 Task: Look for space in Kharagpur, India from 6th September, 2023 to 10th September, 2023 for 1 adult in price range Rs.10000 to Rs.15000. Place can be private room with 1  bedroom having 1 bed and 1 bathroom. Property type can be house, flat, guest house, hotel. Booking option can be shelf check-in. Required host language is English.
Action: Mouse moved to (574, 99)
Screenshot: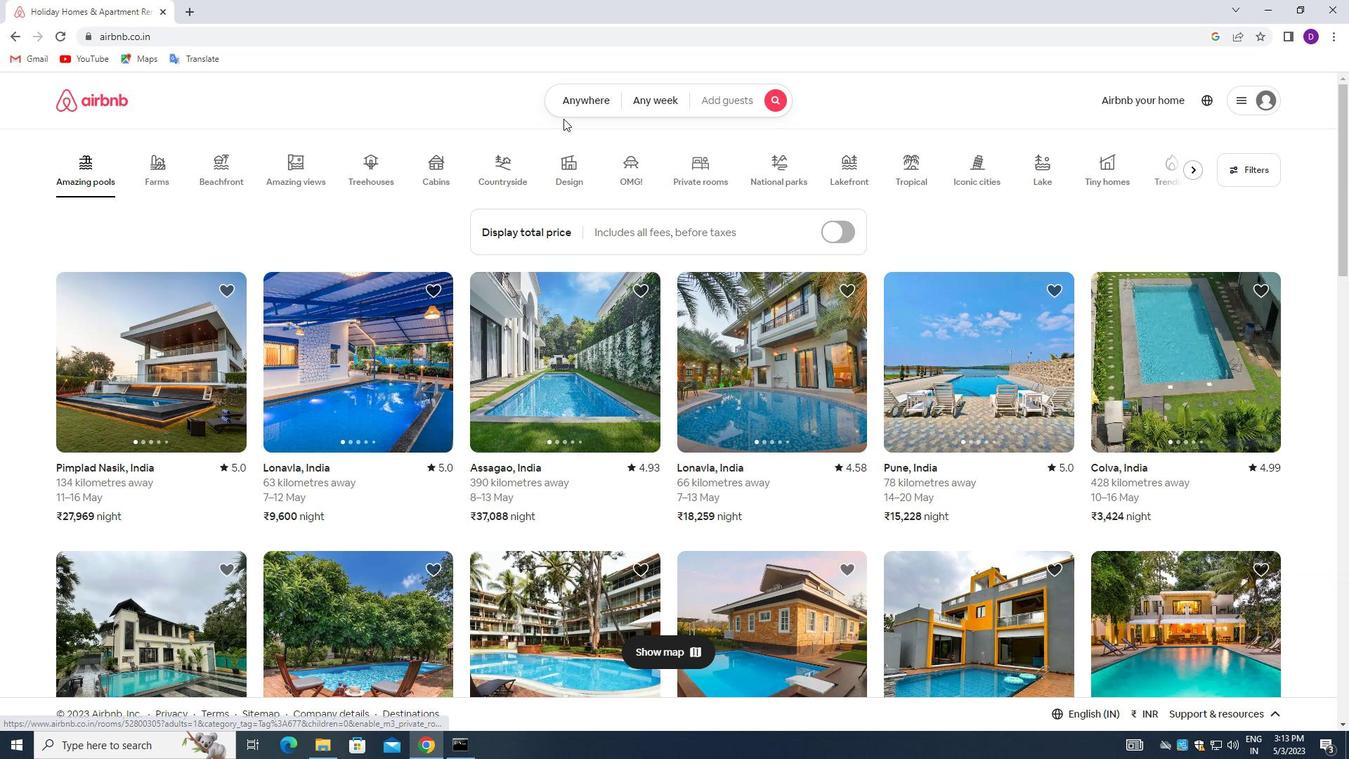 
Action: Mouse pressed left at (574, 99)
Screenshot: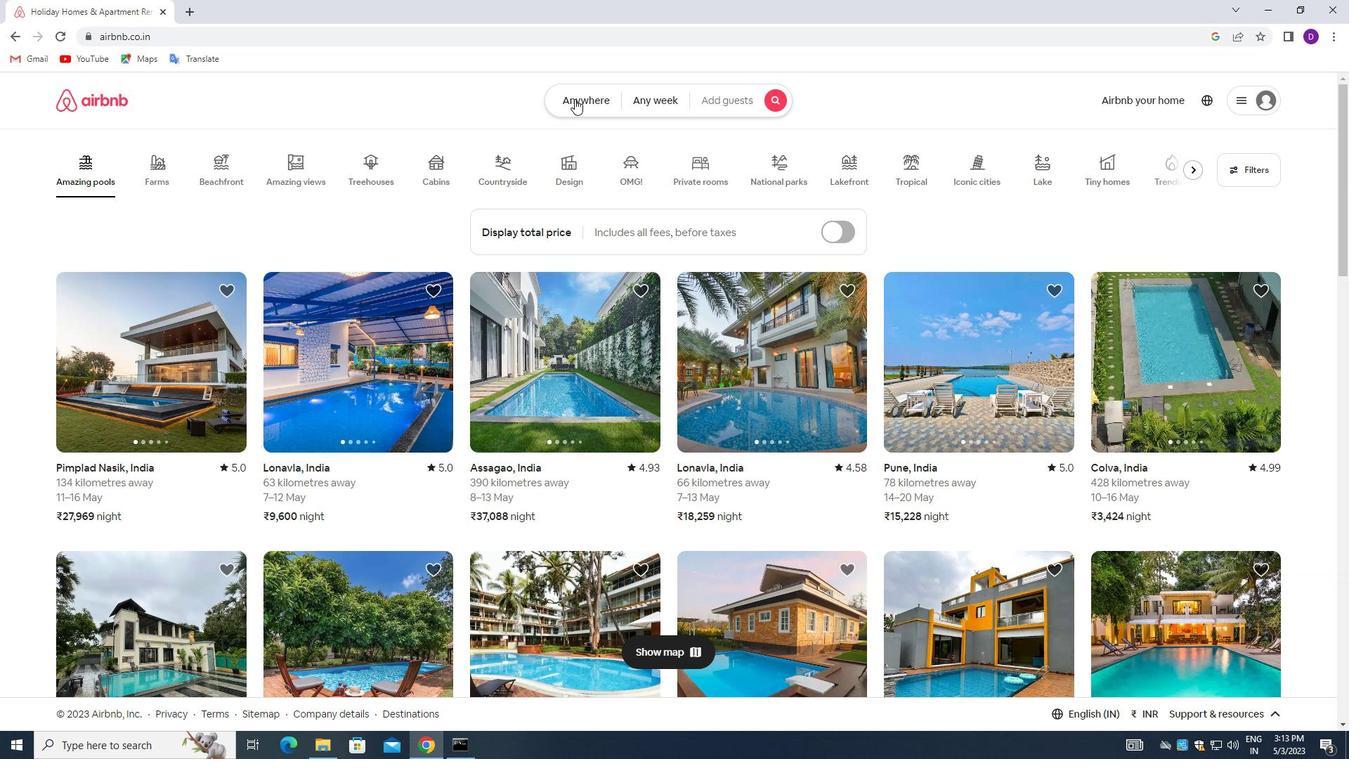 
Action: Mouse moved to (460, 157)
Screenshot: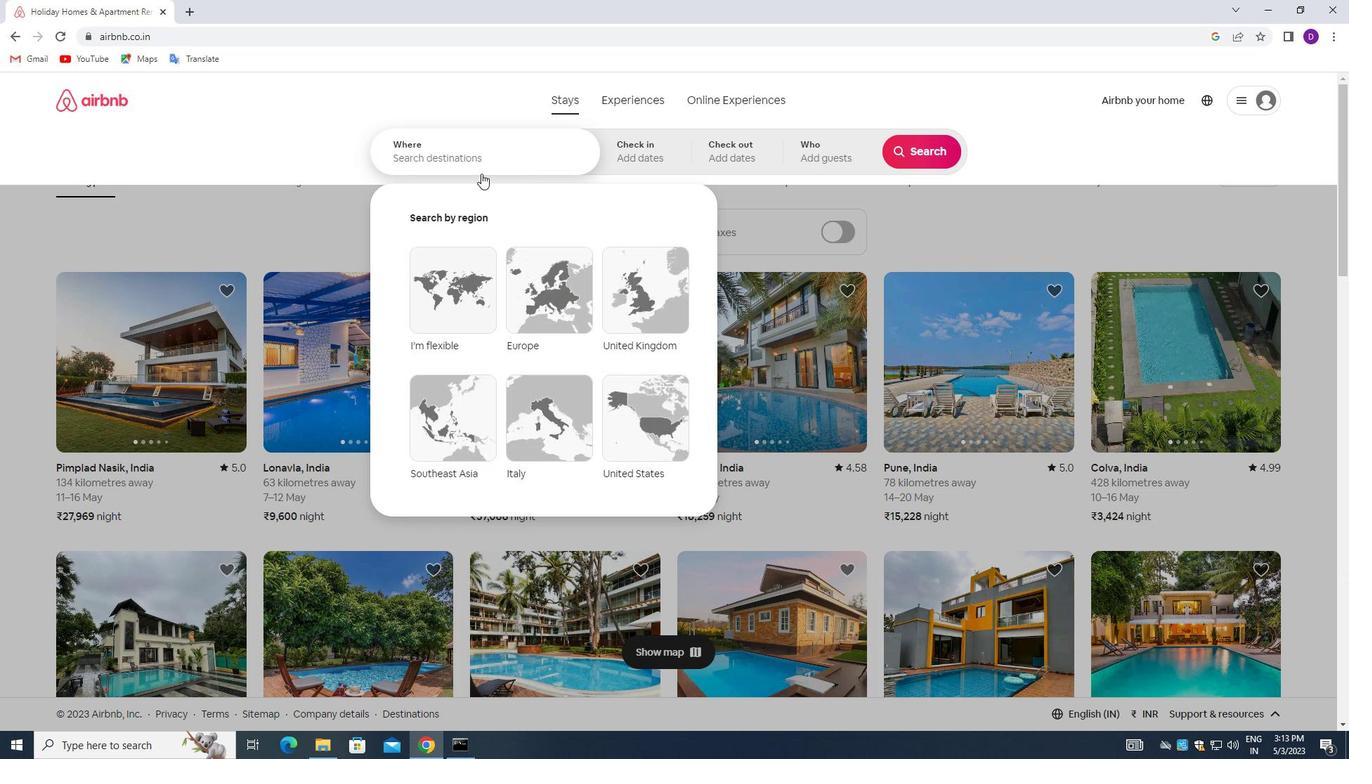 
Action: Mouse pressed left at (460, 157)
Screenshot: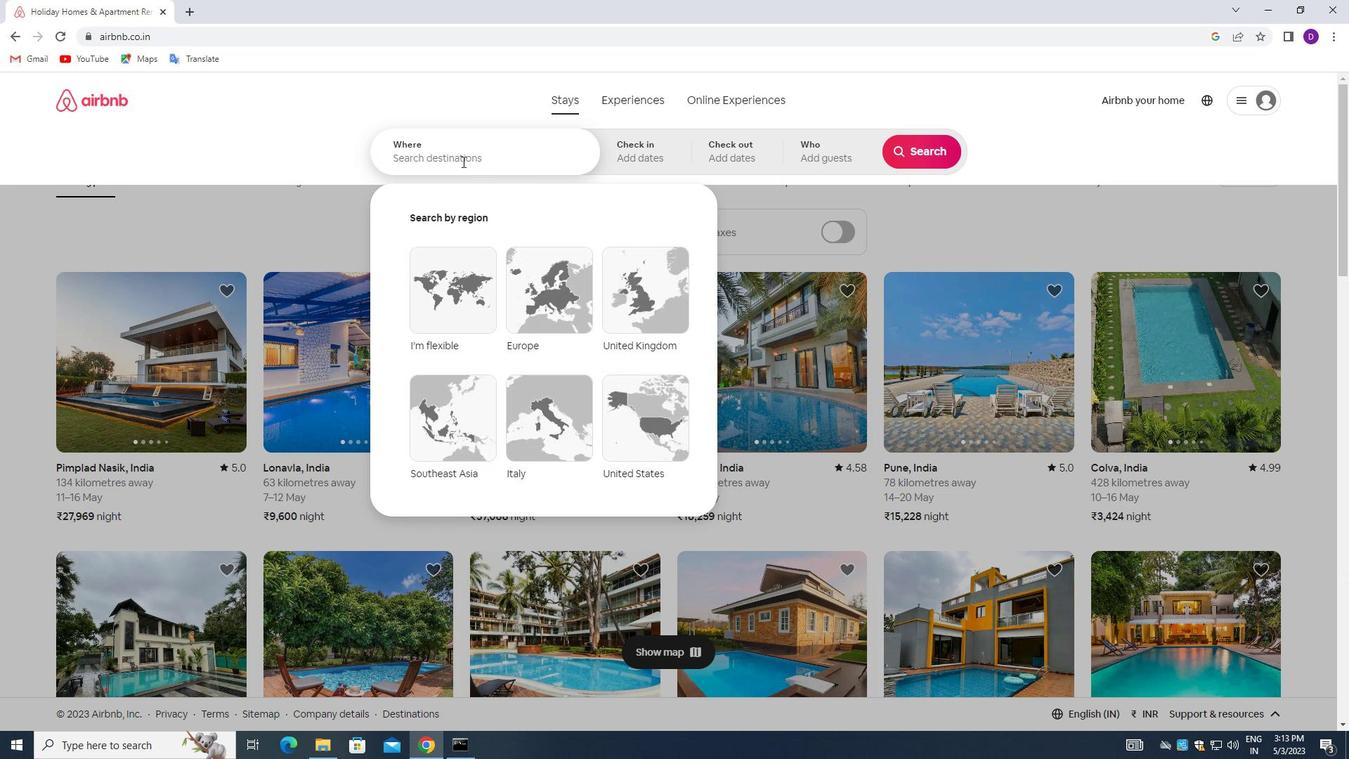 
Action: Mouse moved to (325, 137)
Screenshot: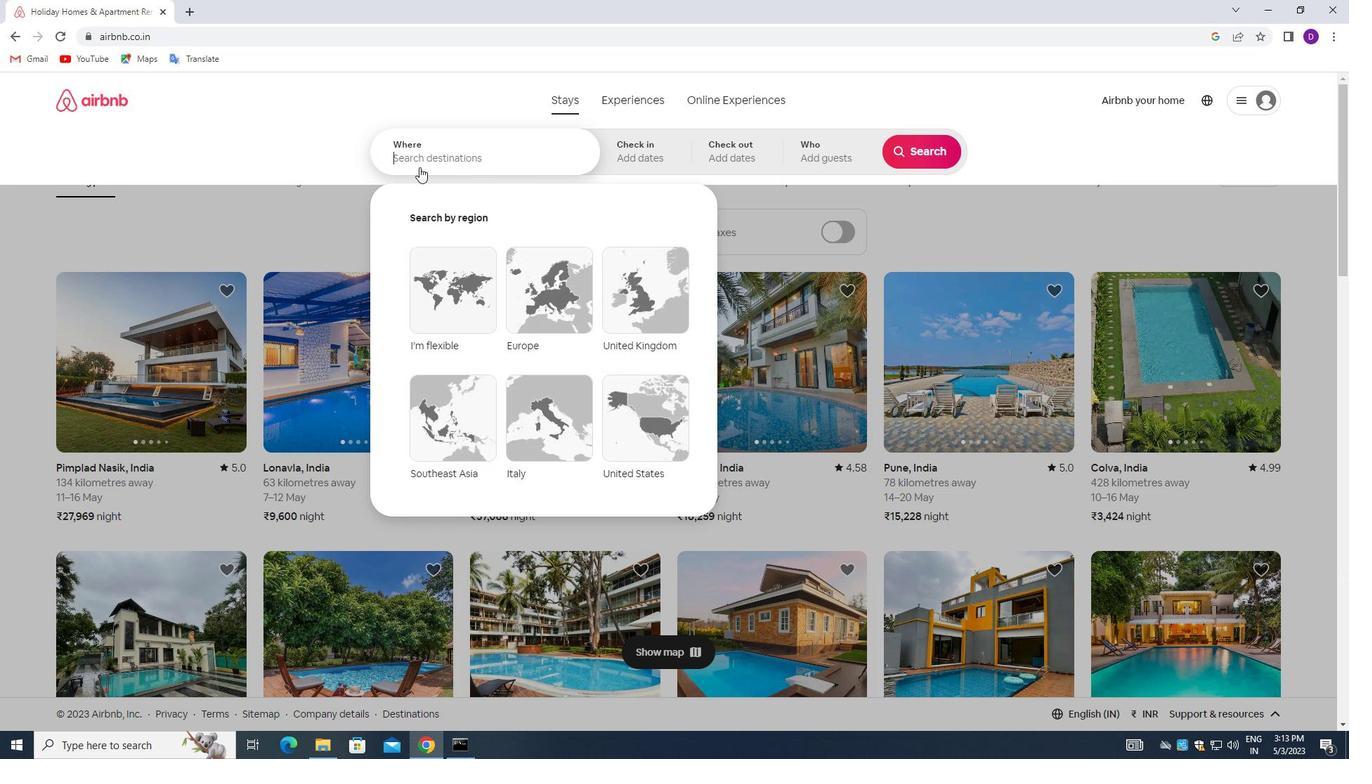 
Action: Key pressed <Key.shift>KHARAGPUR,<Key.space><Key.shift>INDIA<Key.enter>
Screenshot: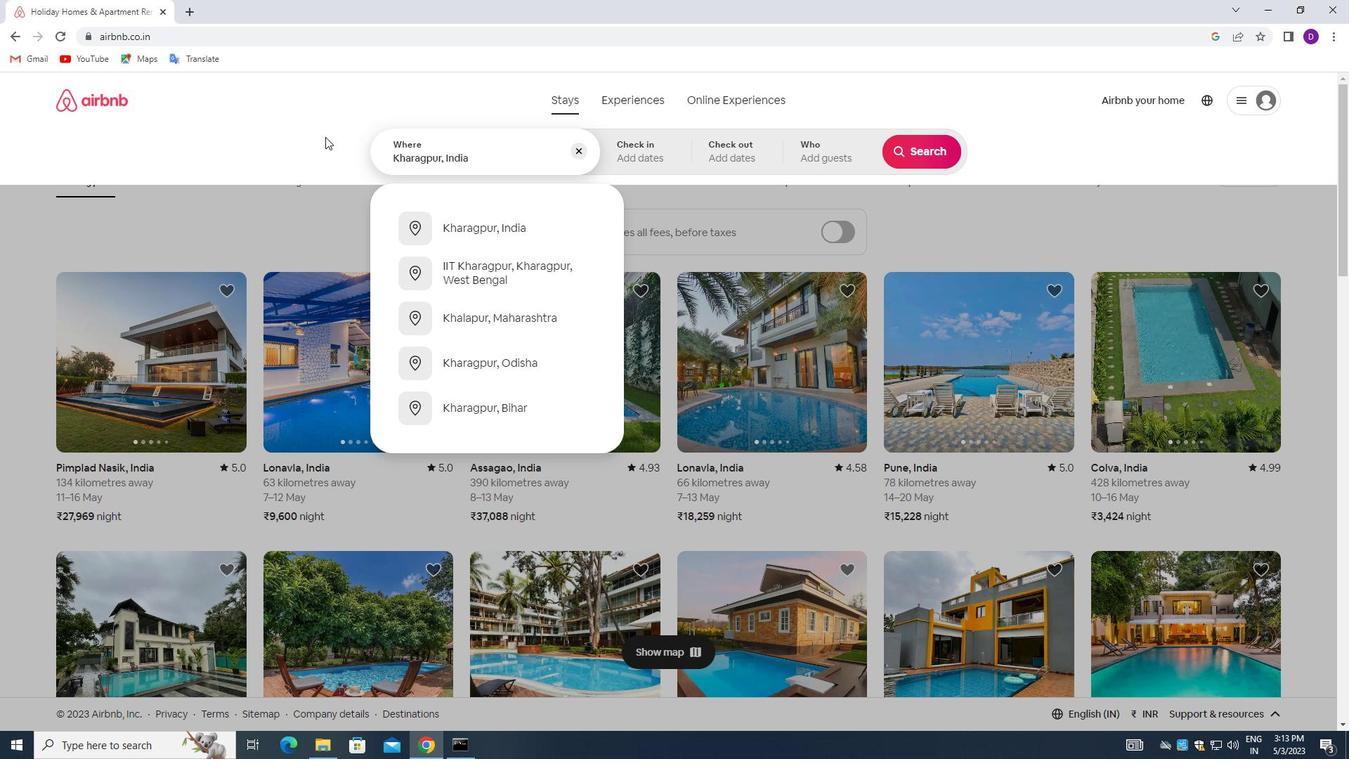 
Action: Mouse moved to (918, 263)
Screenshot: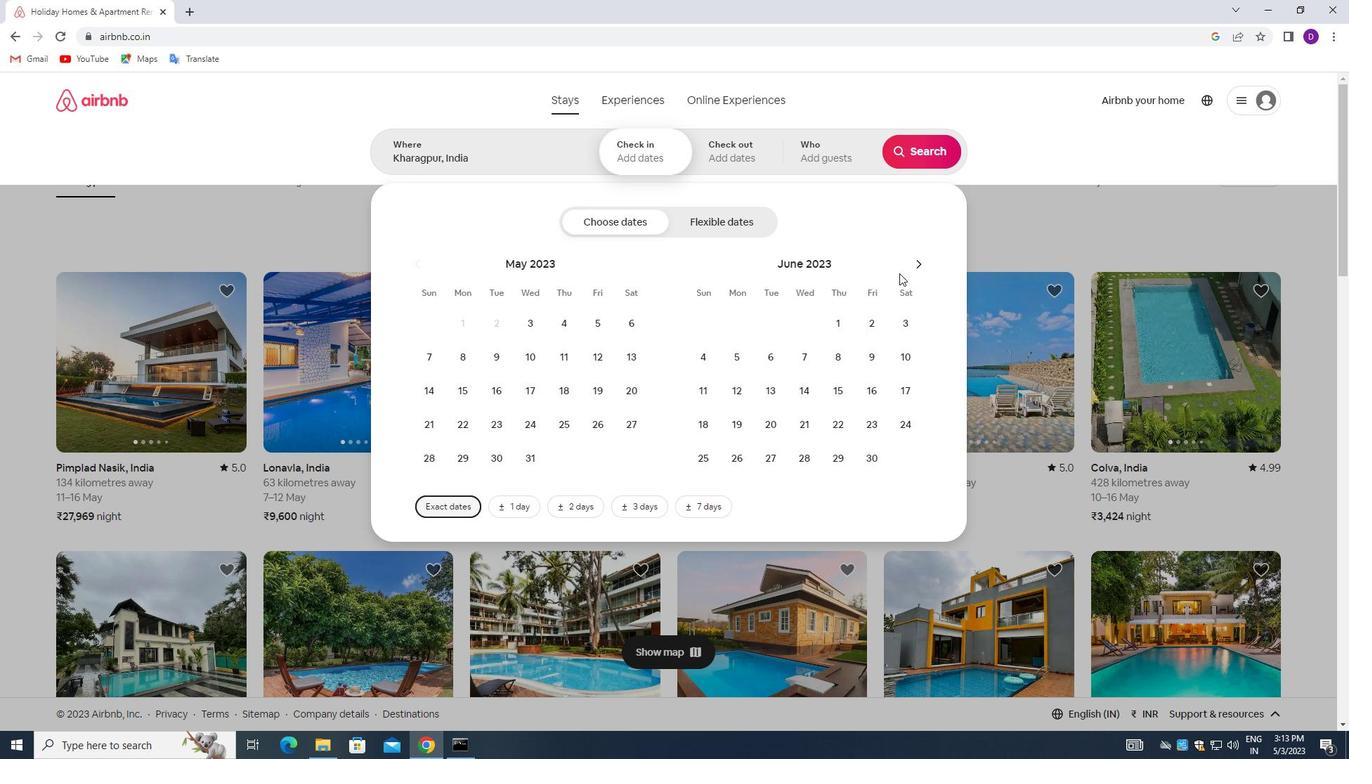 
Action: Mouse pressed left at (918, 263)
Screenshot: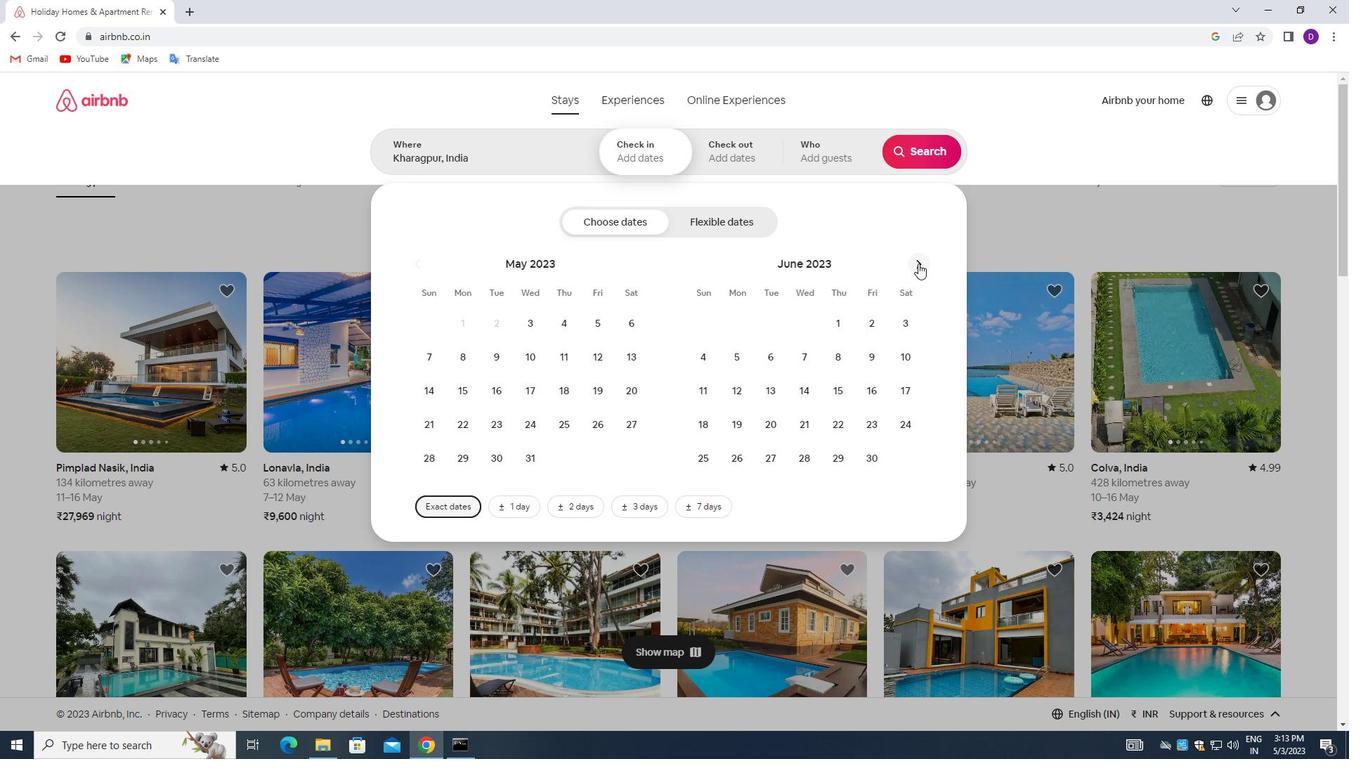 
Action: Mouse pressed left at (918, 263)
Screenshot: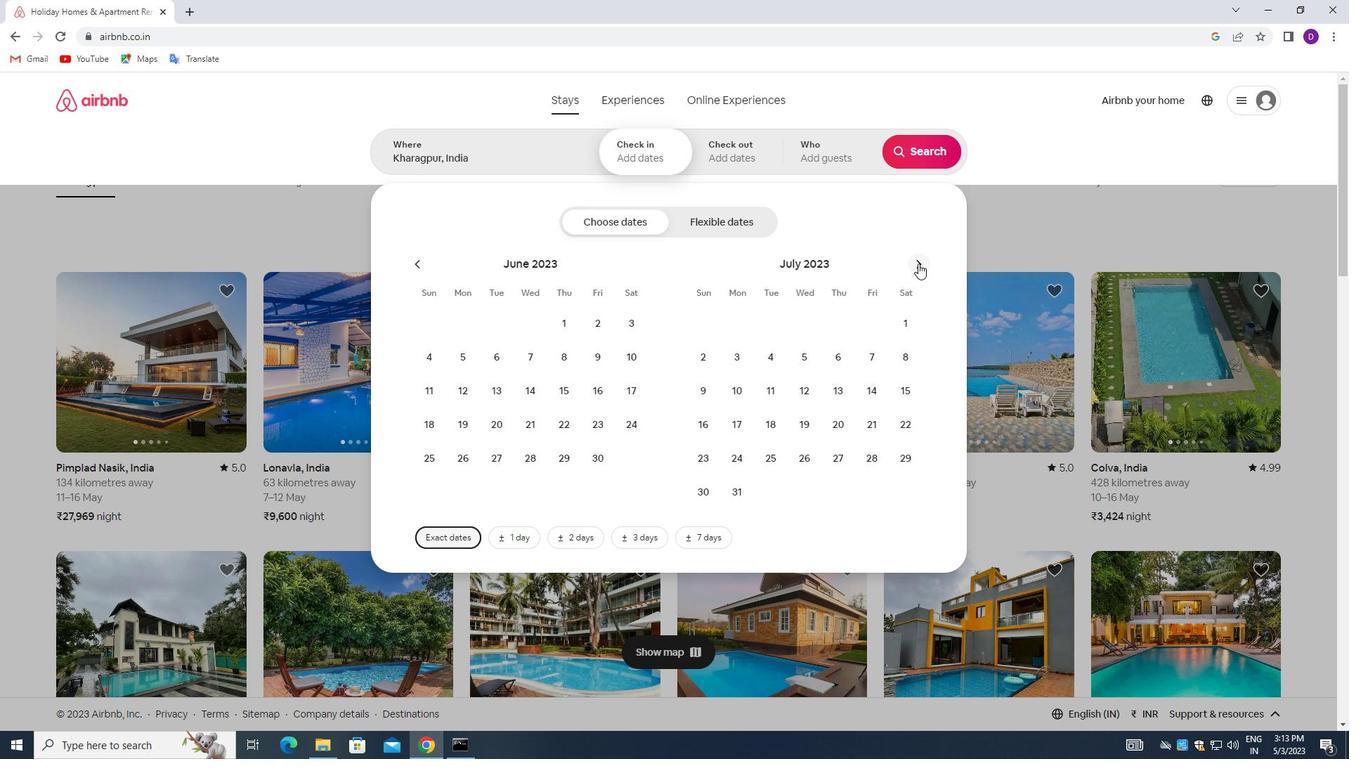 
Action: Mouse pressed left at (918, 263)
Screenshot: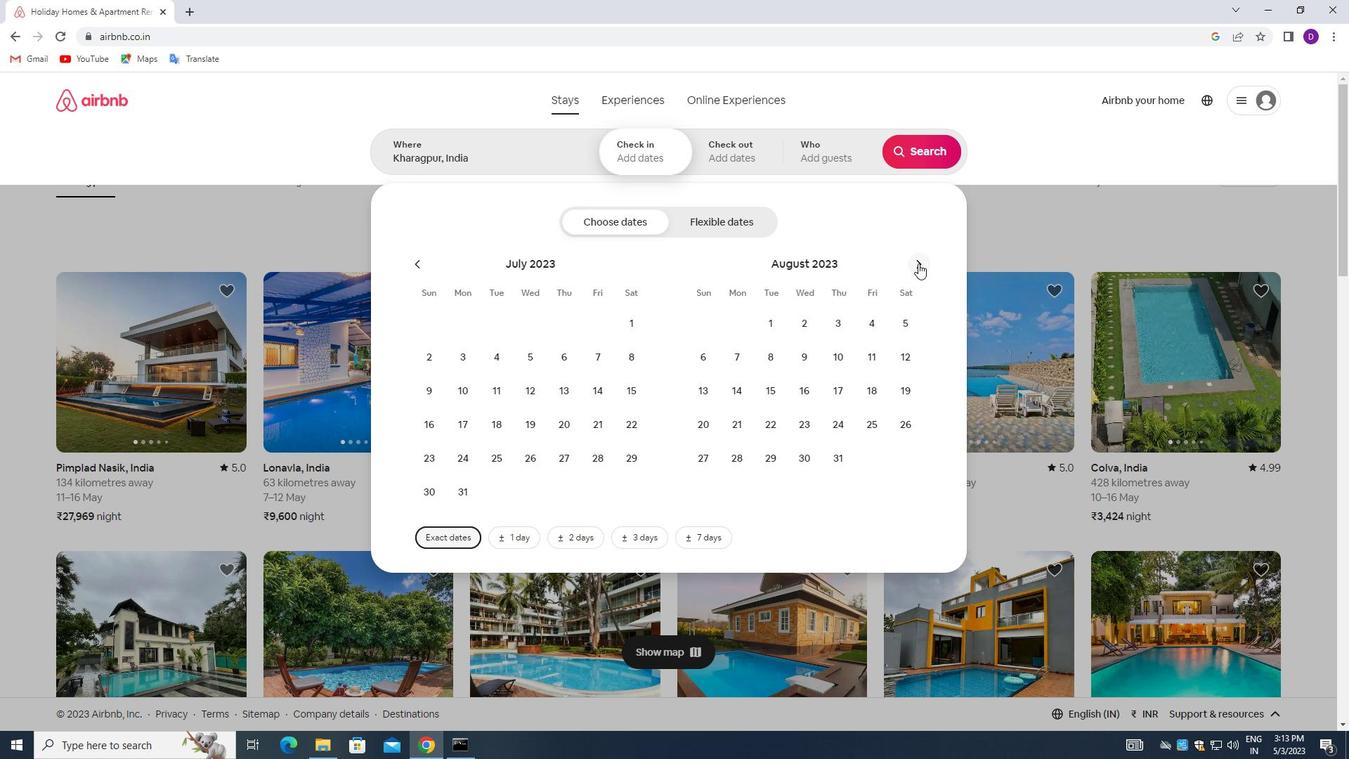 
Action: Mouse moved to (803, 361)
Screenshot: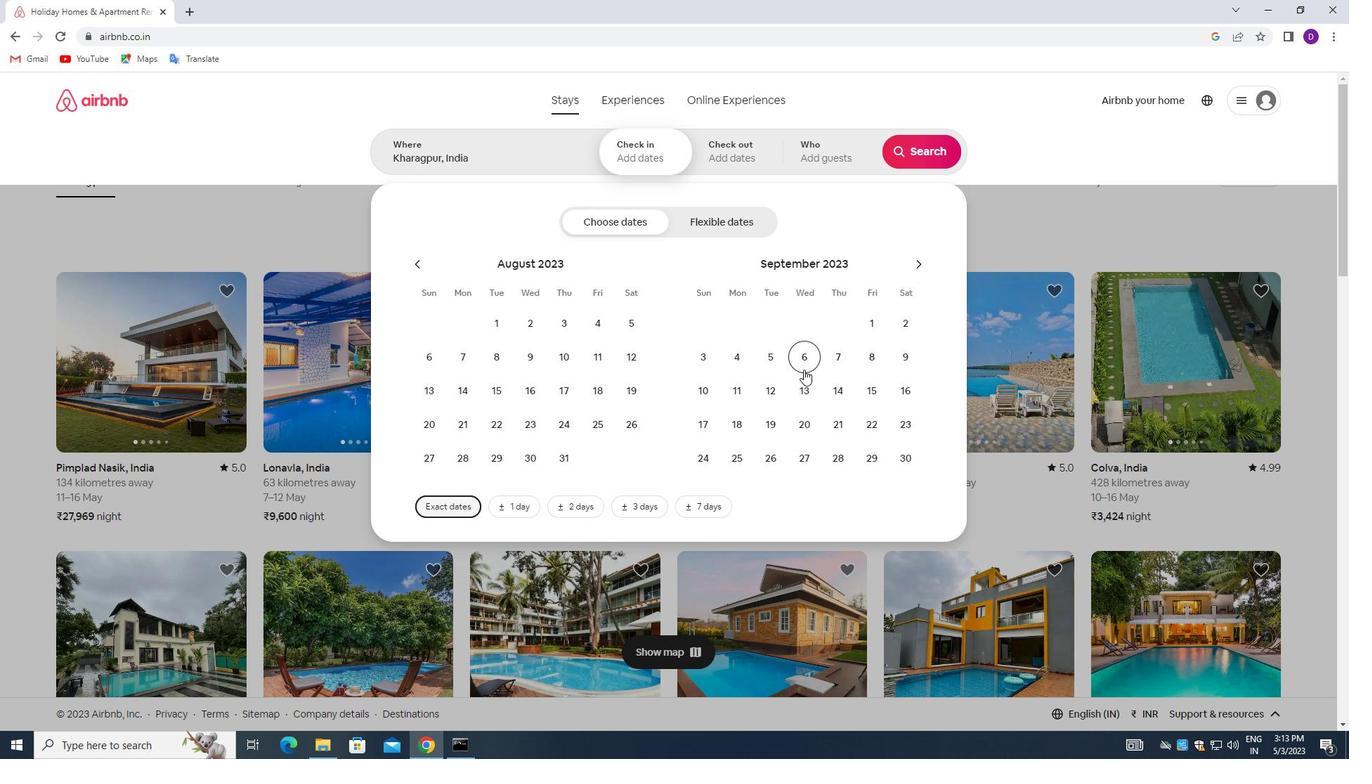 
Action: Mouse pressed left at (803, 361)
Screenshot: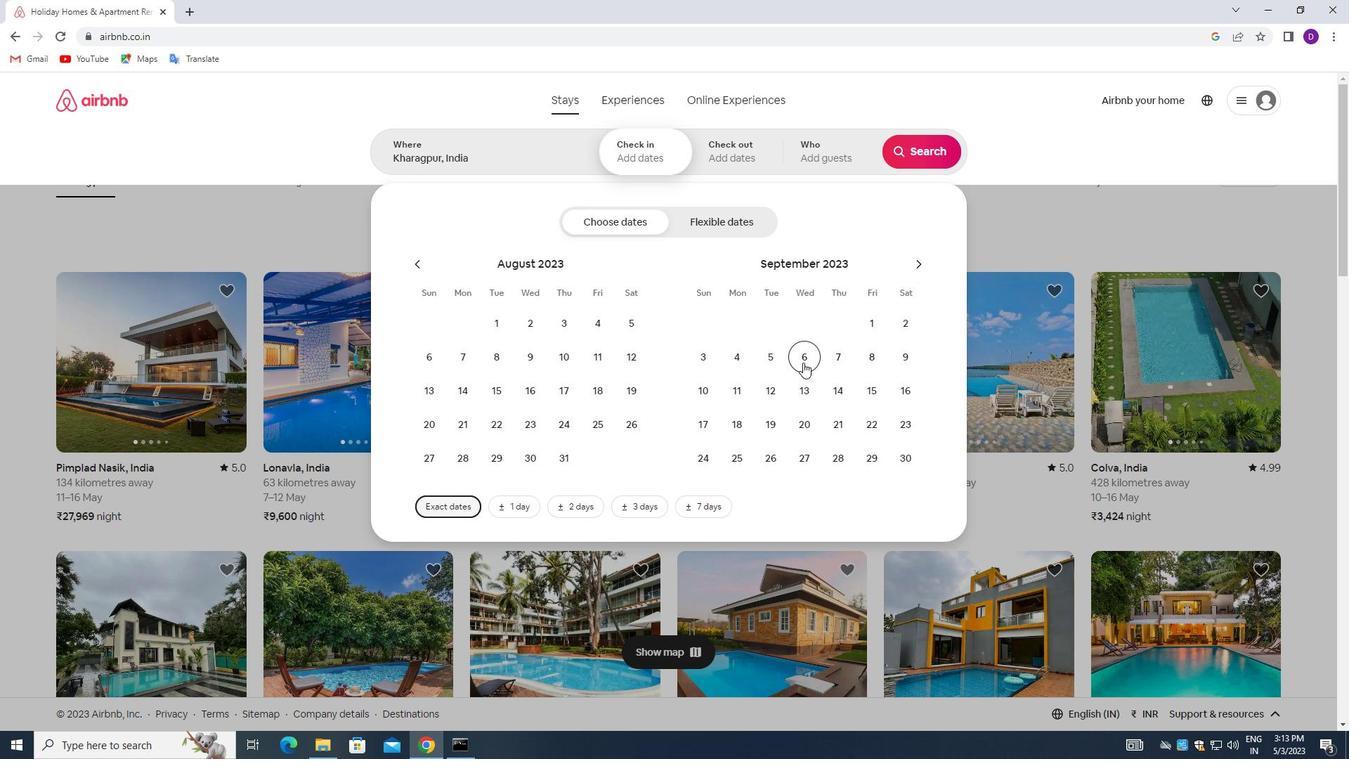 
Action: Mouse moved to (715, 388)
Screenshot: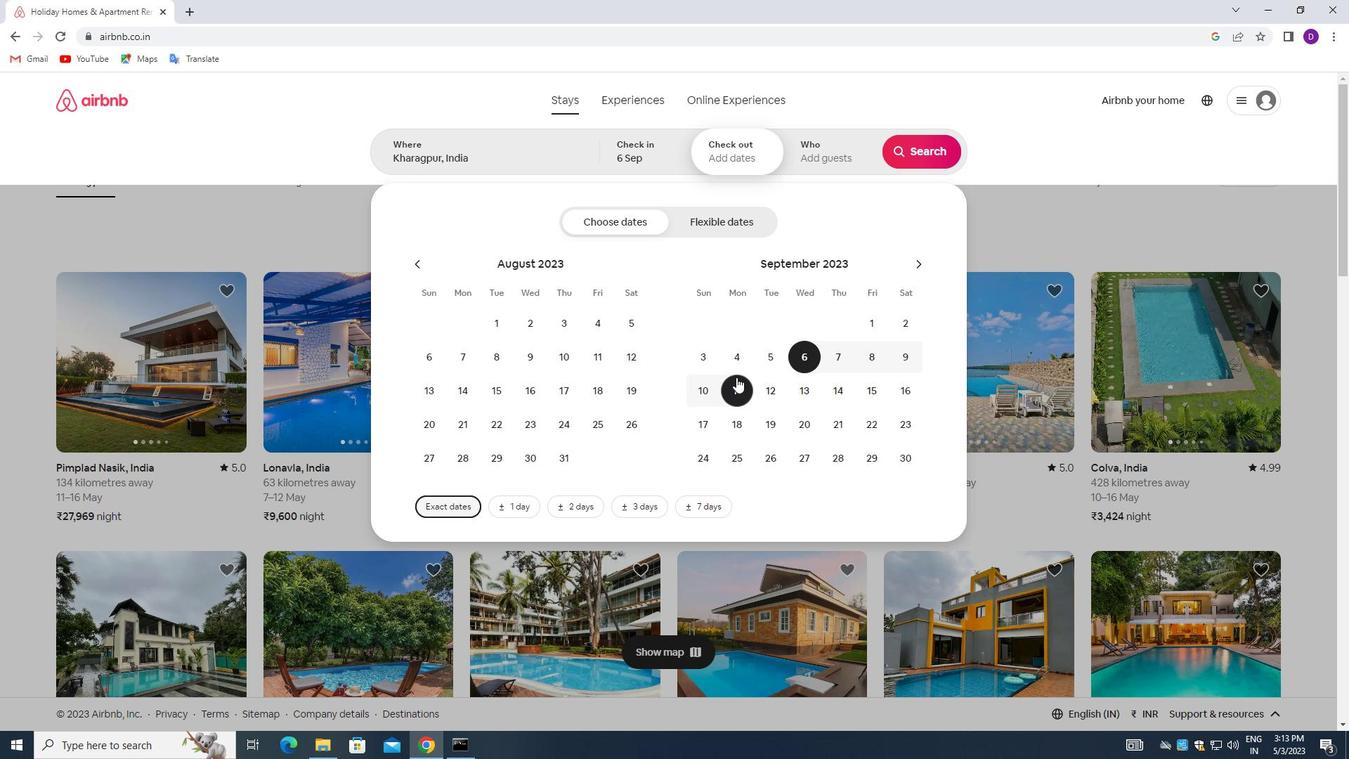 
Action: Mouse pressed left at (715, 388)
Screenshot: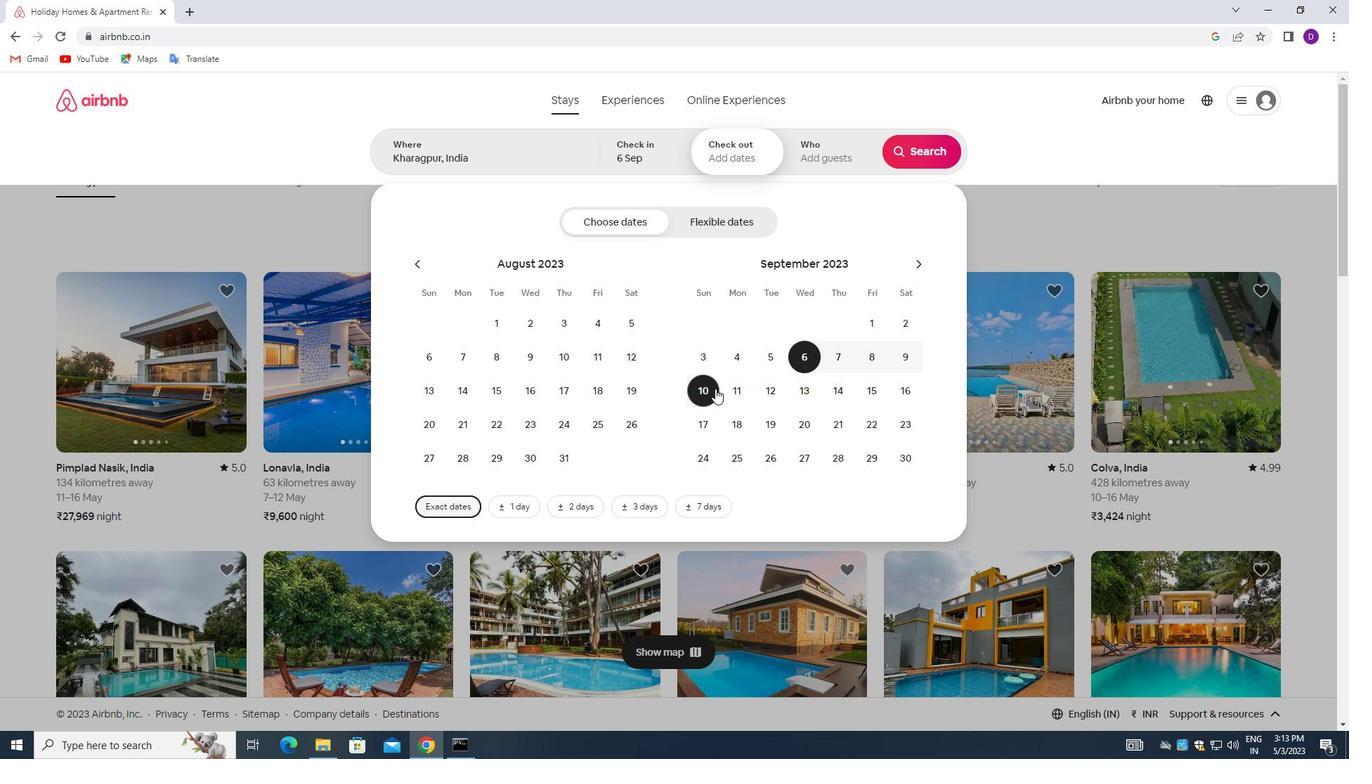
Action: Mouse moved to (821, 151)
Screenshot: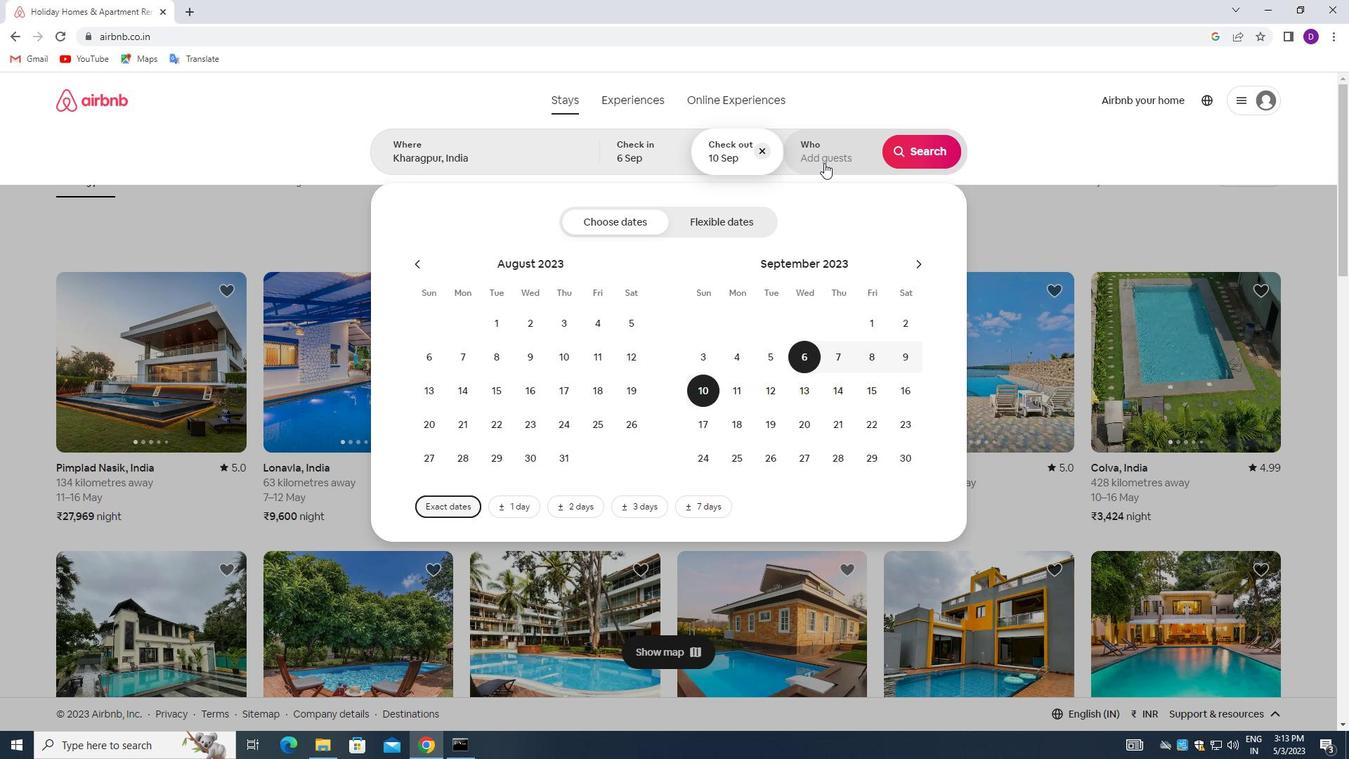 
Action: Mouse pressed left at (821, 151)
Screenshot: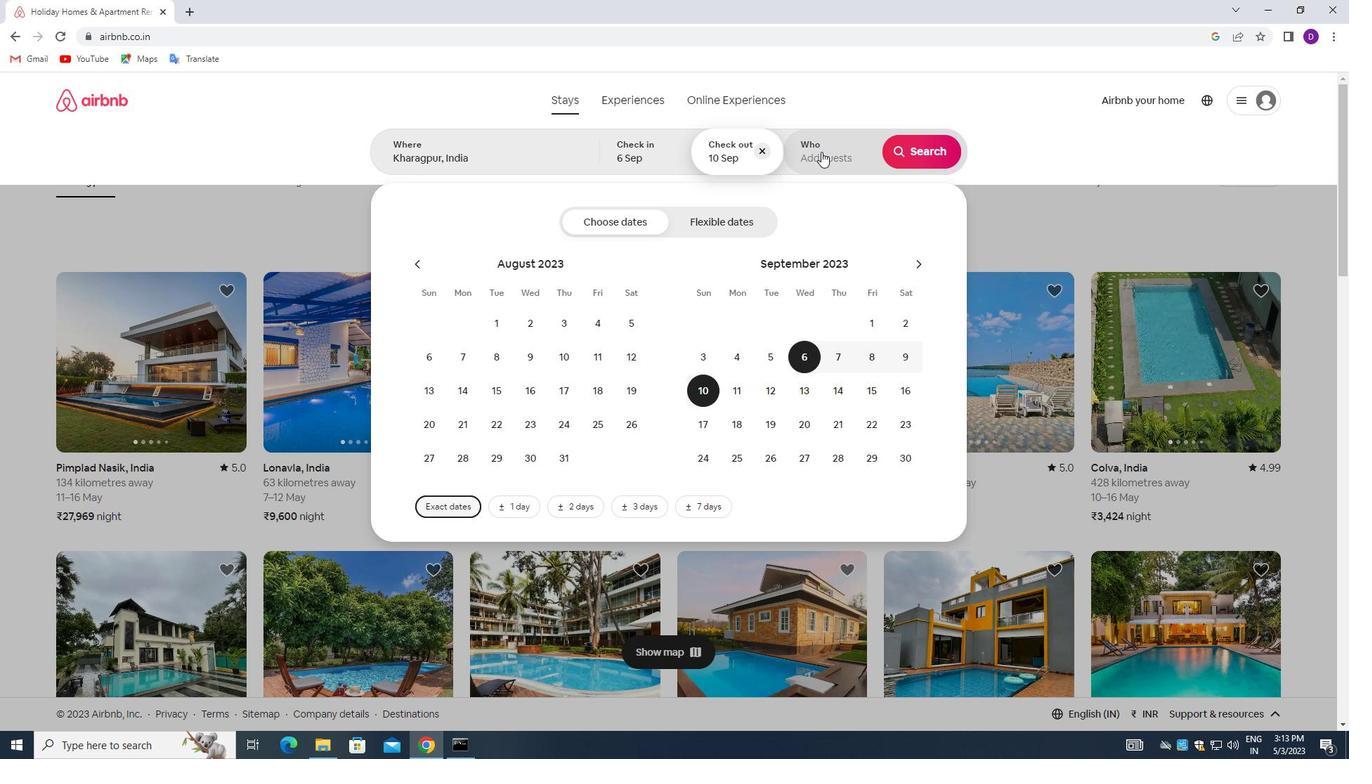 
Action: Mouse moved to (922, 229)
Screenshot: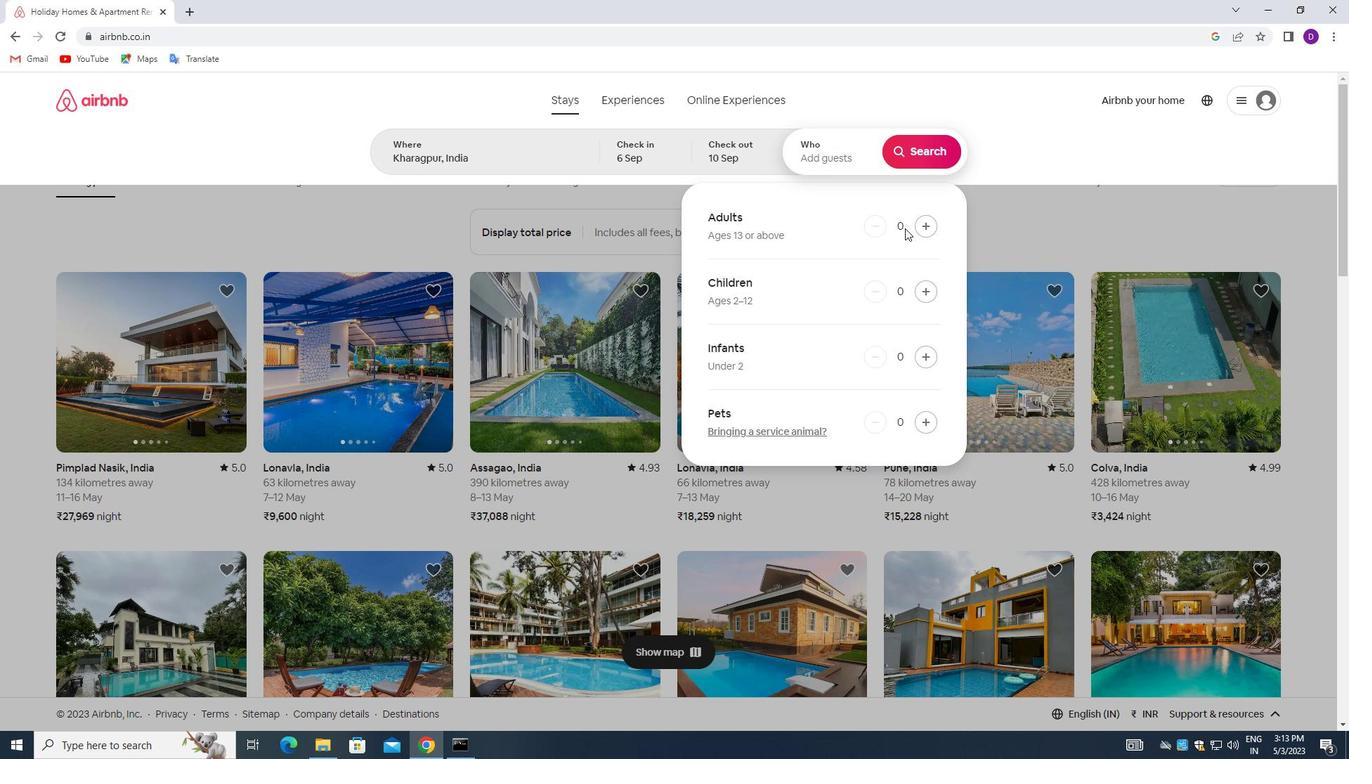 
Action: Mouse pressed left at (922, 229)
Screenshot: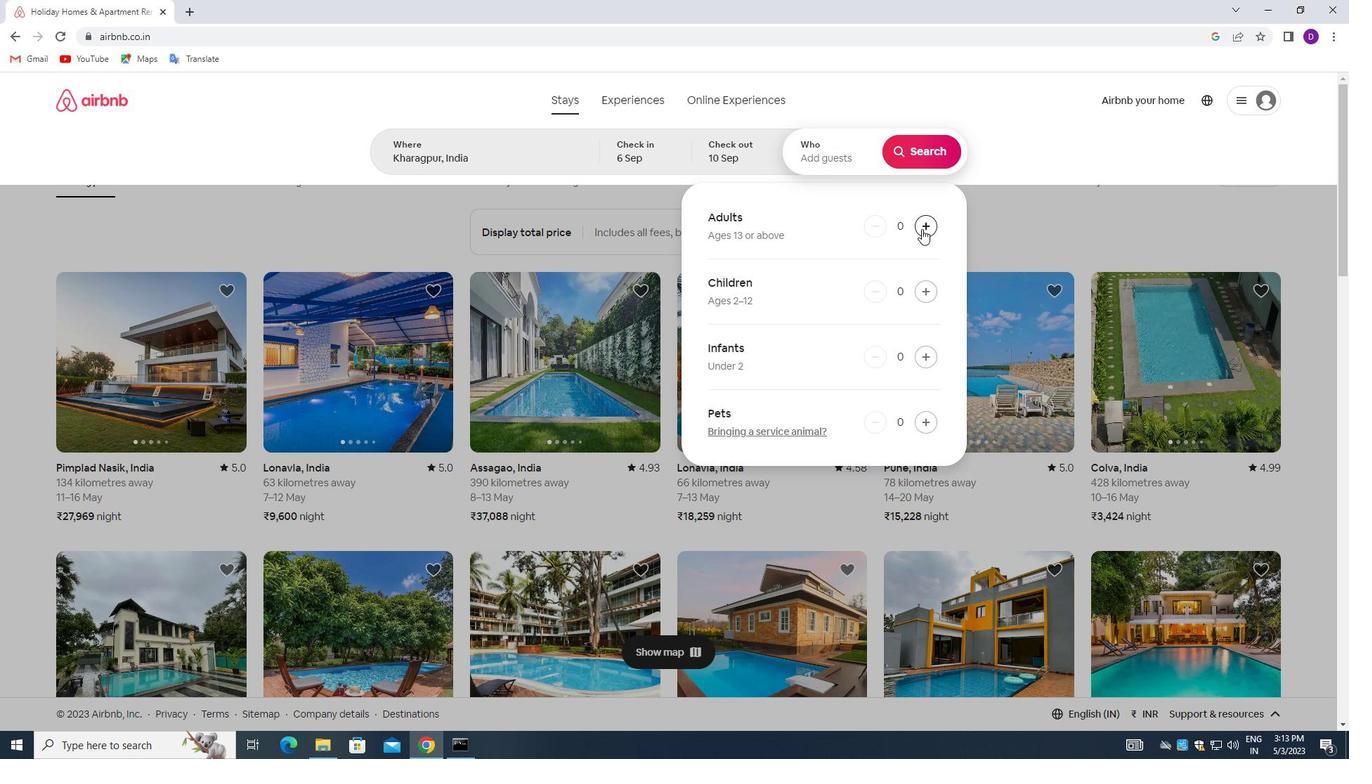
Action: Mouse moved to (926, 152)
Screenshot: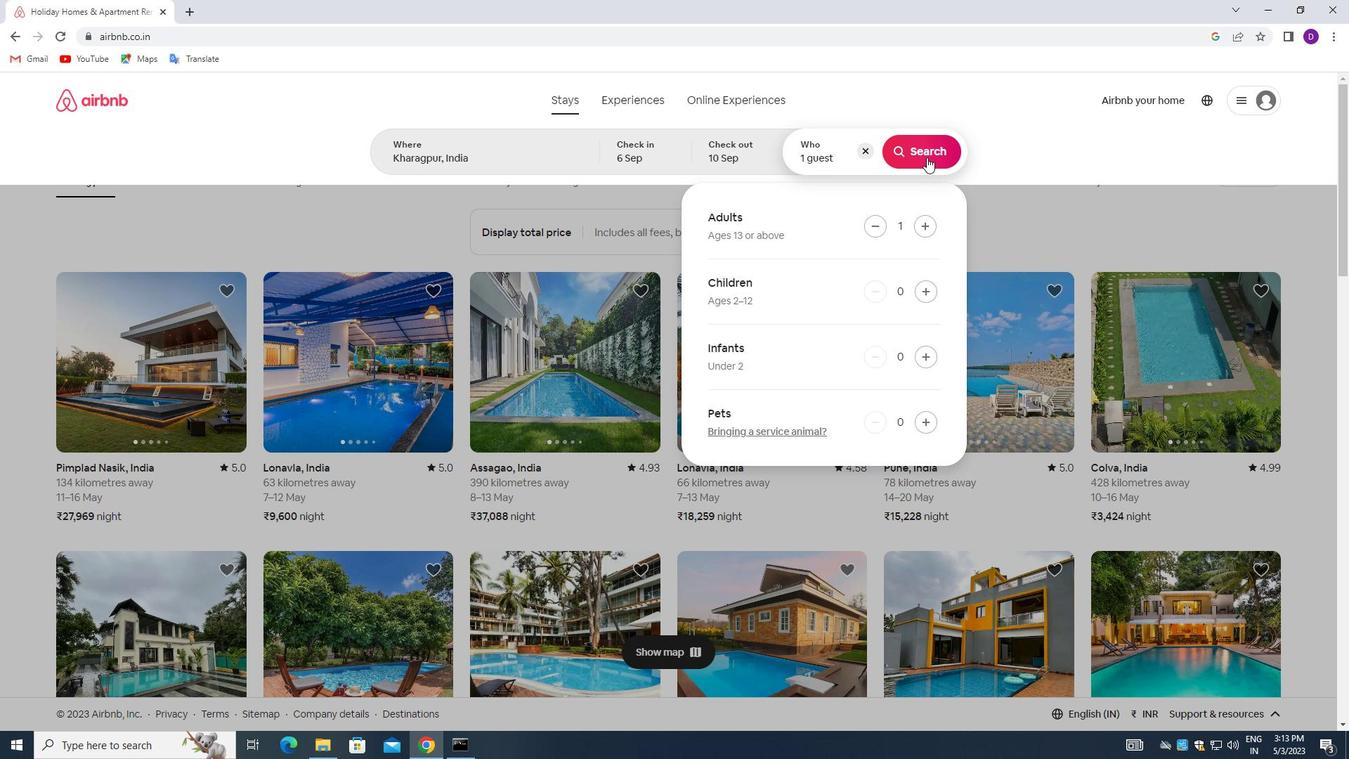 
Action: Mouse pressed left at (926, 152)
Screenshot: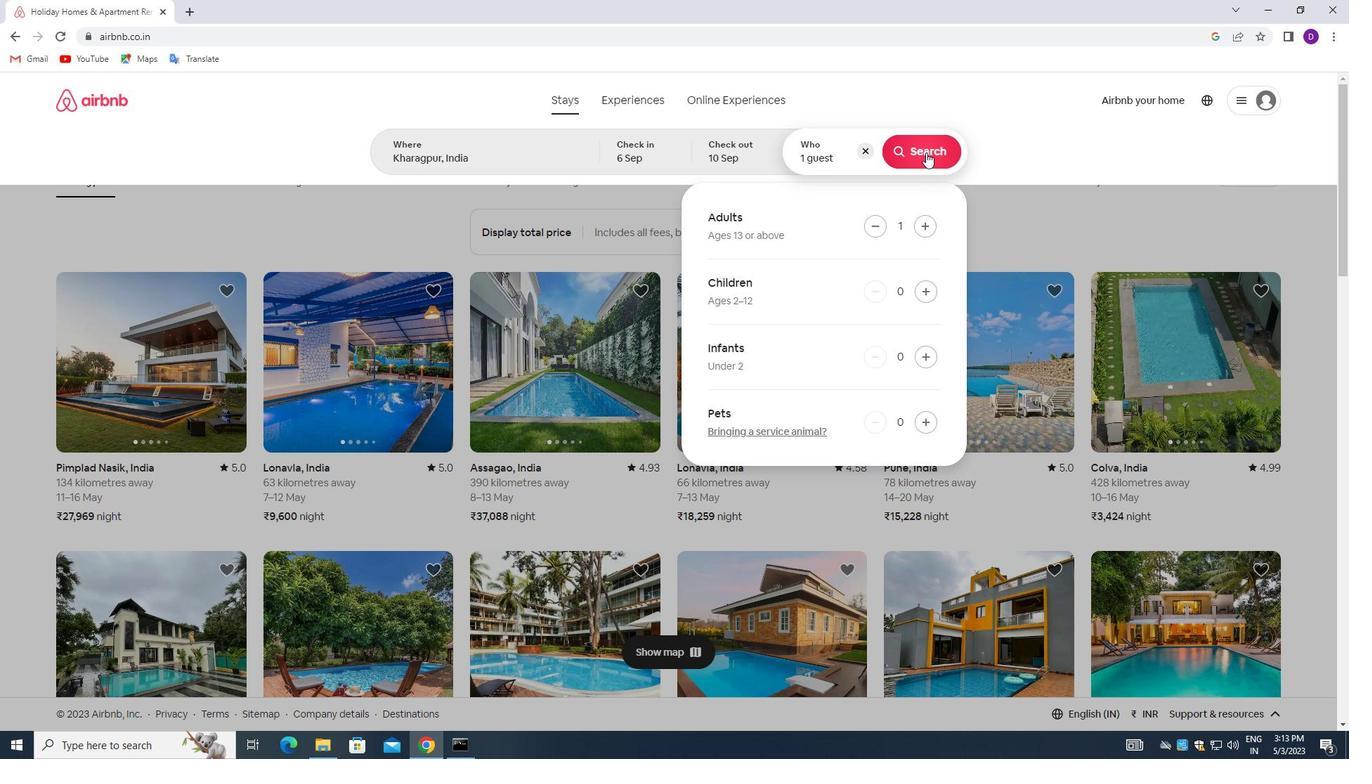 
Action: Mouse moved to (1282, 153)
Screenshot: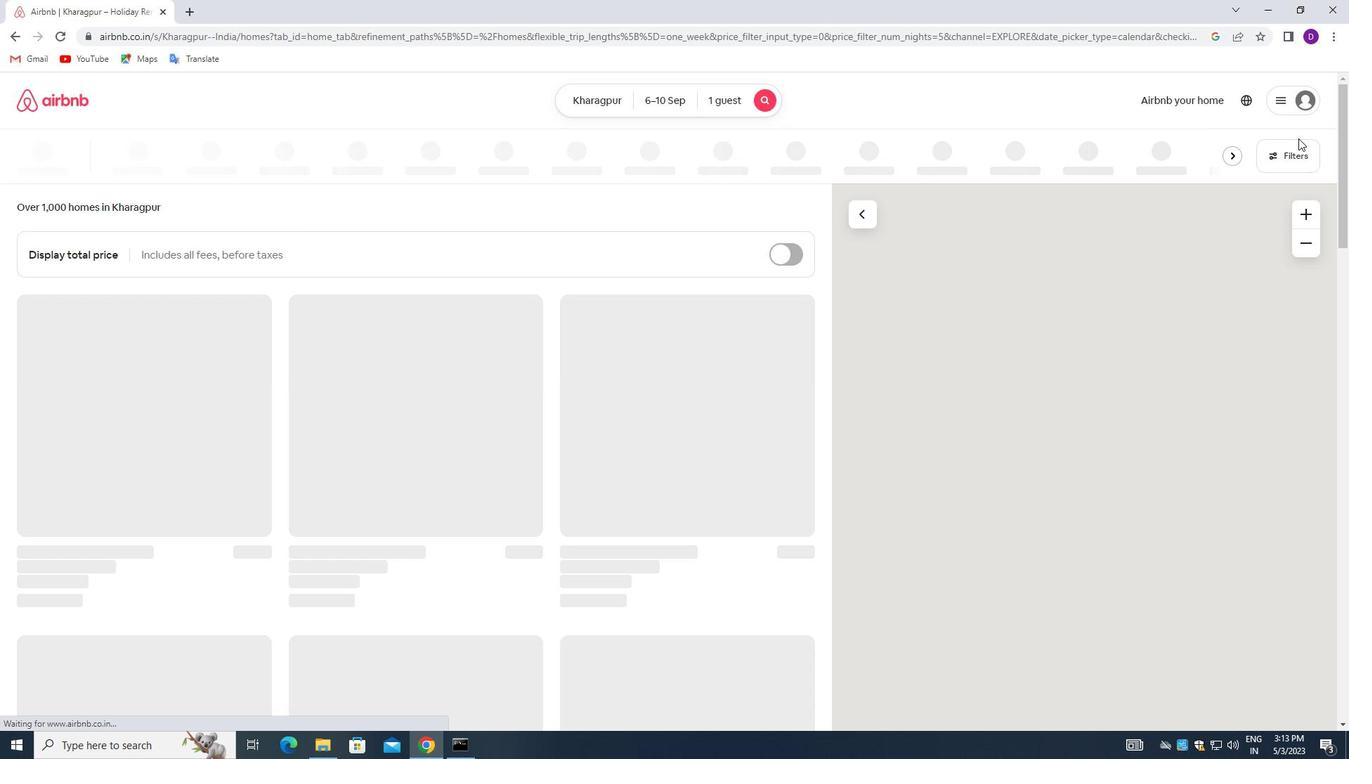 
Action: Mouse pressed left at (1282, 153)
Screenshot: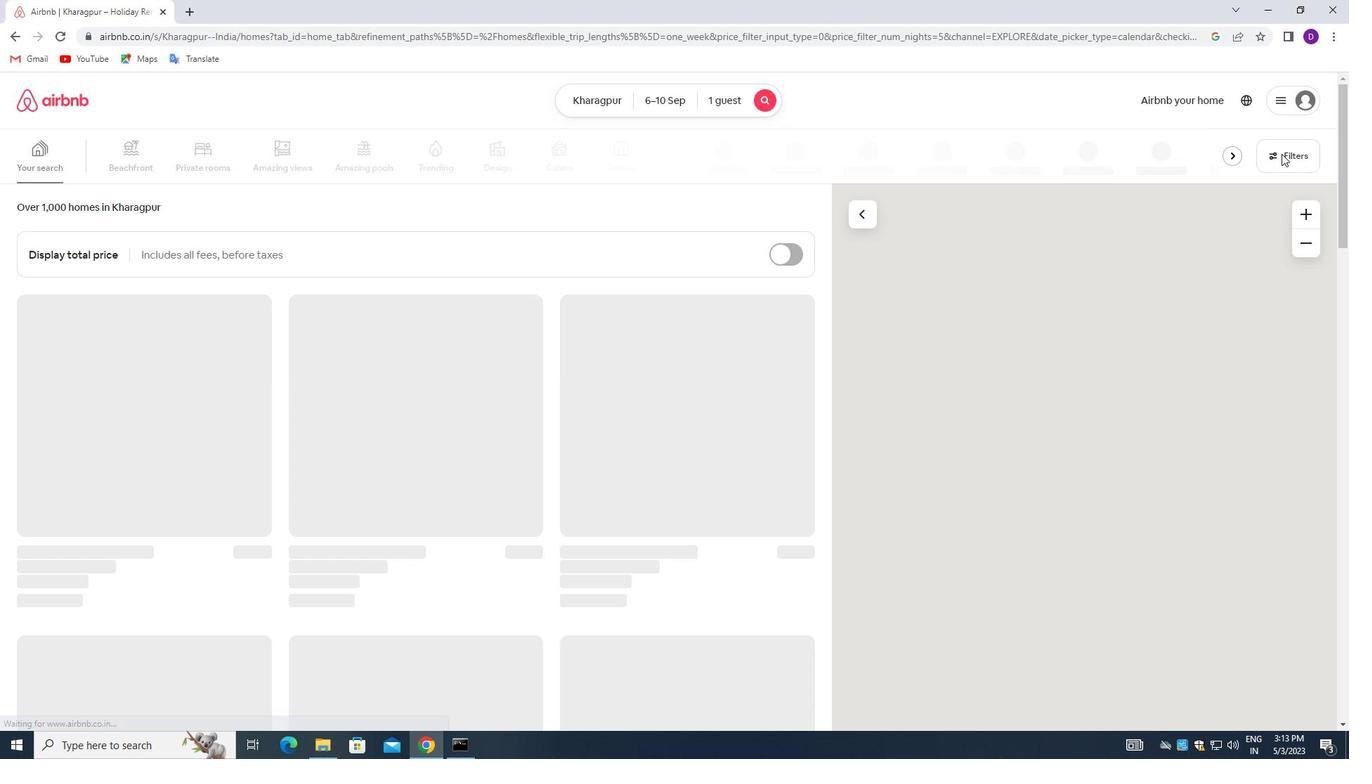
Action: Mouse moved to (501, 338)
Screenshot: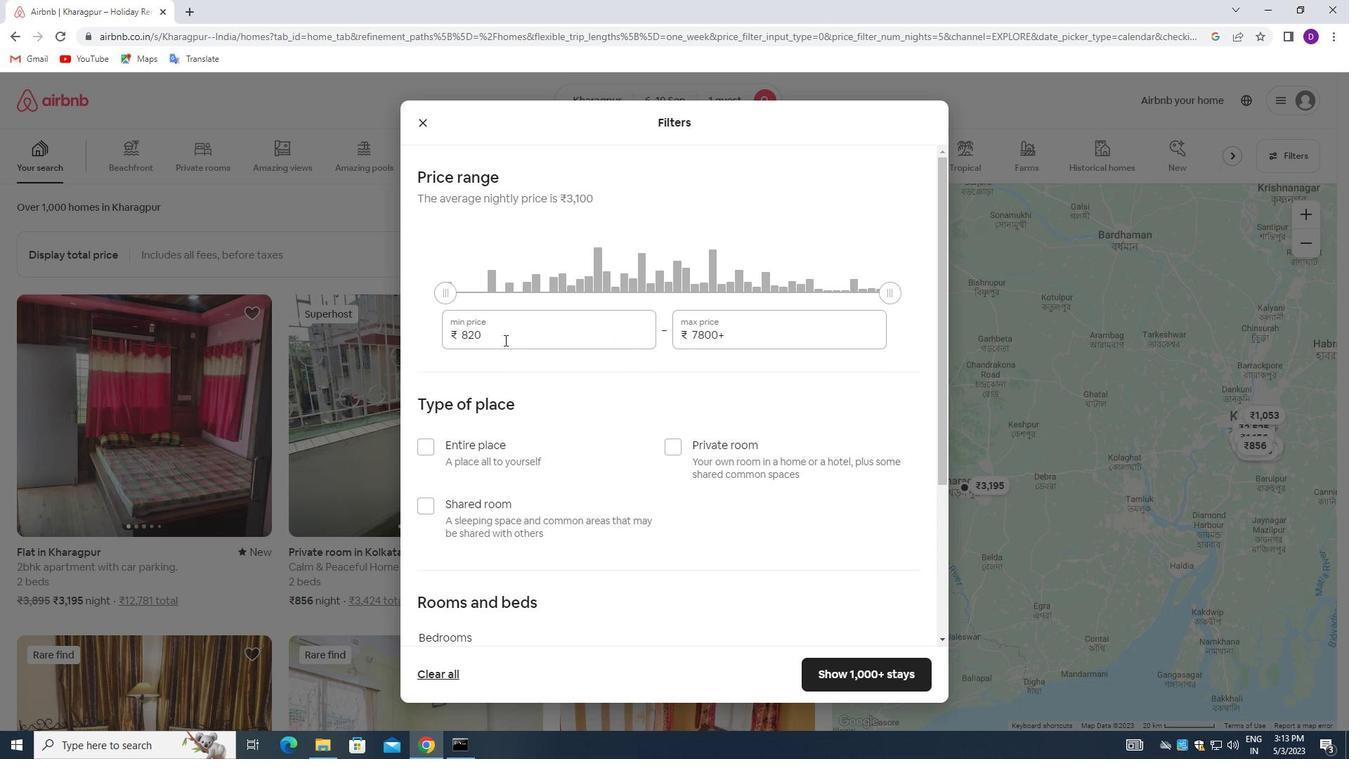 
Action: Mouse pressed left at (501, 338)
Screenshot: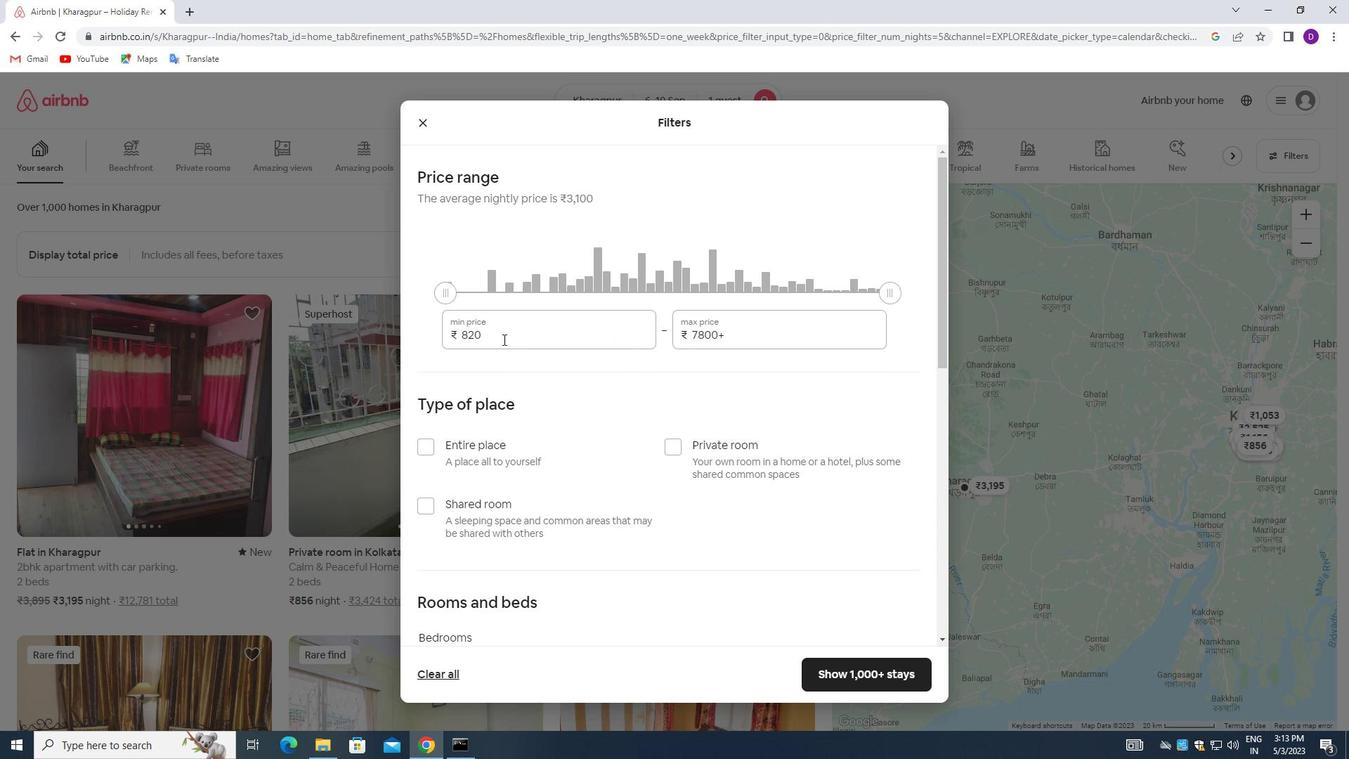 
Action: Mouse pressed left at (501, 338)
Screenshot: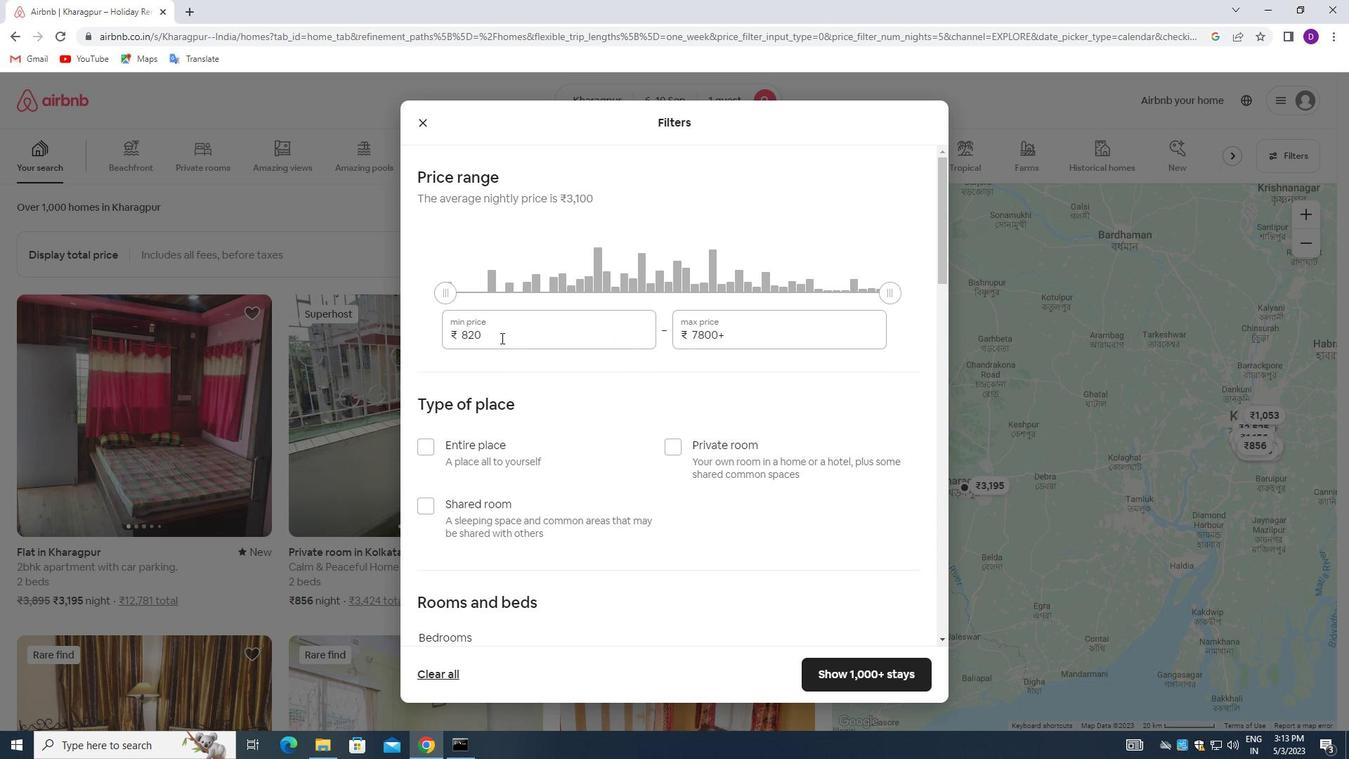 
Action: Mouse moved to (501, 338)
Screenshot: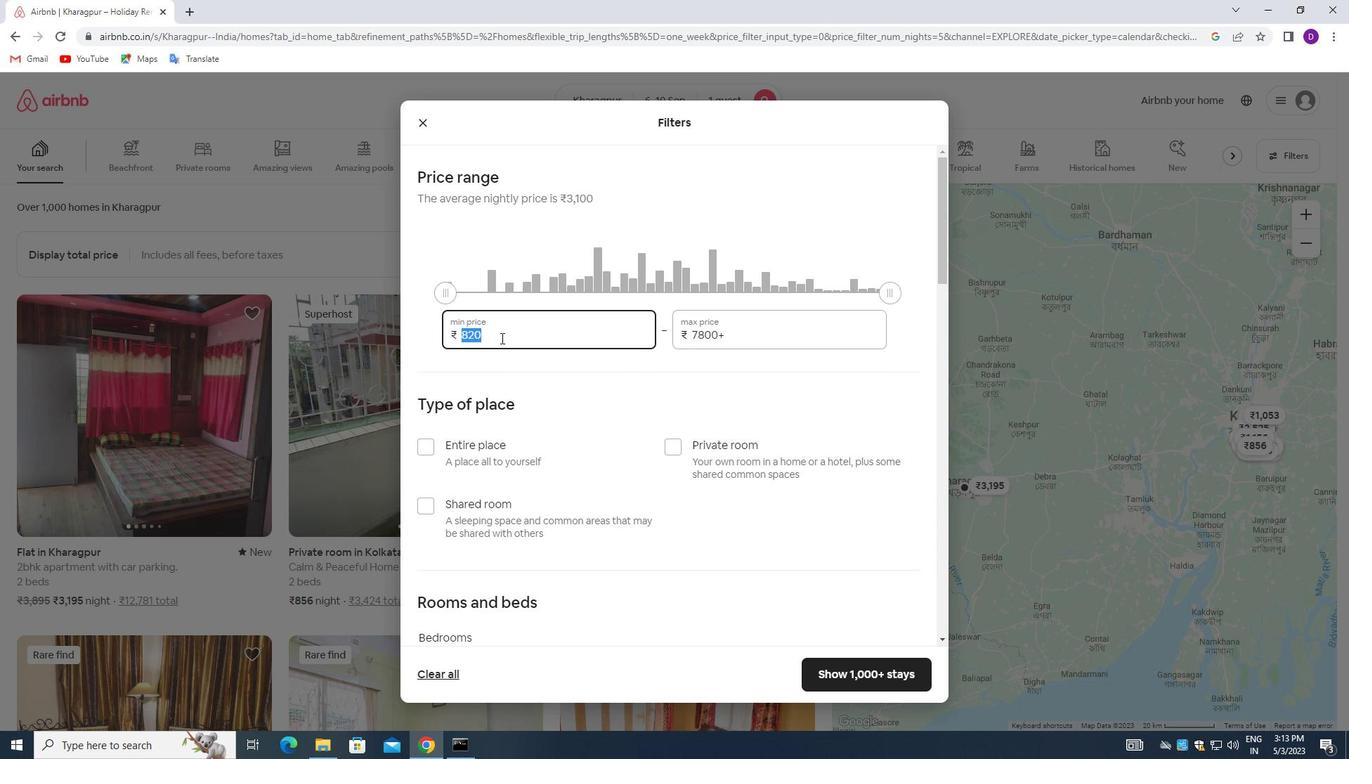 
Action: Key pressed 10000<Key.tab>15000
Screenshot: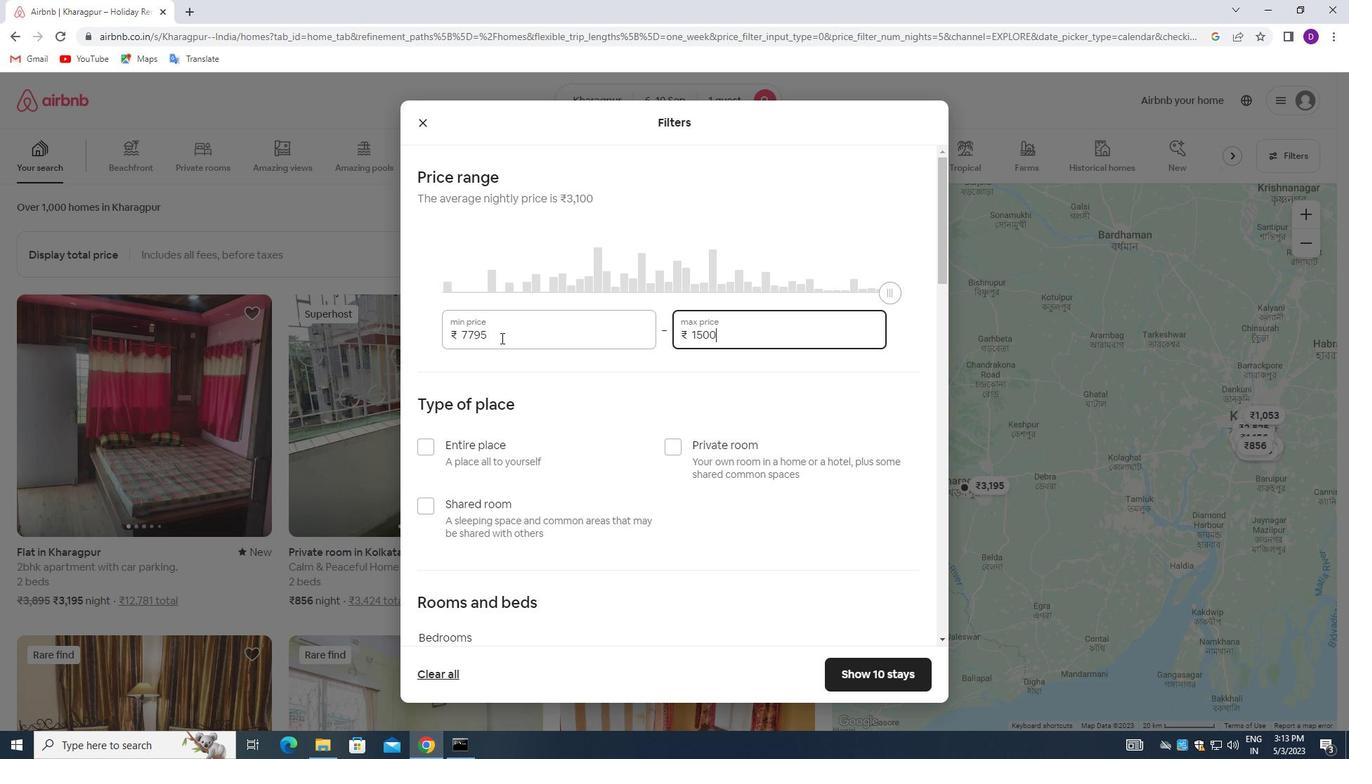 
Action: Mouse moved to (674, 448)
Screenshot: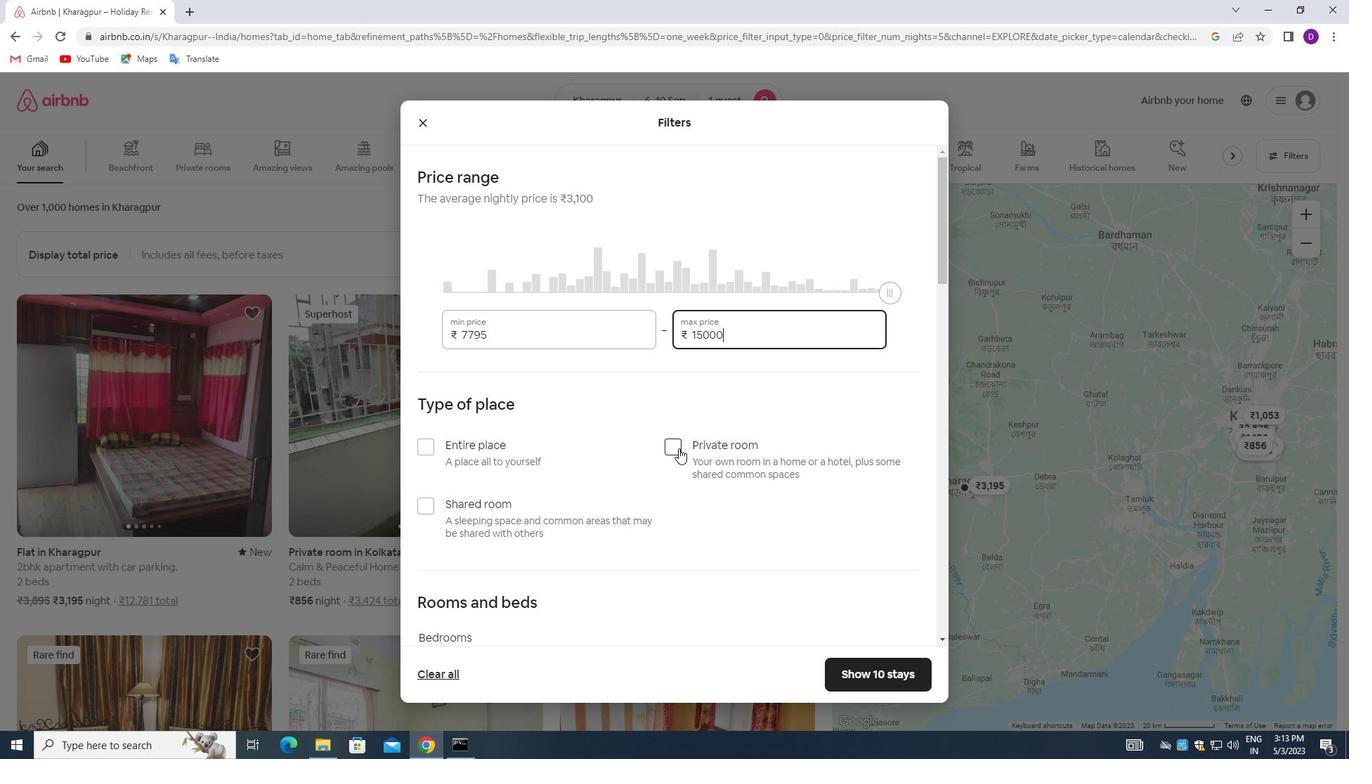 
Action: Mouse pressed left at (674, 448)
Screenshot: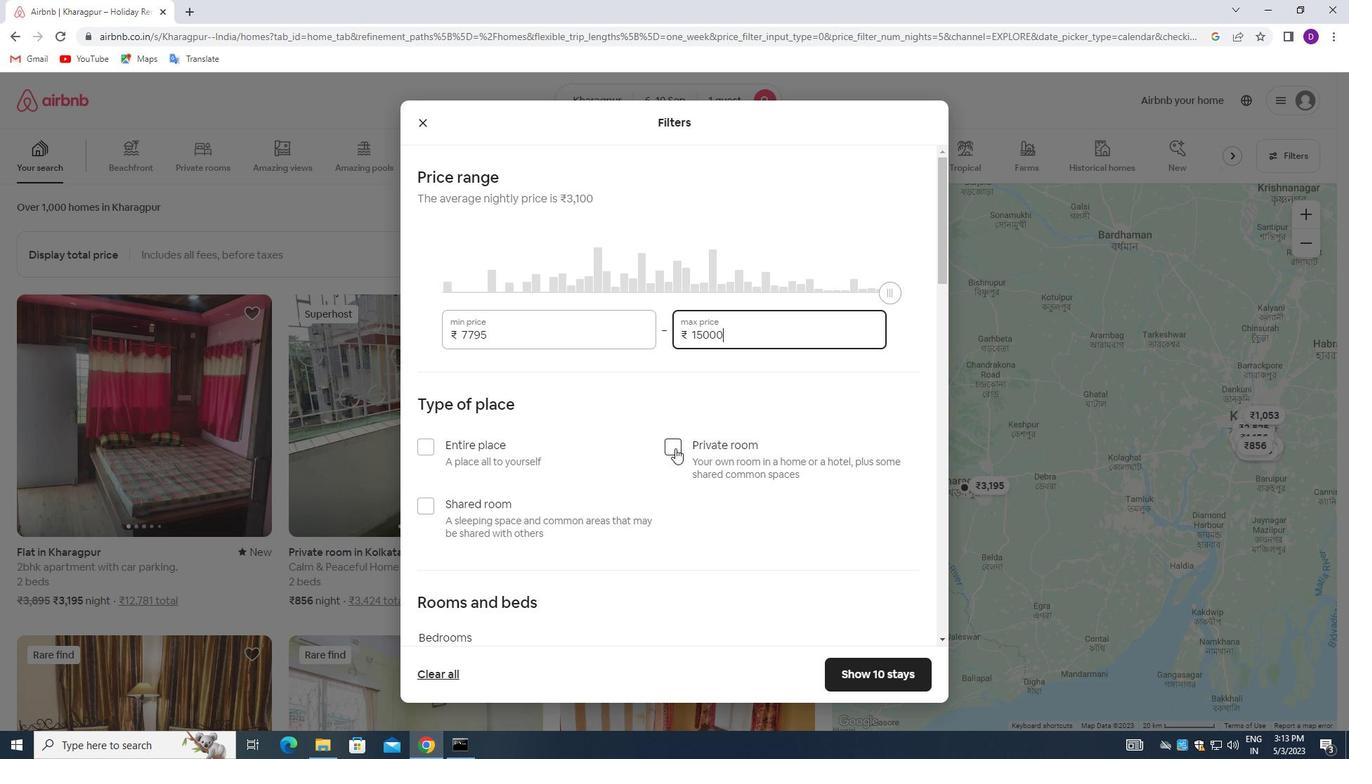 
Action: Mouse moved to (630, 428)
Screenshot: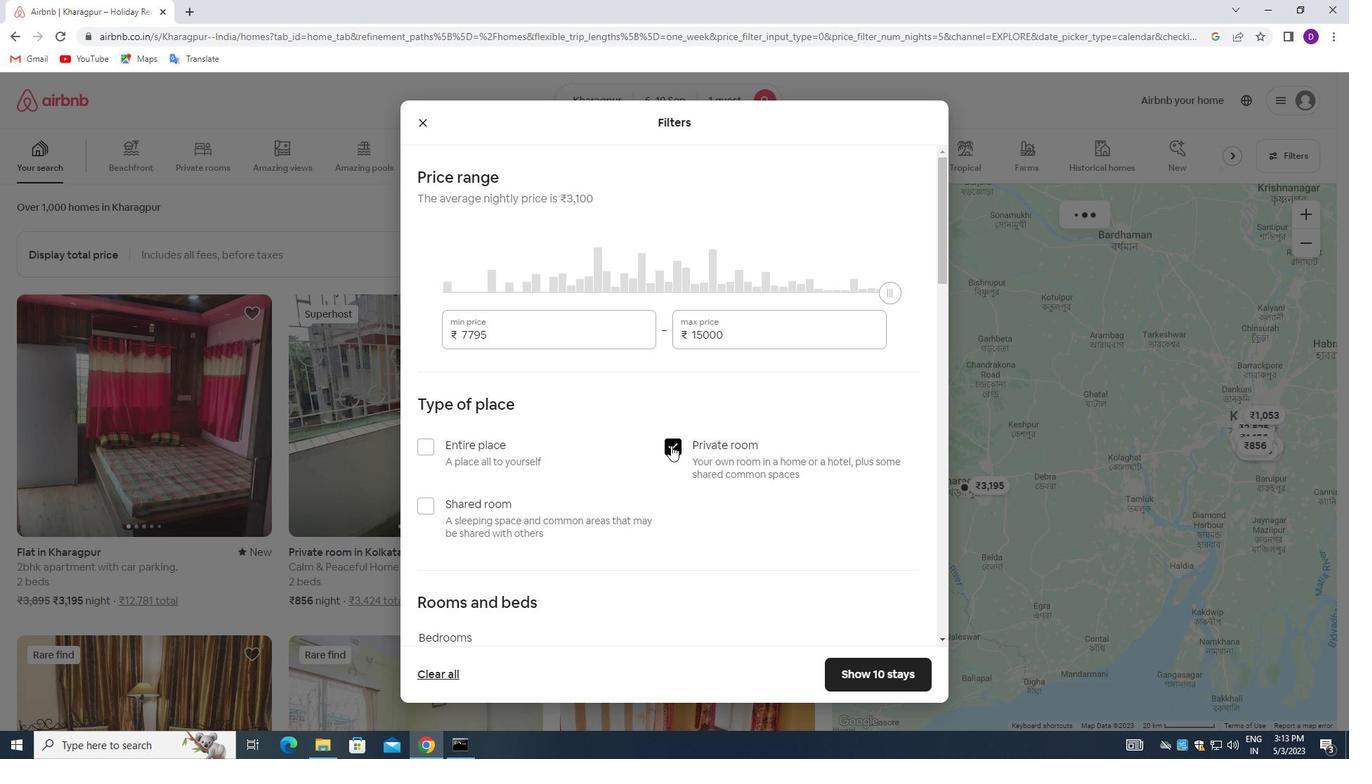 
Action: Mouse scrolled (630, 427) with delta (0, 0)
Screenshot: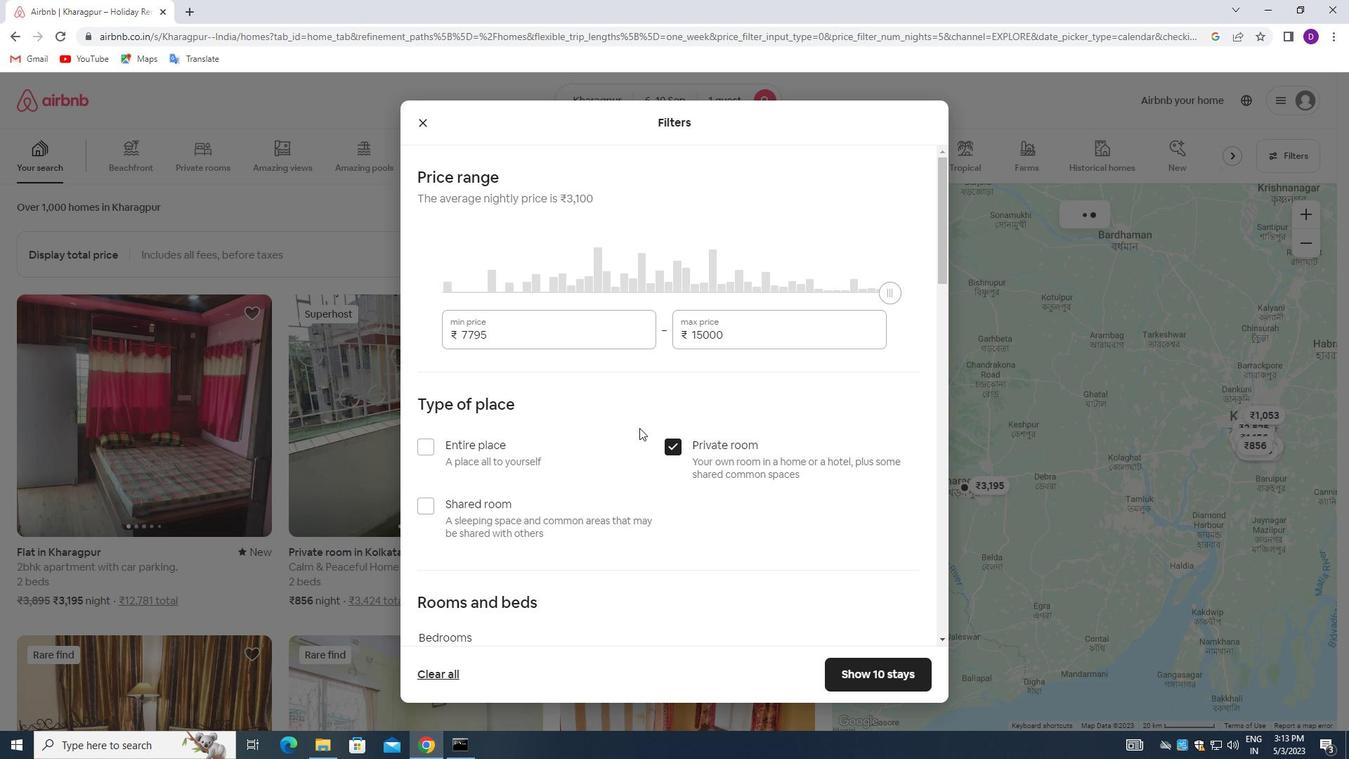 
Action: Mouse moved to (629, 428)
Screenshot: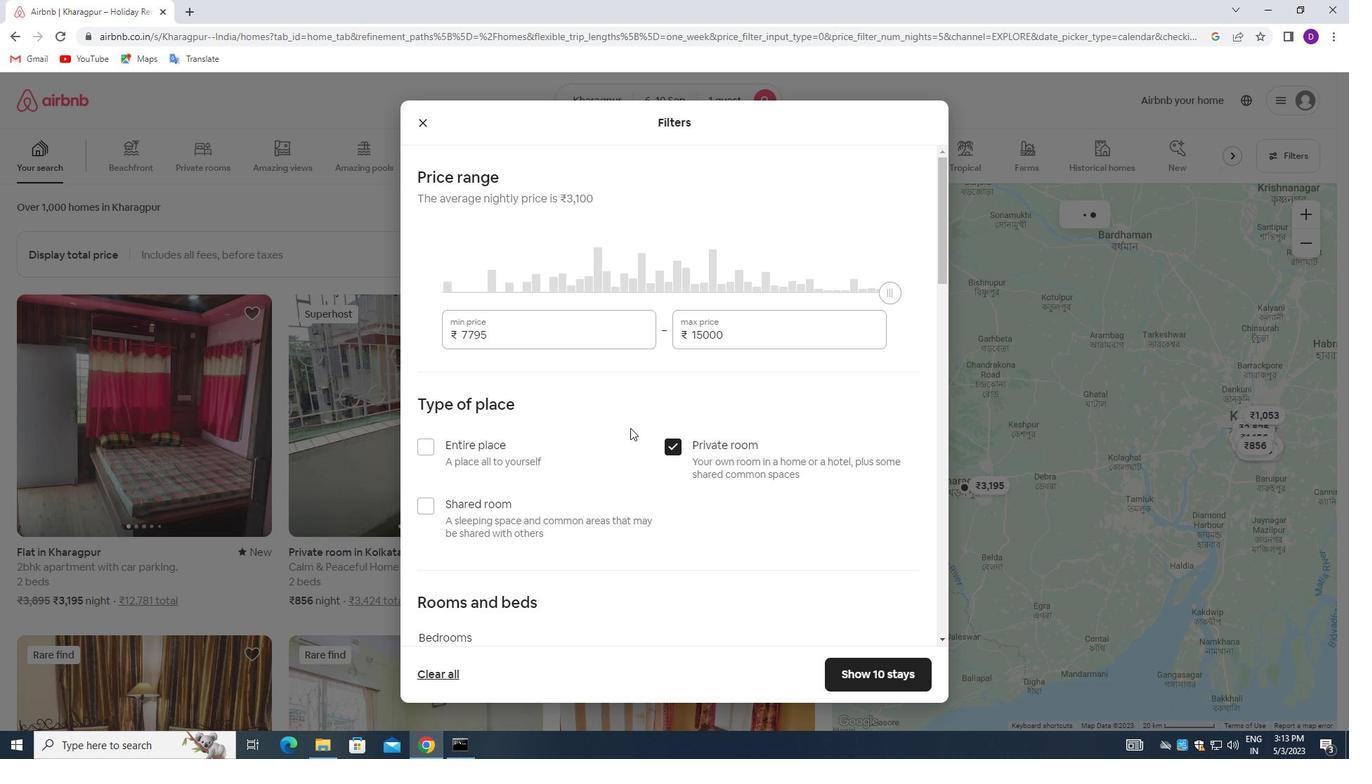 
Action: Mouse scrolled (629, 427) with delta (0, 0)
Screenshot: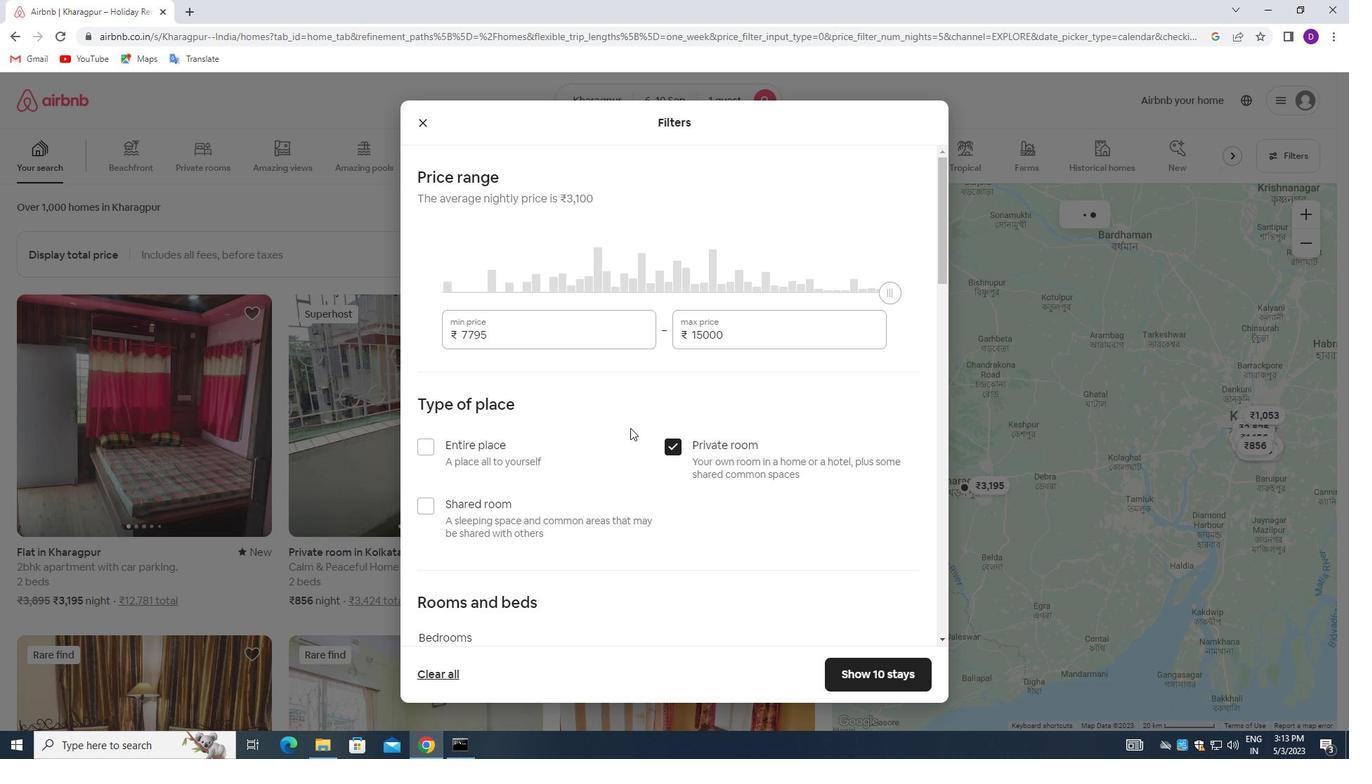 
Action: Mouse scrolled (629, 427) with delta (0, 0)
Screenshot: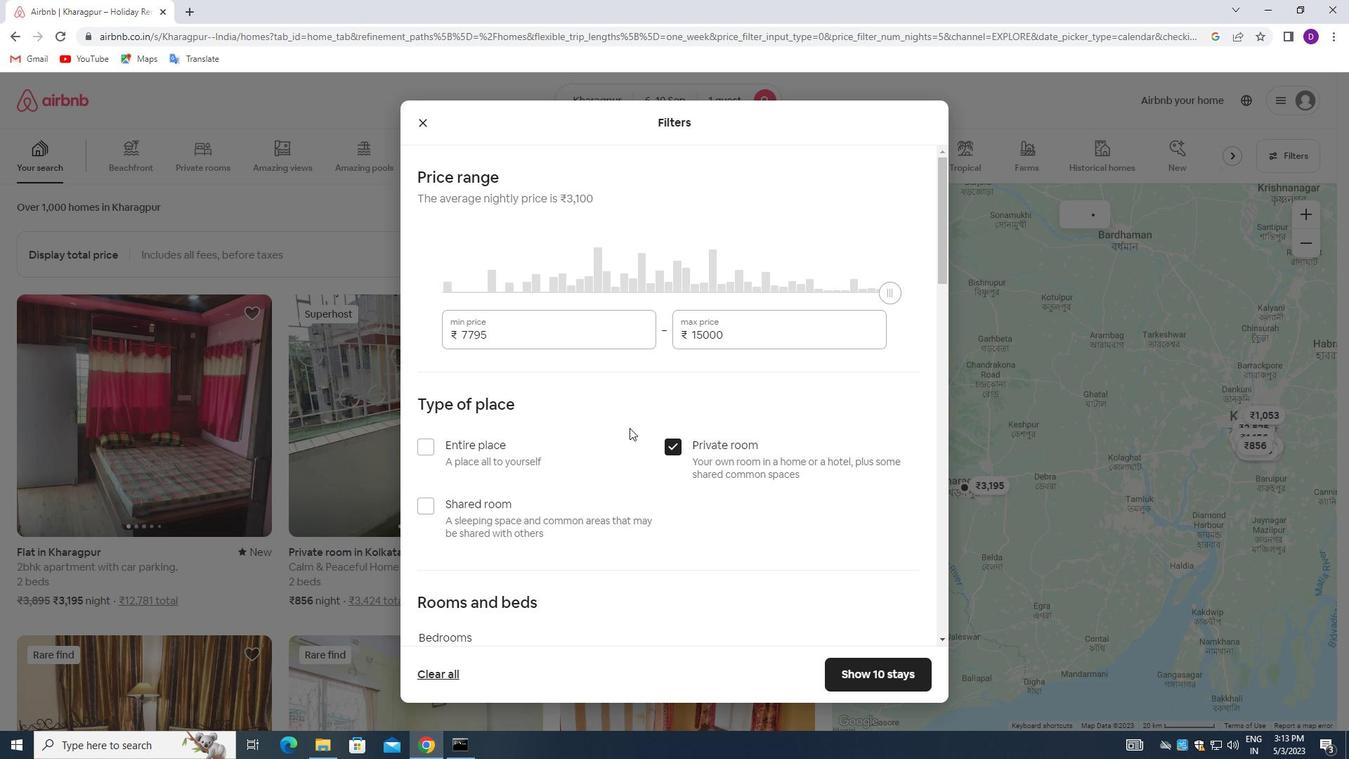 
Action: Mouse moved to (629, 430)
Screenshot: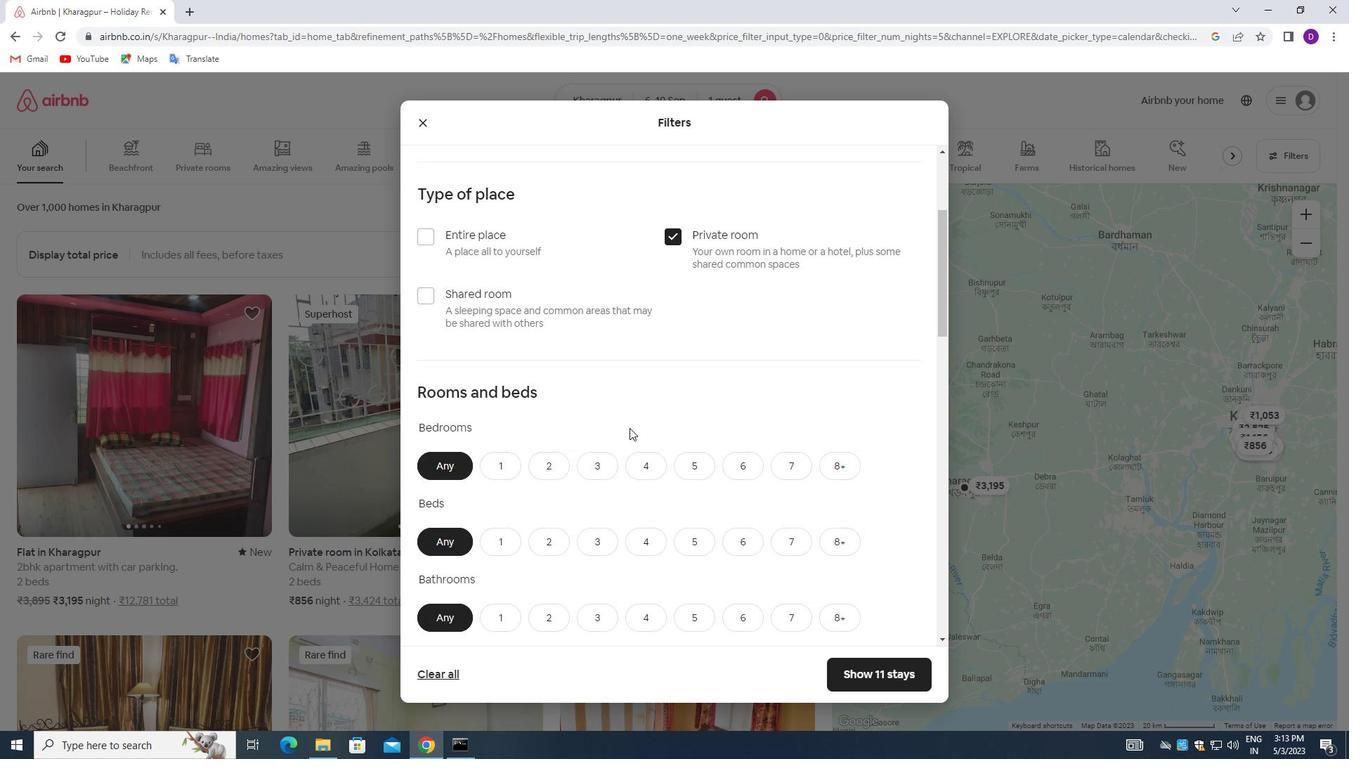 
Action: Mouse scrolled (629, 429) with delta (0, 0)
Screenshot: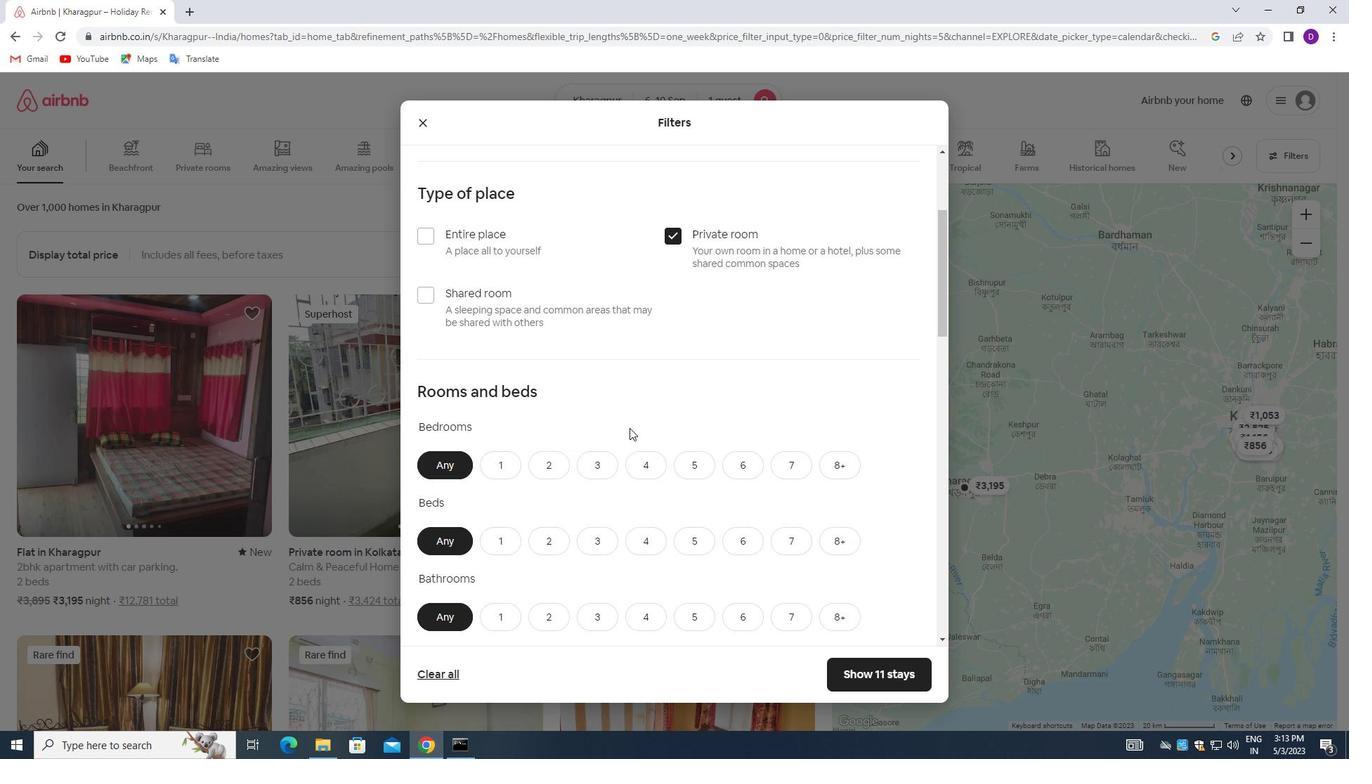 
Action: Mouse moved to (627, 432)
Screenshot: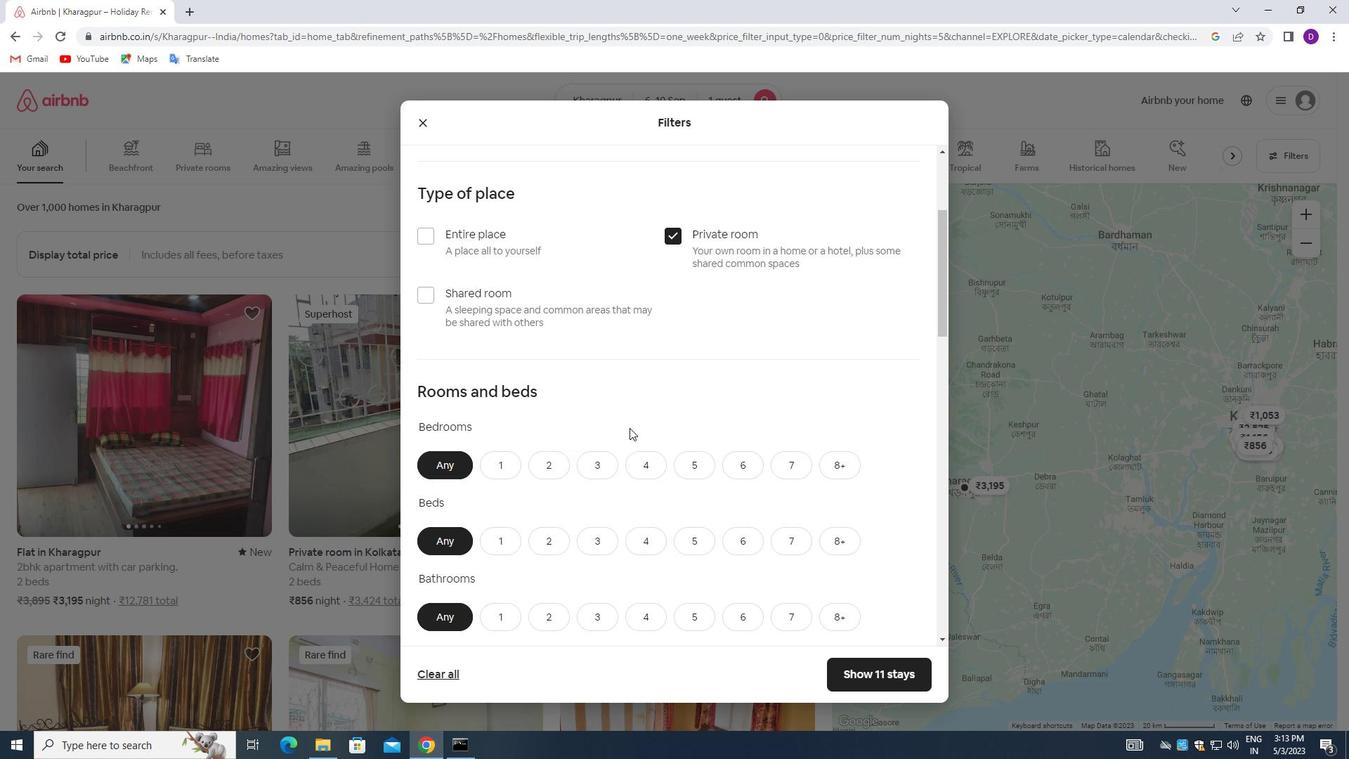 
Action: Mouse scrolled (627, 431) with delta (0, 0)
Screenshot: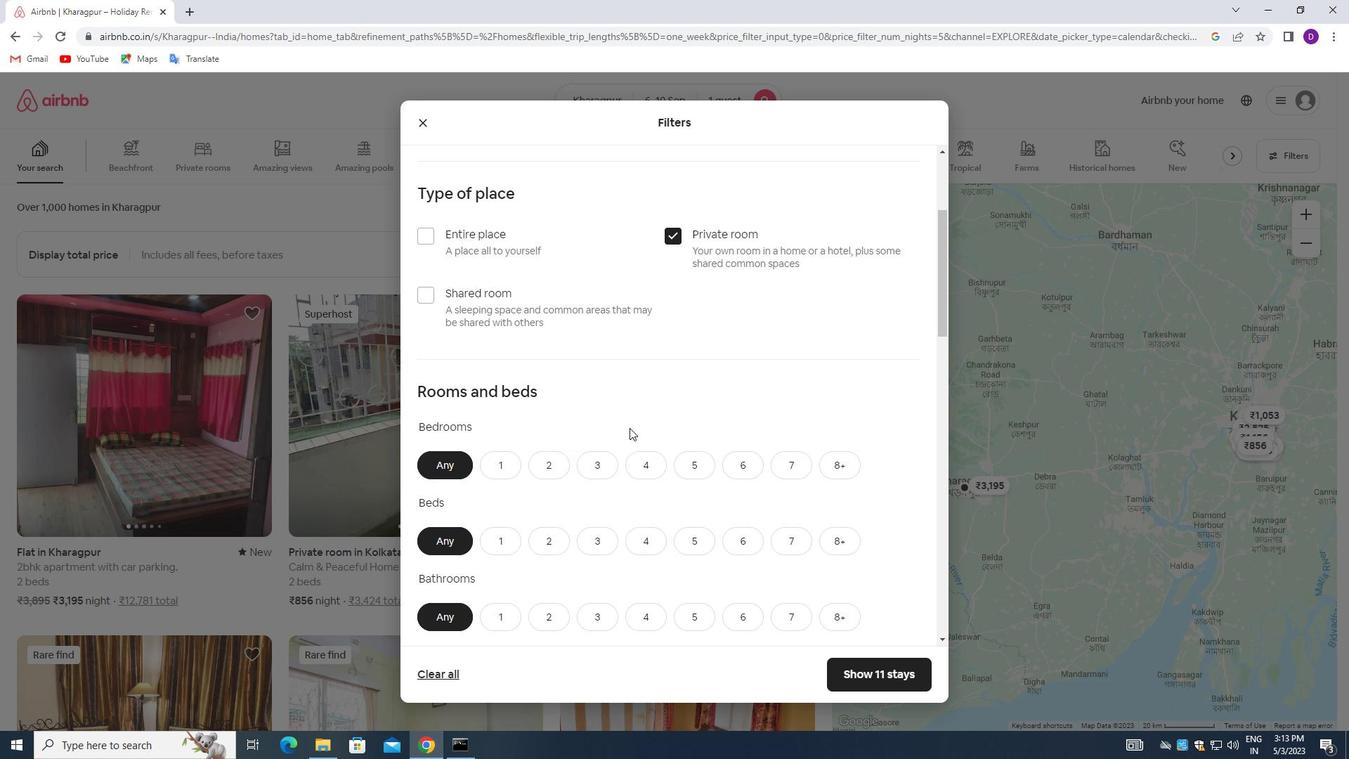 
Action: Mouse moved to (624, 433)
Screenshot: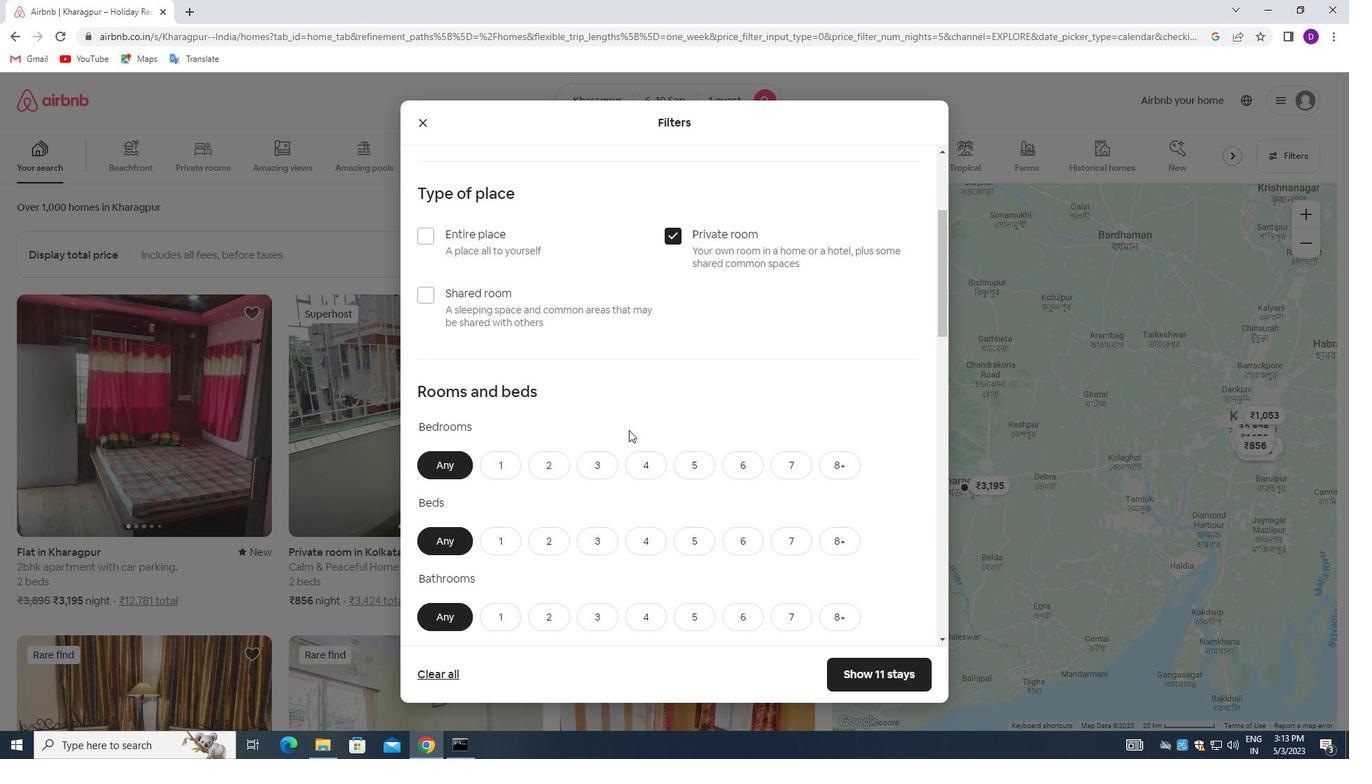 
Action: Mouse scrolled (624, 432) with delta (0, 0)
Screenshot: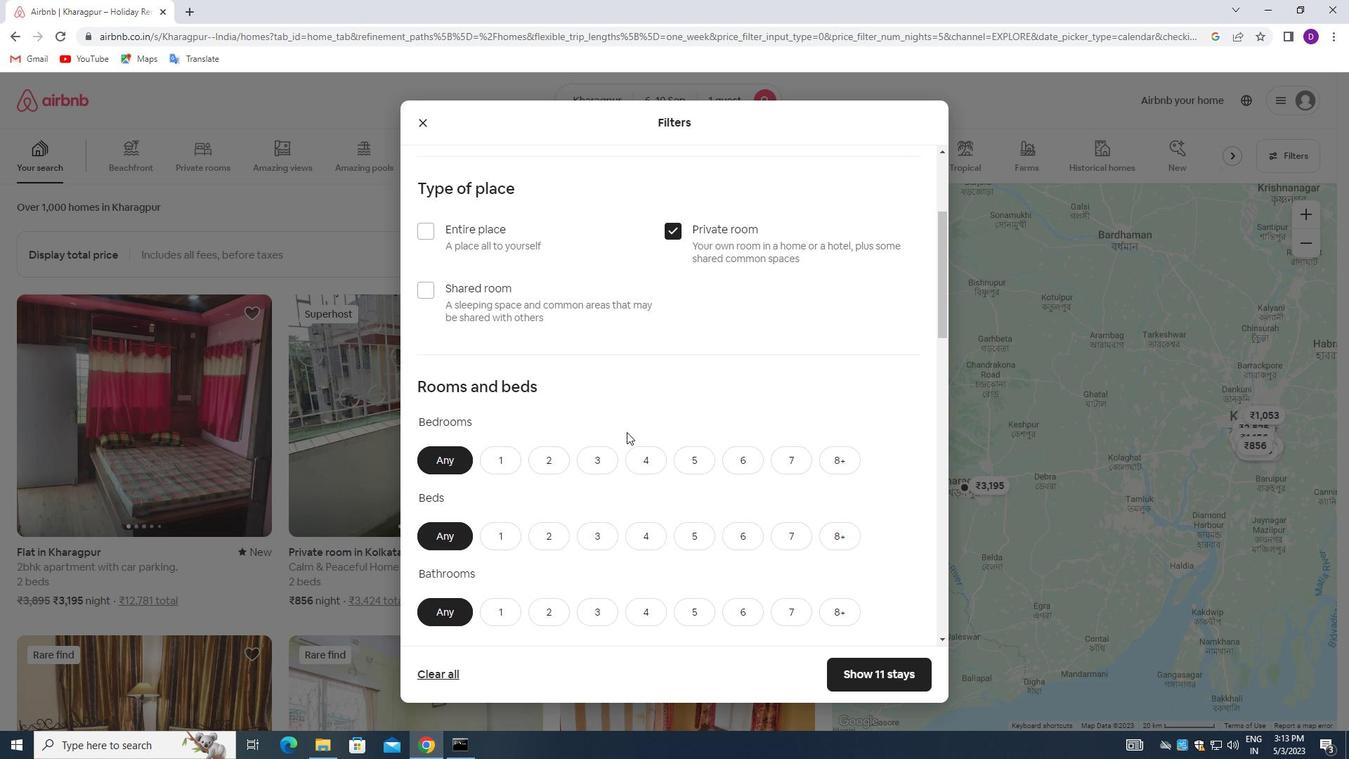
Action: Mouse moved to (504, 263)
Screenshot: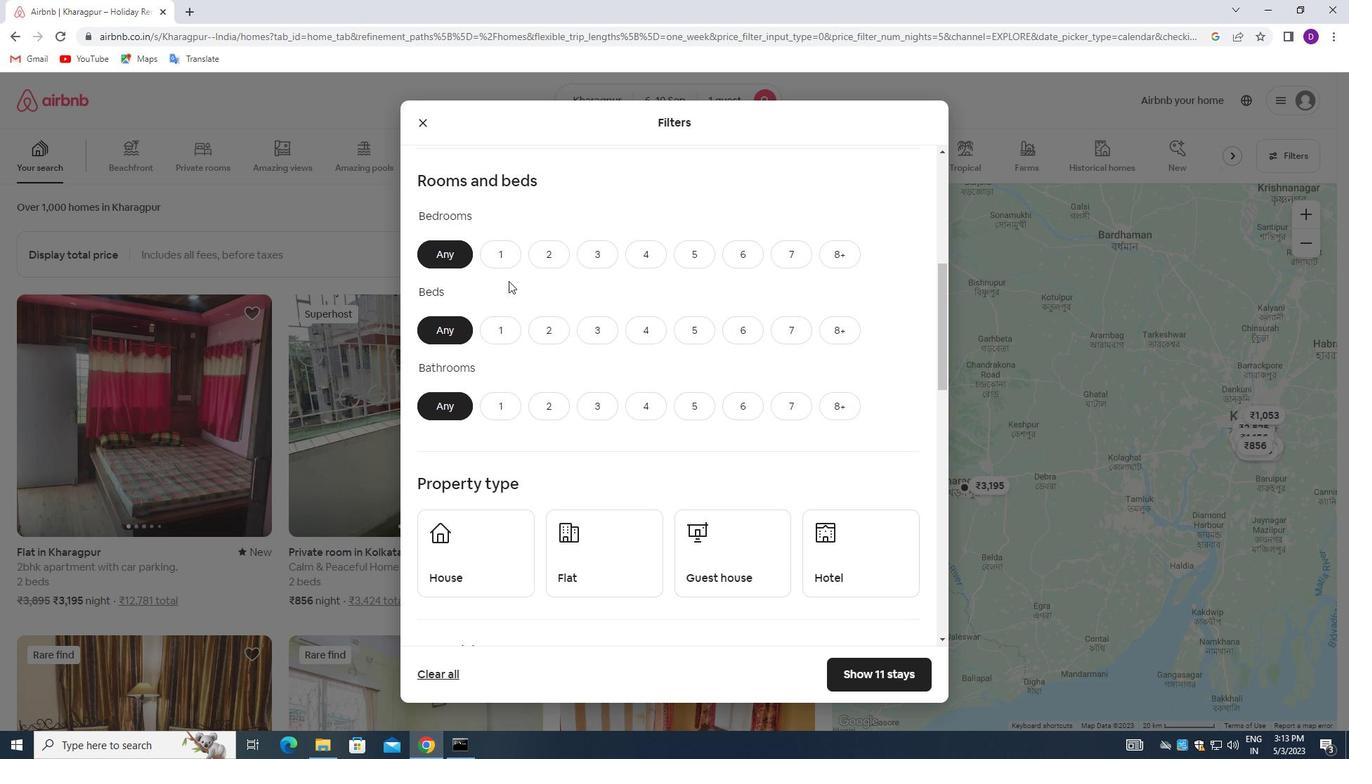 
Action: Mouse pressed left at (504, 263)
Screenshot: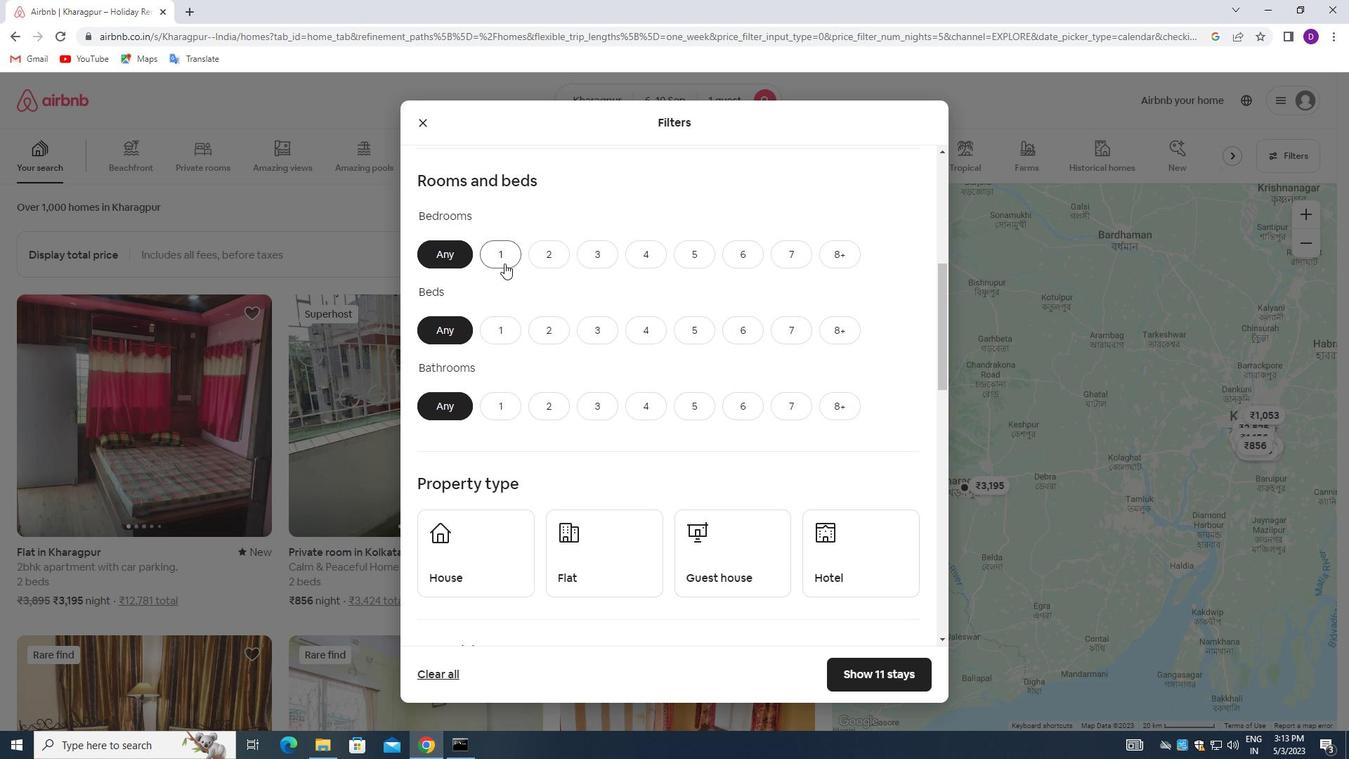 
Action: Mouse moved to (499, 324)
Screenshot: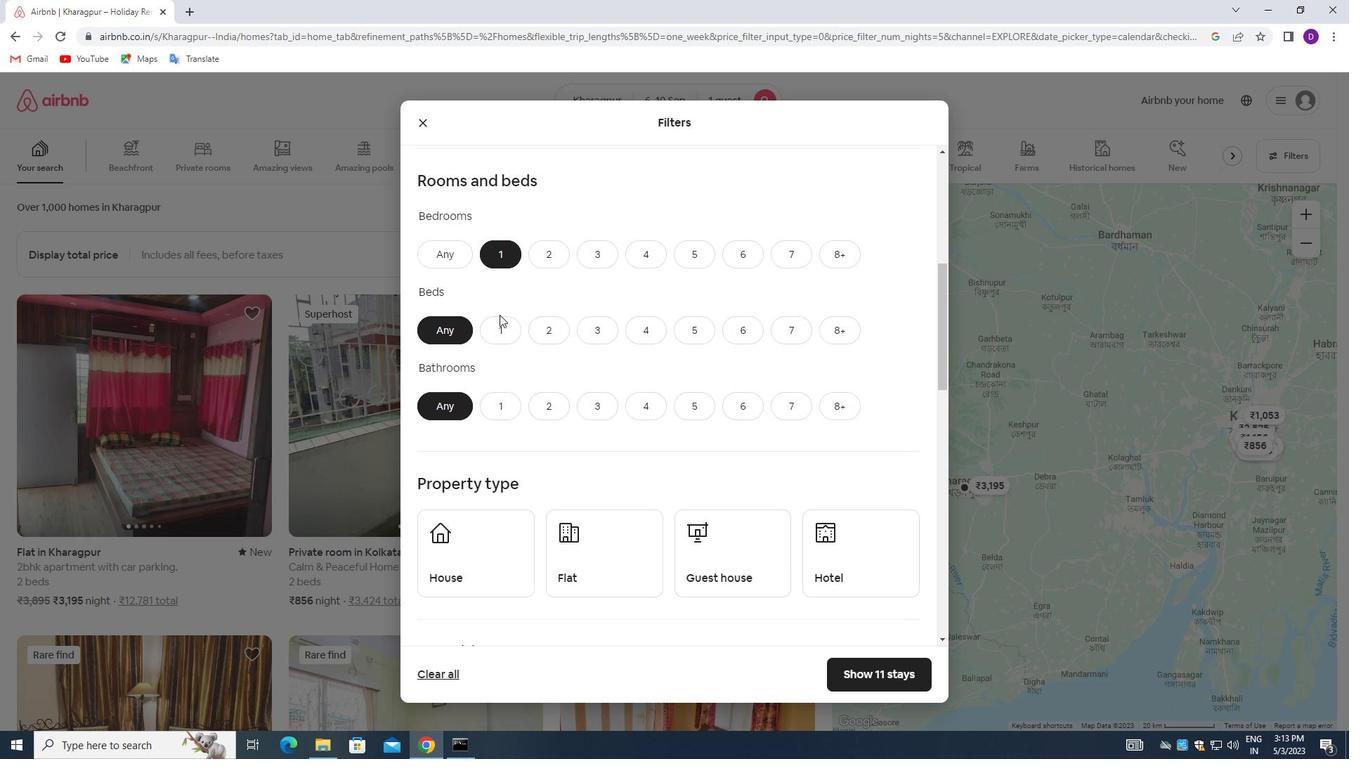
Action: Mouse pressed left at (499, 324)
Screenshot: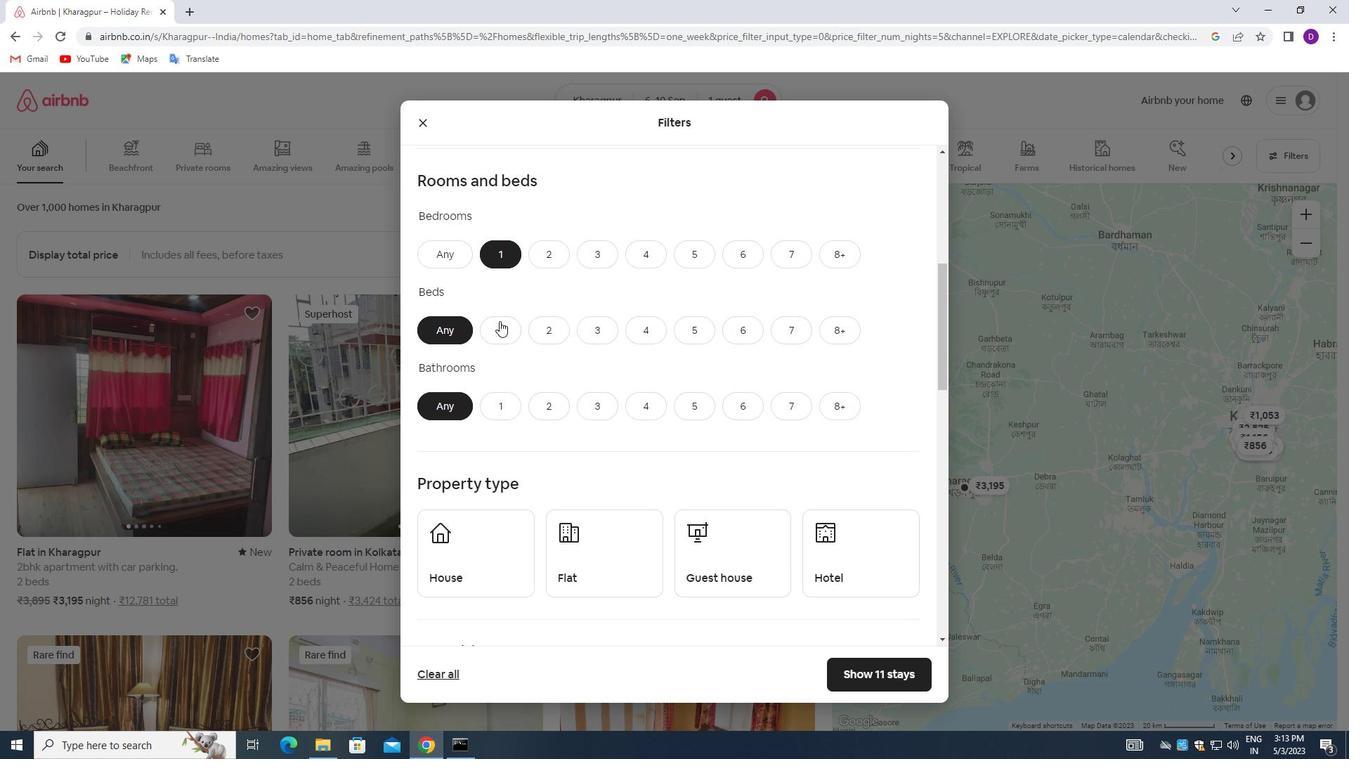 
Action: Mouse moved to (501, 400)
Screenshot: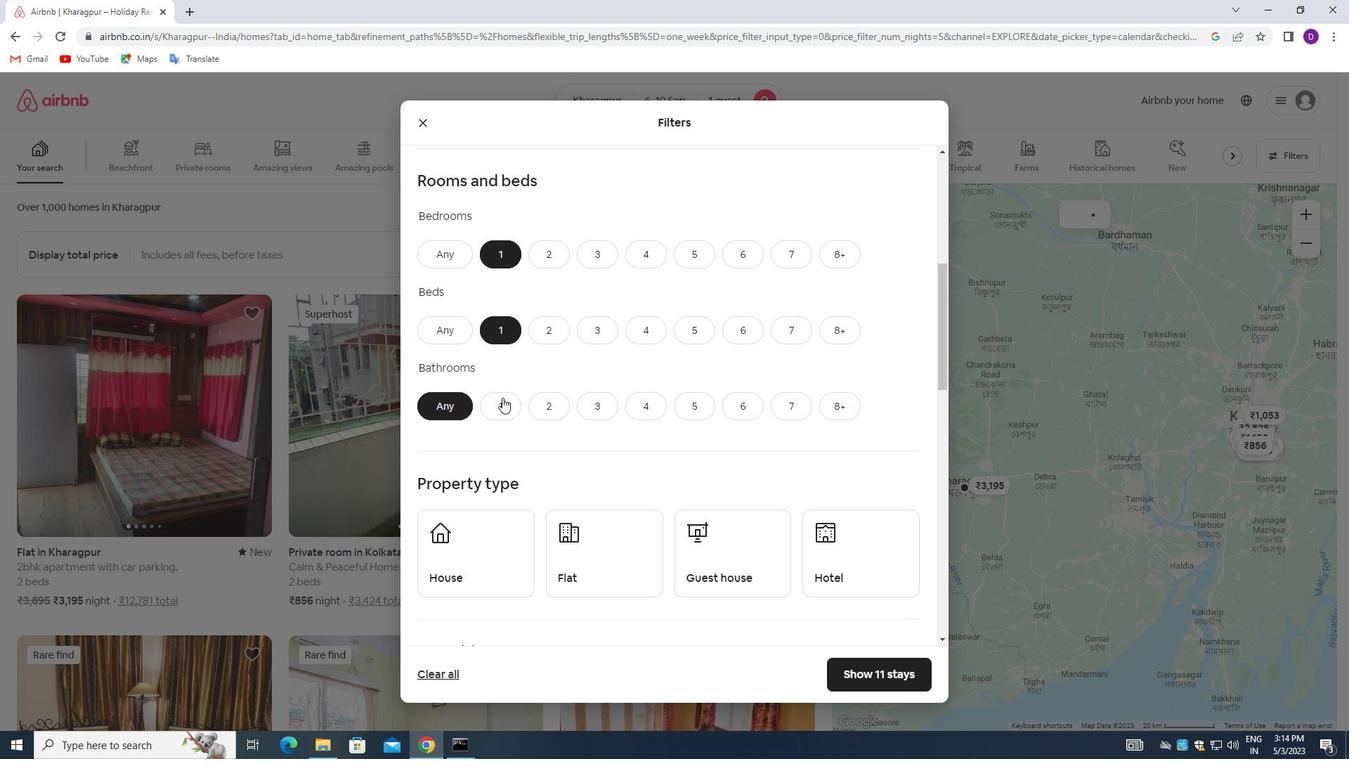 
Action: Mouse pressed left at (501, 400)
Screenshot: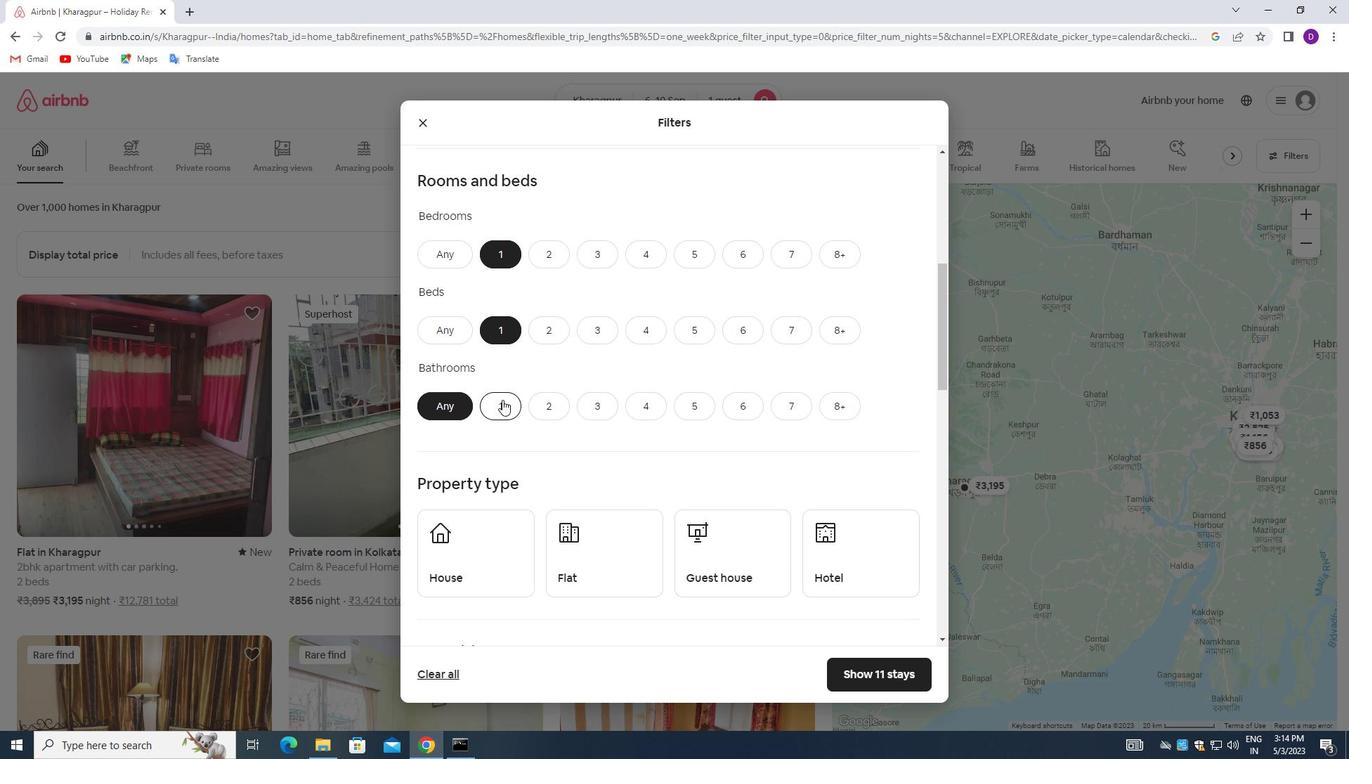 
Action: Mouse scrolled (501, 399) with delta (0, 0)
Screenshot: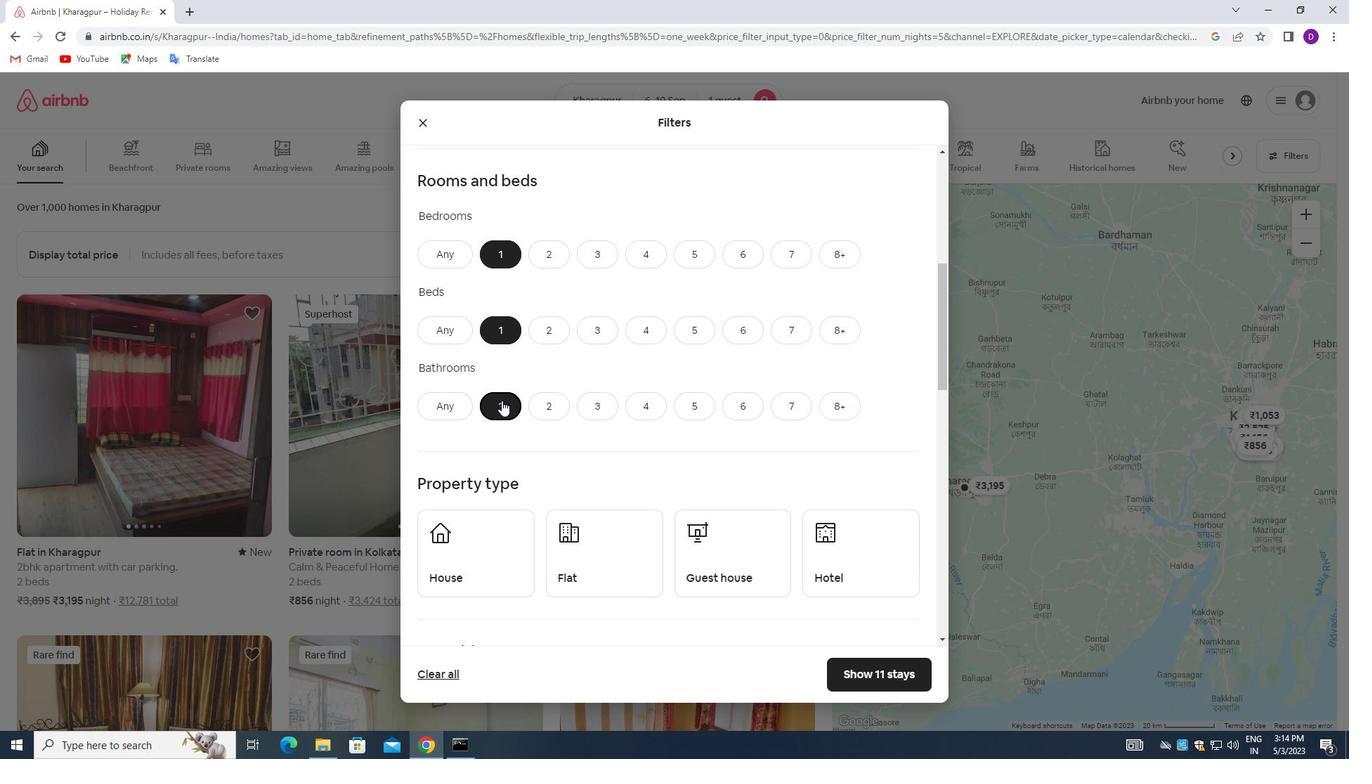 
Action: Mouse moved to (501, 401)
Screenshot: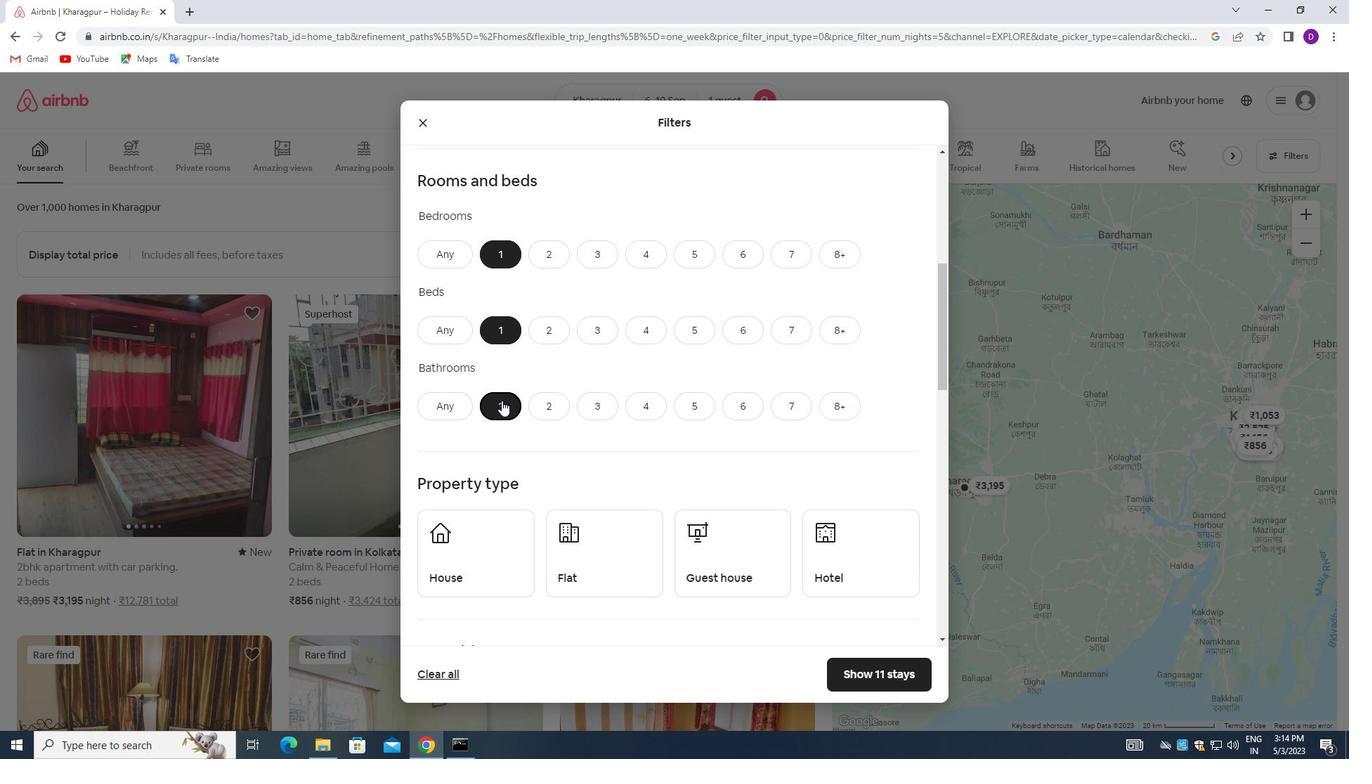 
Action: Mouse scrolled (501, 400) with delta (0, 0)
Screenshot: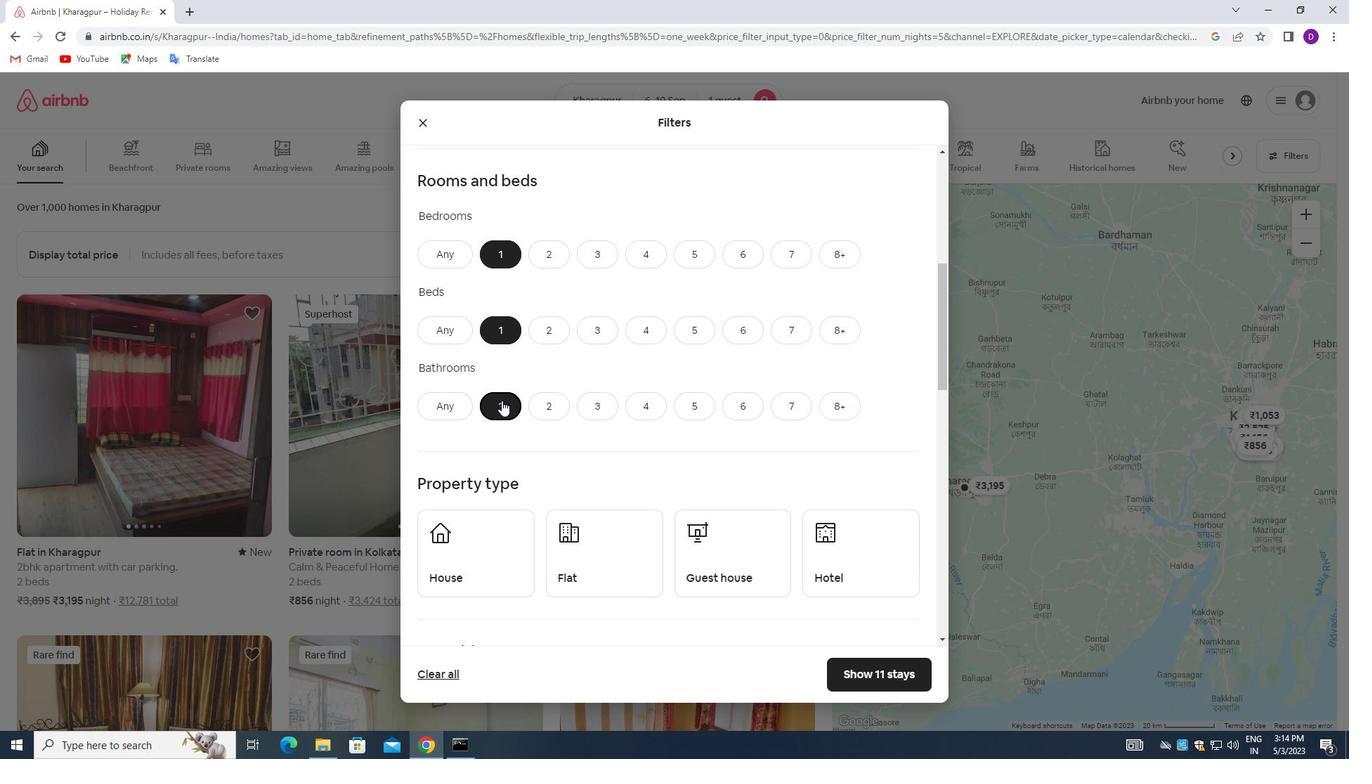 
Action: Mouse moved to (492, 404)
Screenshot: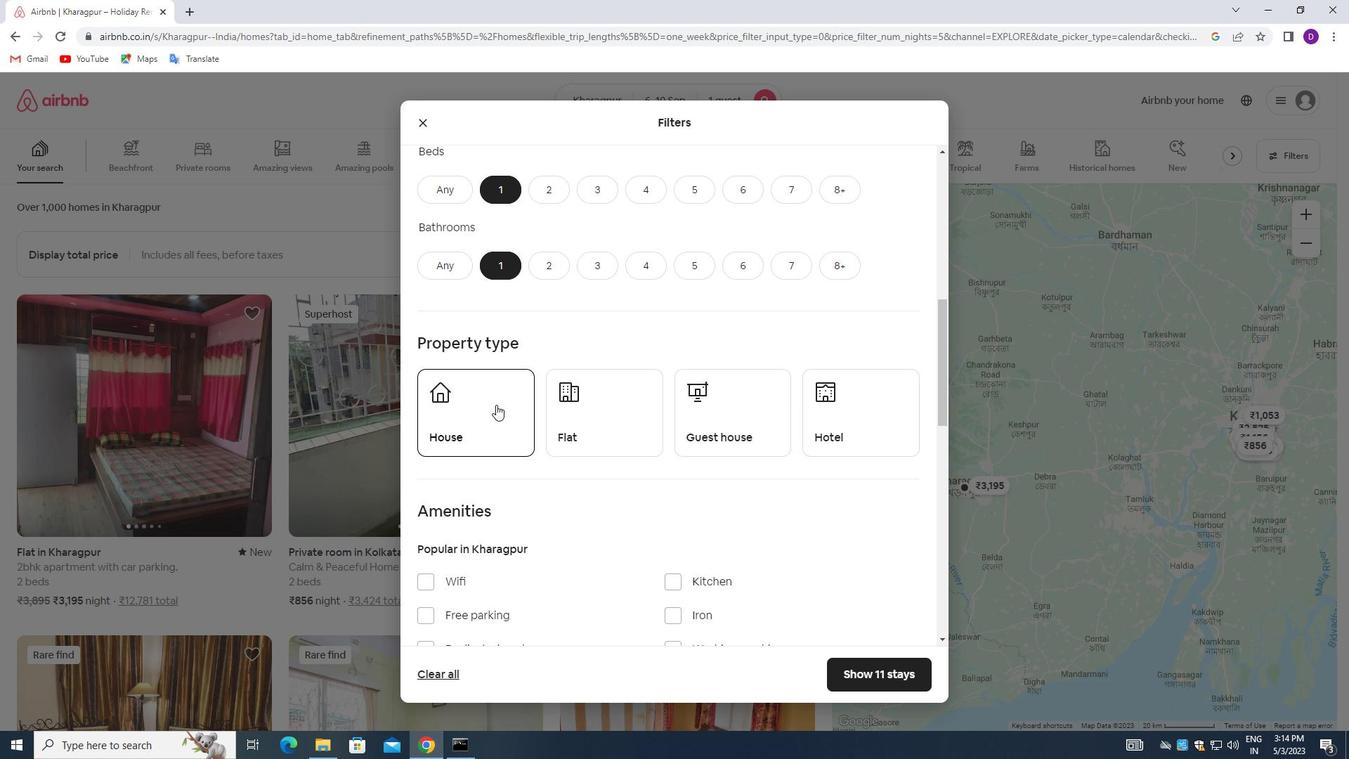 
Action: Mouse pressed left at (492, 404)
Screenshot: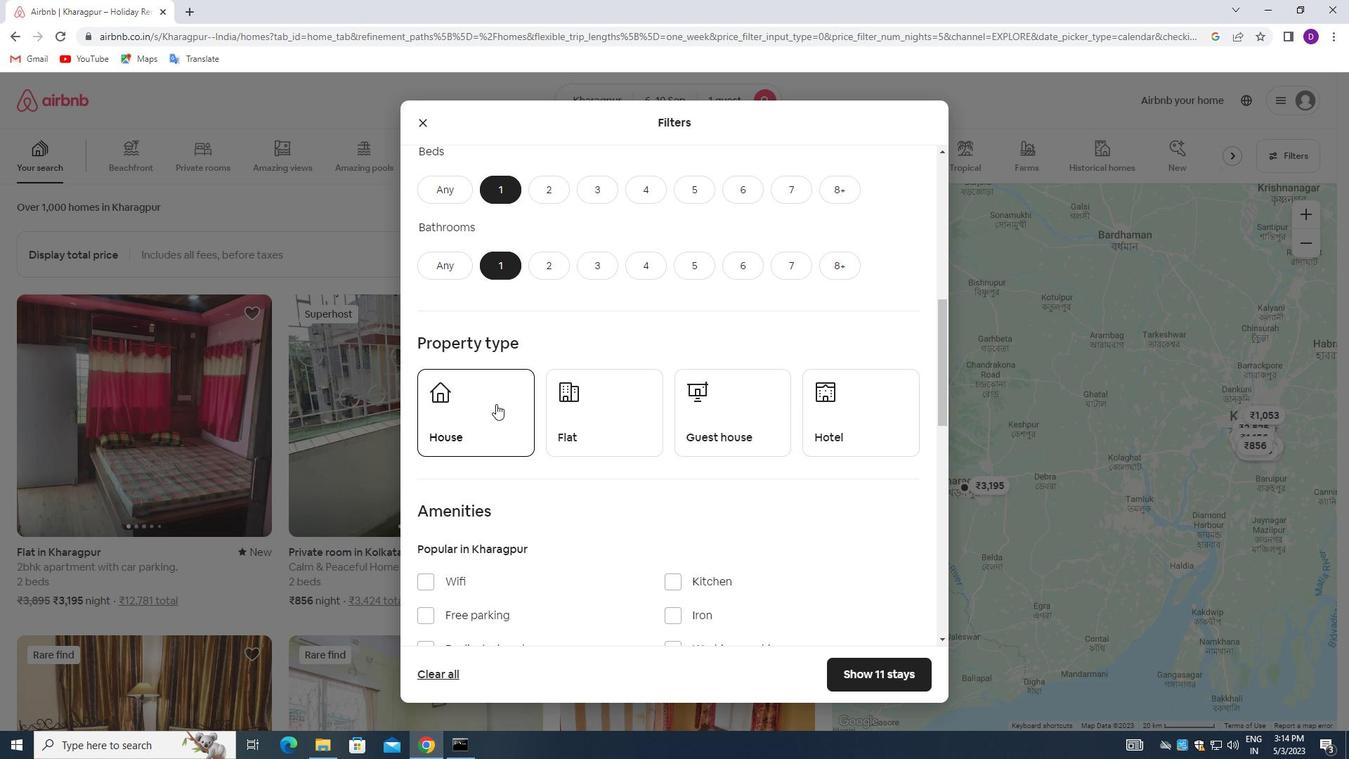 
Action: Mouse moved to (606, 422)
Screenshot: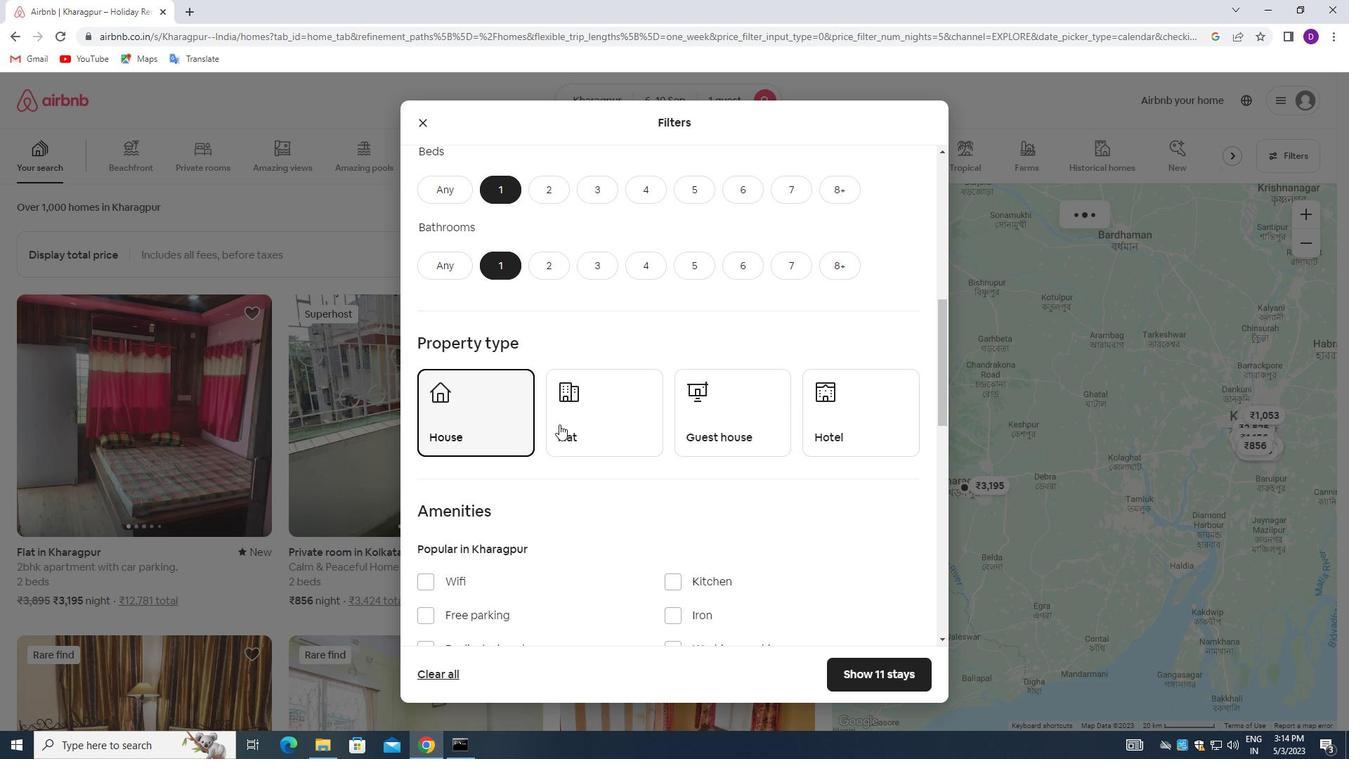 
Action: Mouse pressed left at (606, 422)
Screenshot: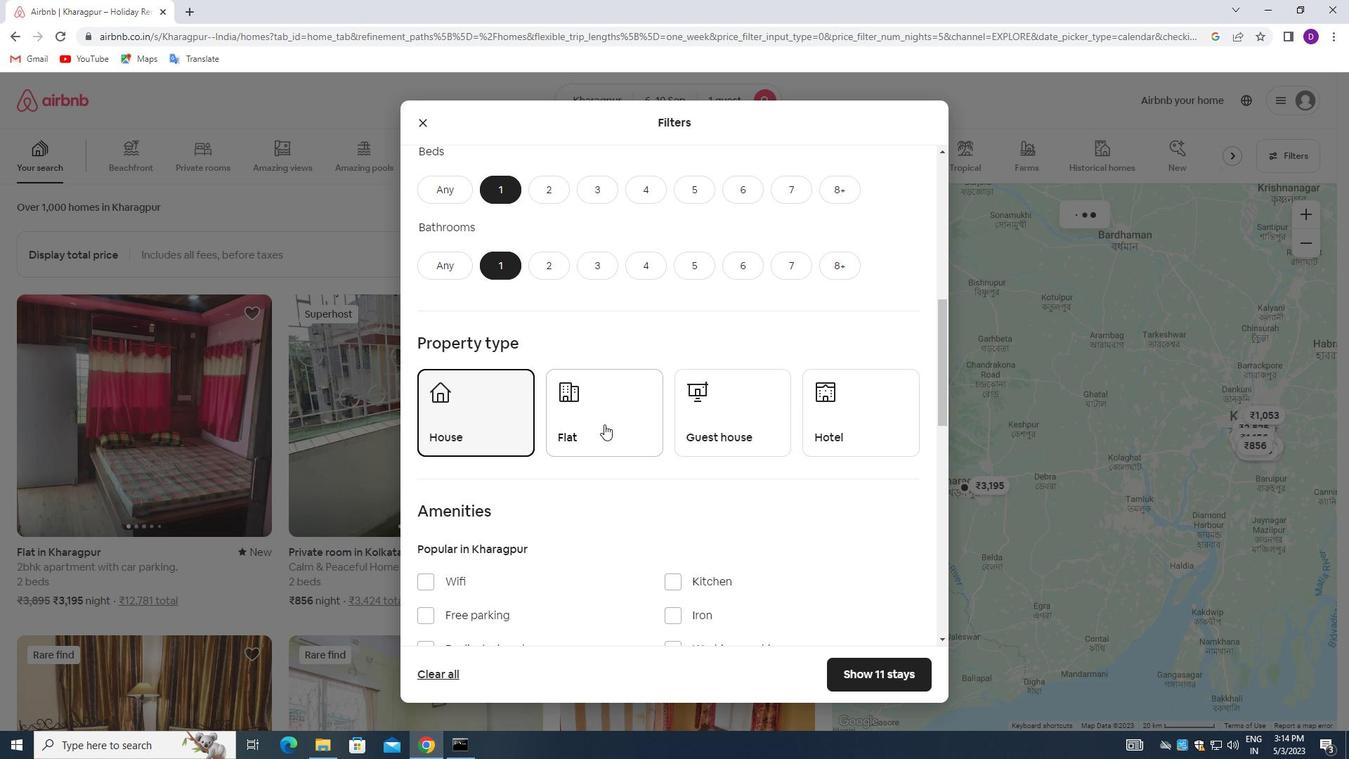 
Action: Mouse moved to (713, 409)
Screenshot: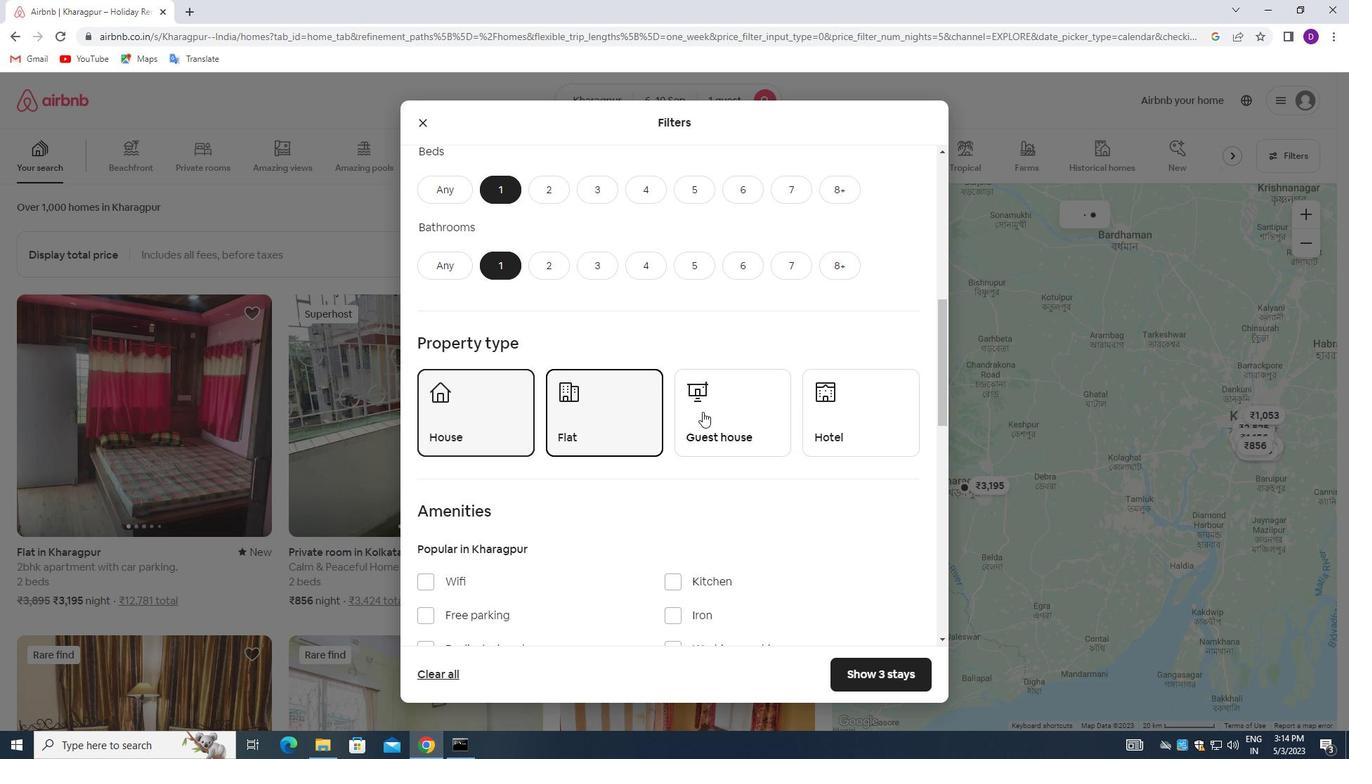 
Action: Mouse pressed left at (713, 409)
Screenshot: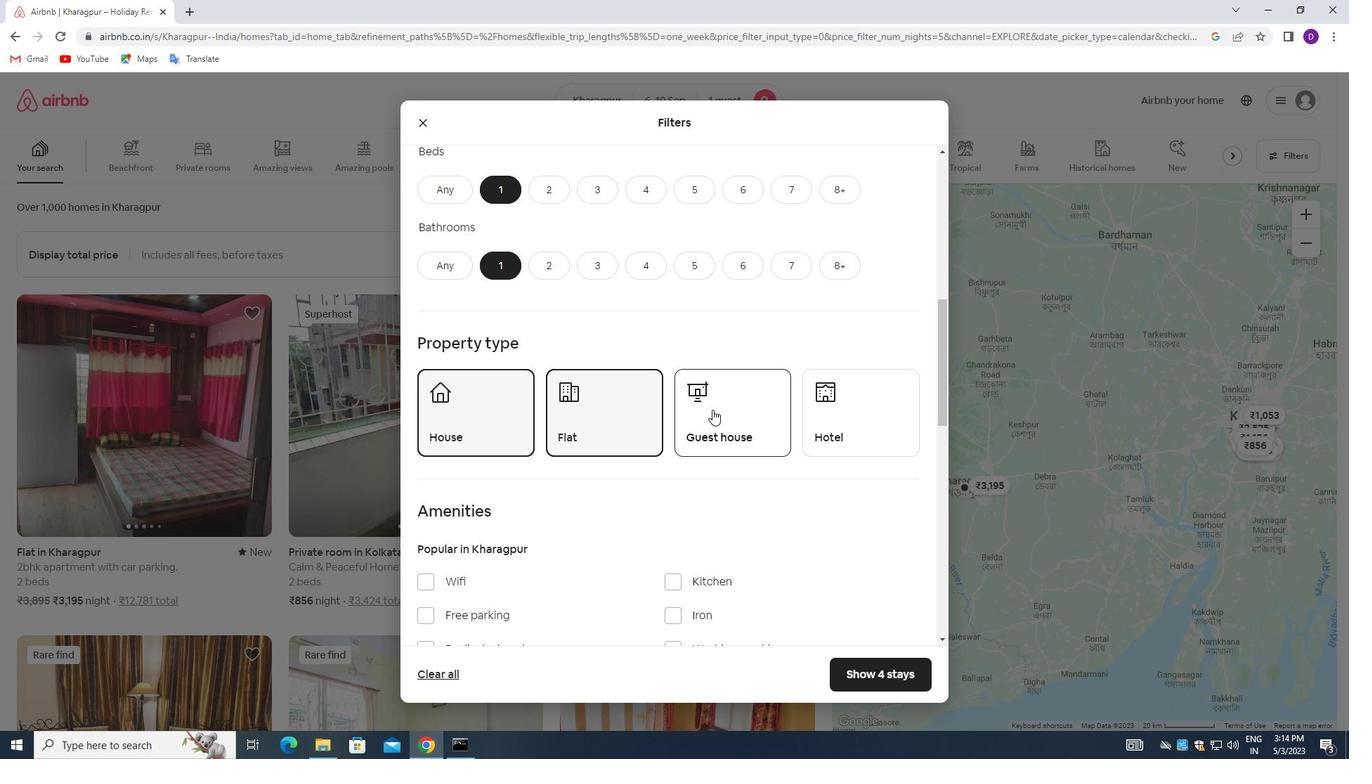 
Action: Mouse moved to (839, 404)
Screenshot: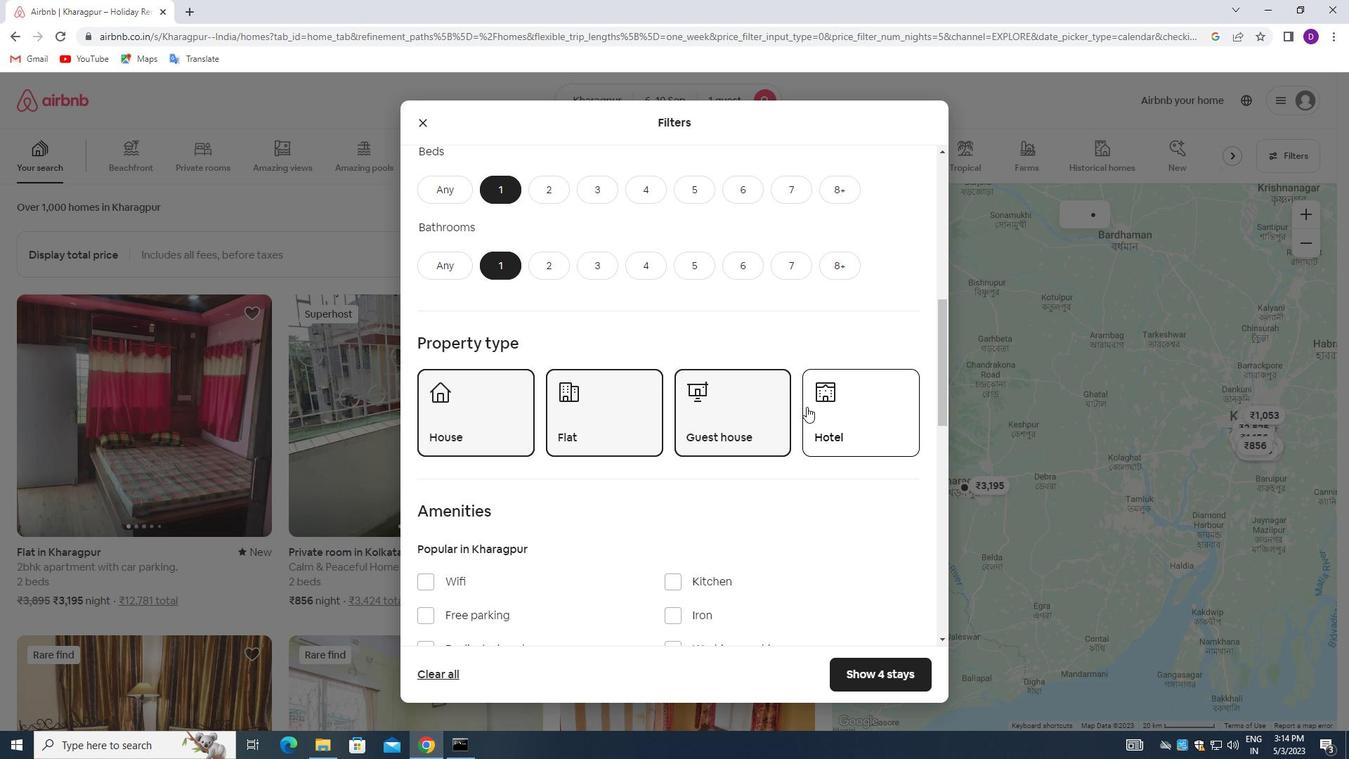 
Action: Mouse pressed left at (839, 404)
Screenshot: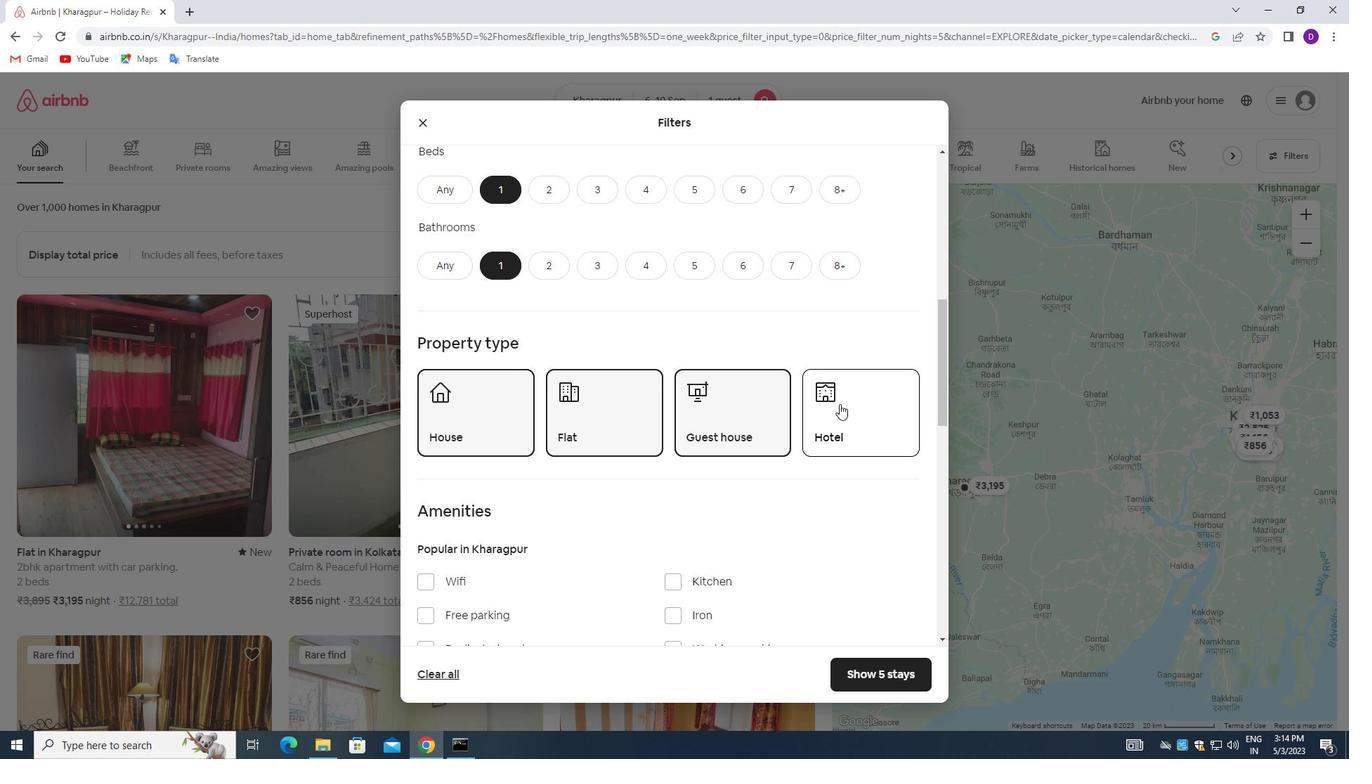 
Action: Mouse moved to (570, 463)
Screenshot: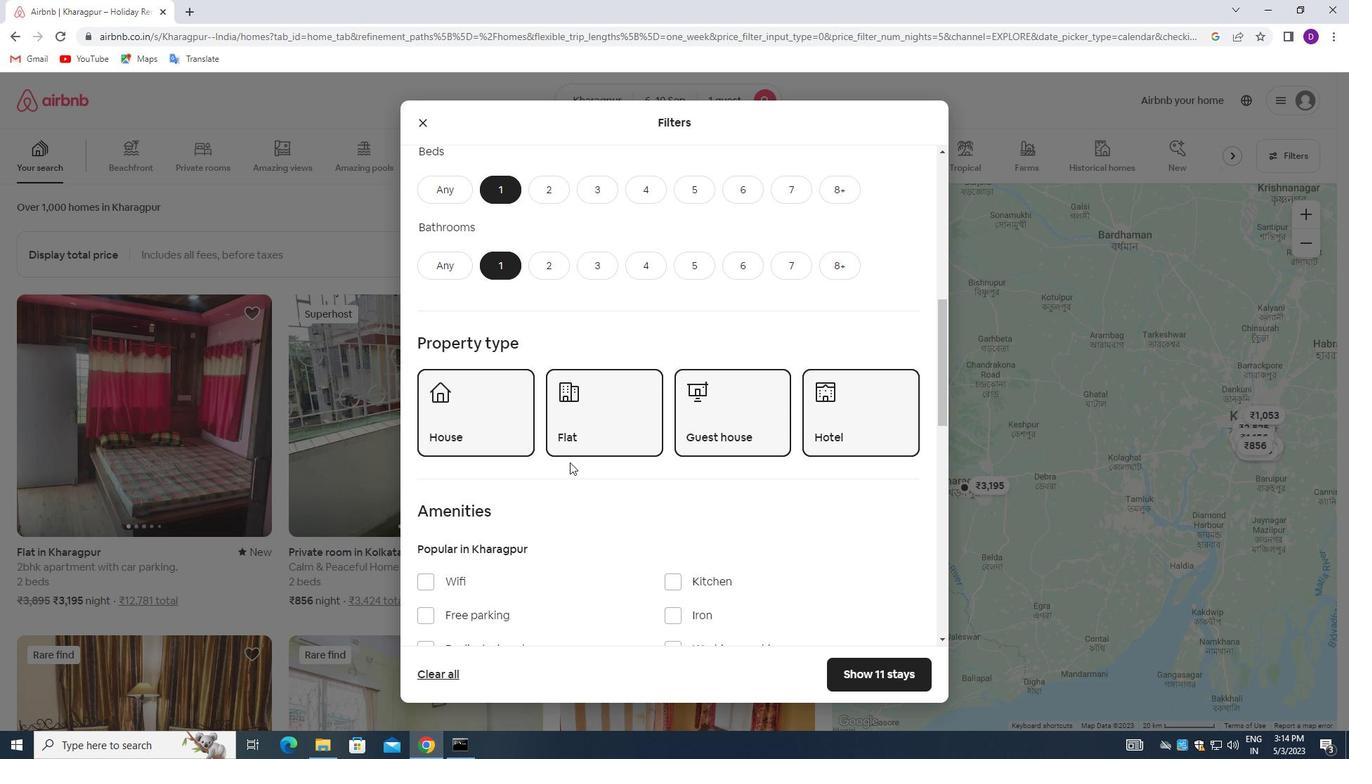 
Action: Mouse scrolled (570, 462) with delta (0, 0)
Screenshot: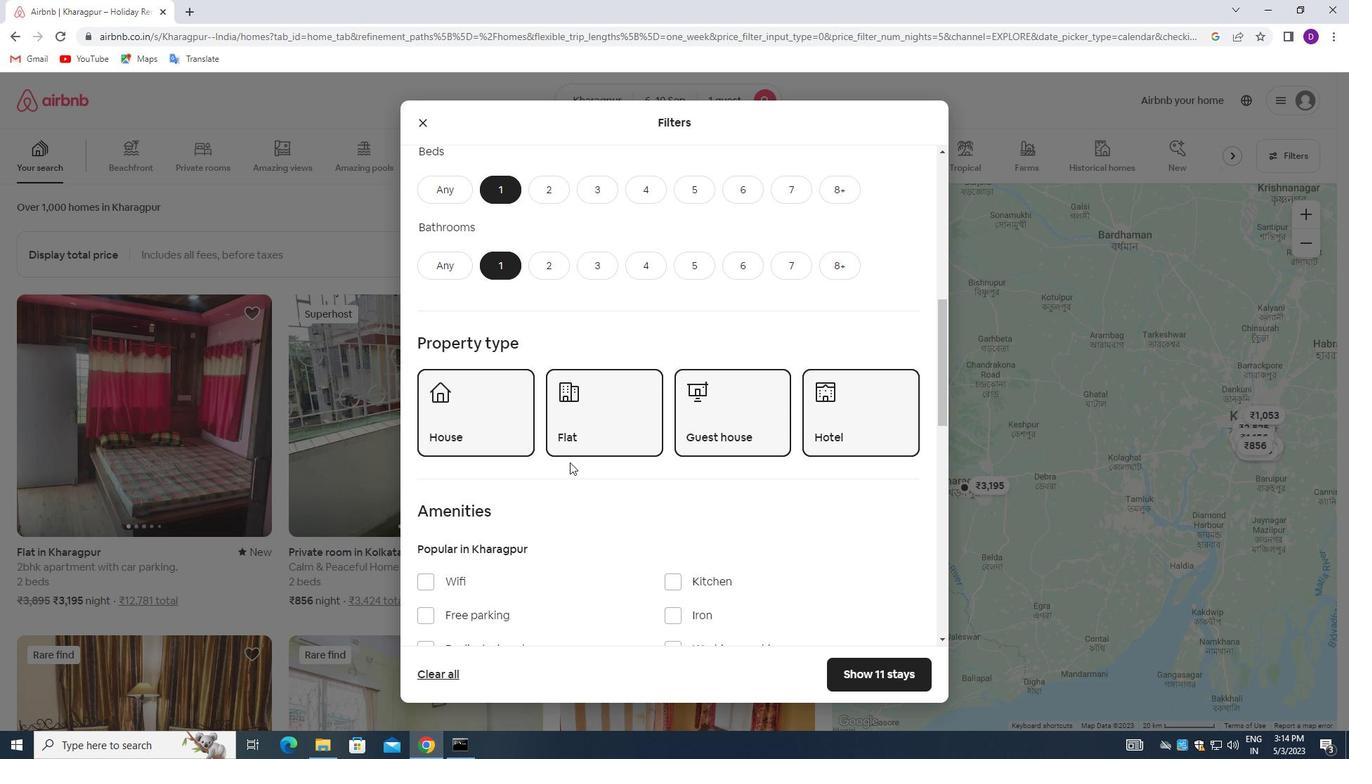
Action: Mouse moved to (570, 463)
Screenshot: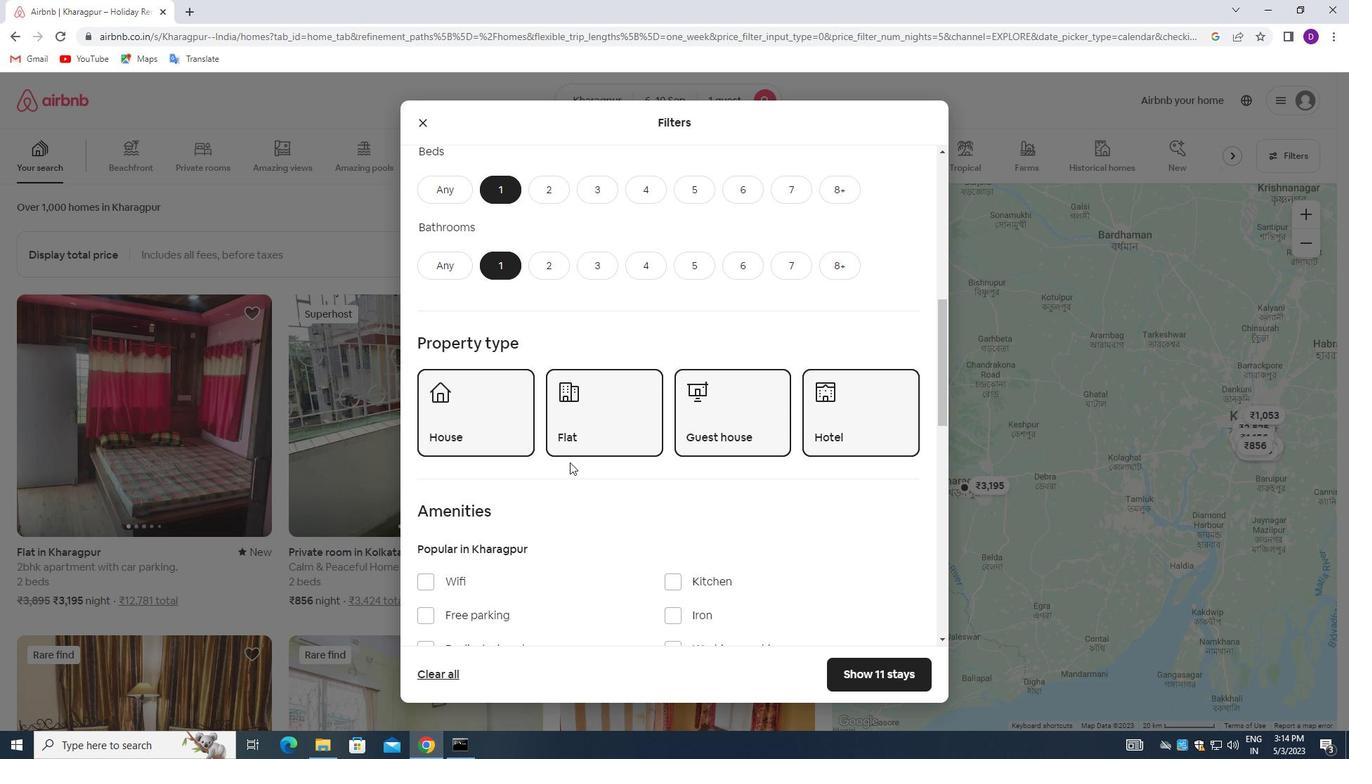 
Action: Mouse scrolled (570, 463) with delta (0, 0)
Screenshot: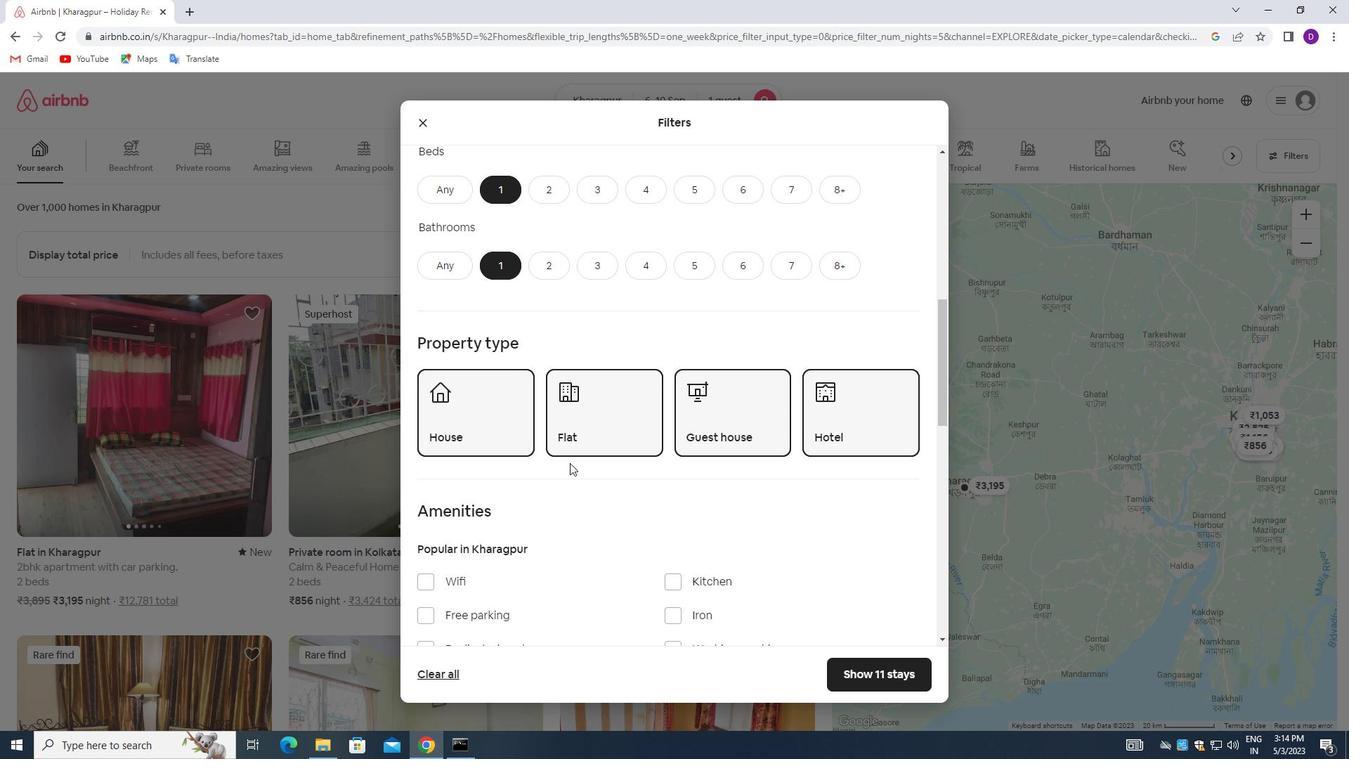 
Action: Mouse moved to (570, 463)
Screenshot: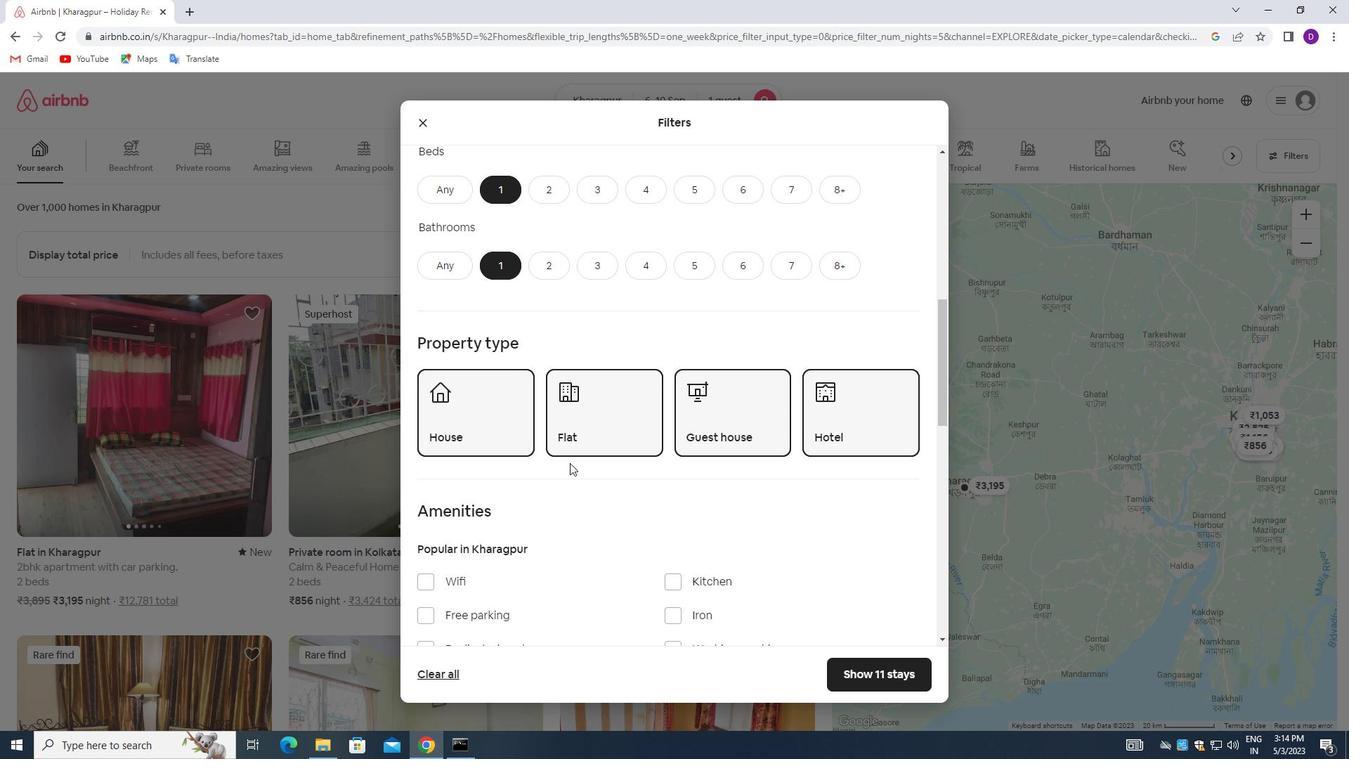 
Action: Mouse scrolled (570, 463) with delta (0, 0)
Screenshot: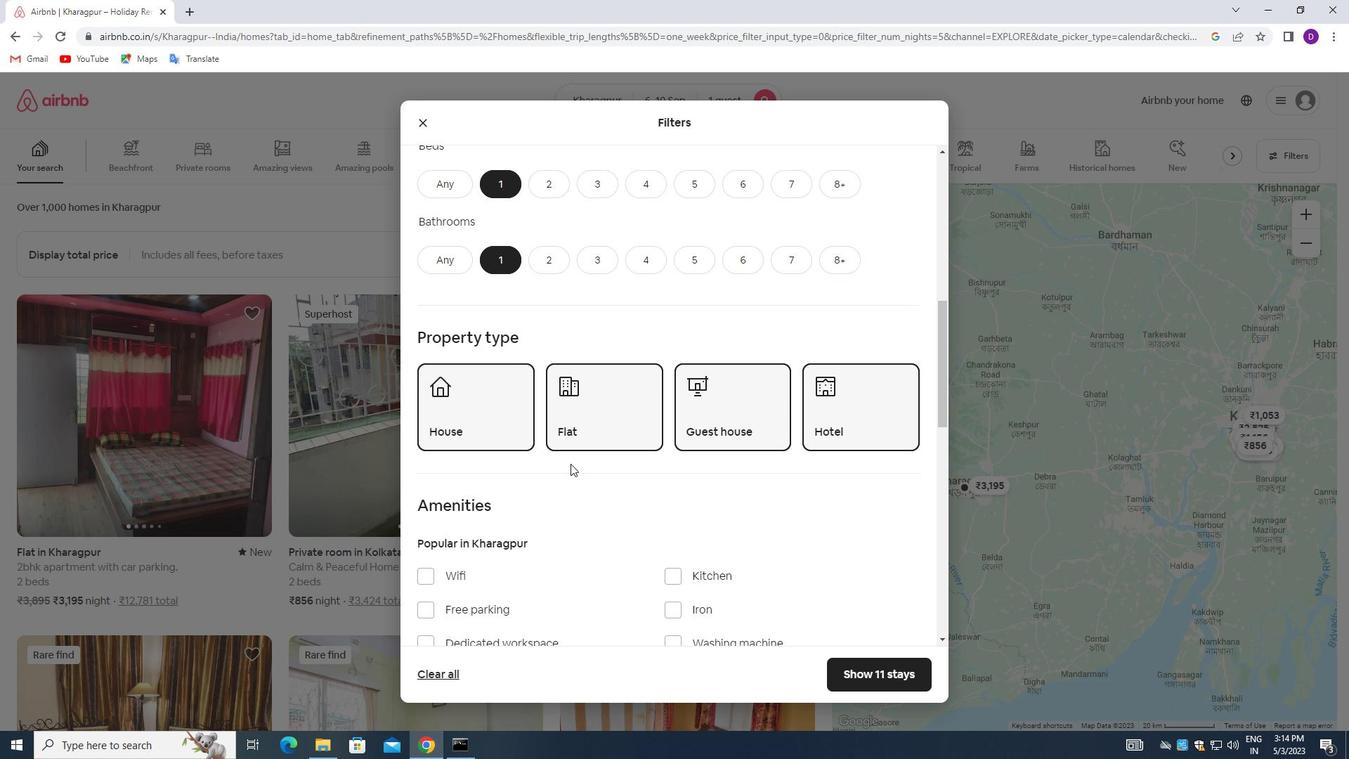 
Action: Mouse moved to (570, 464)
Screenshot: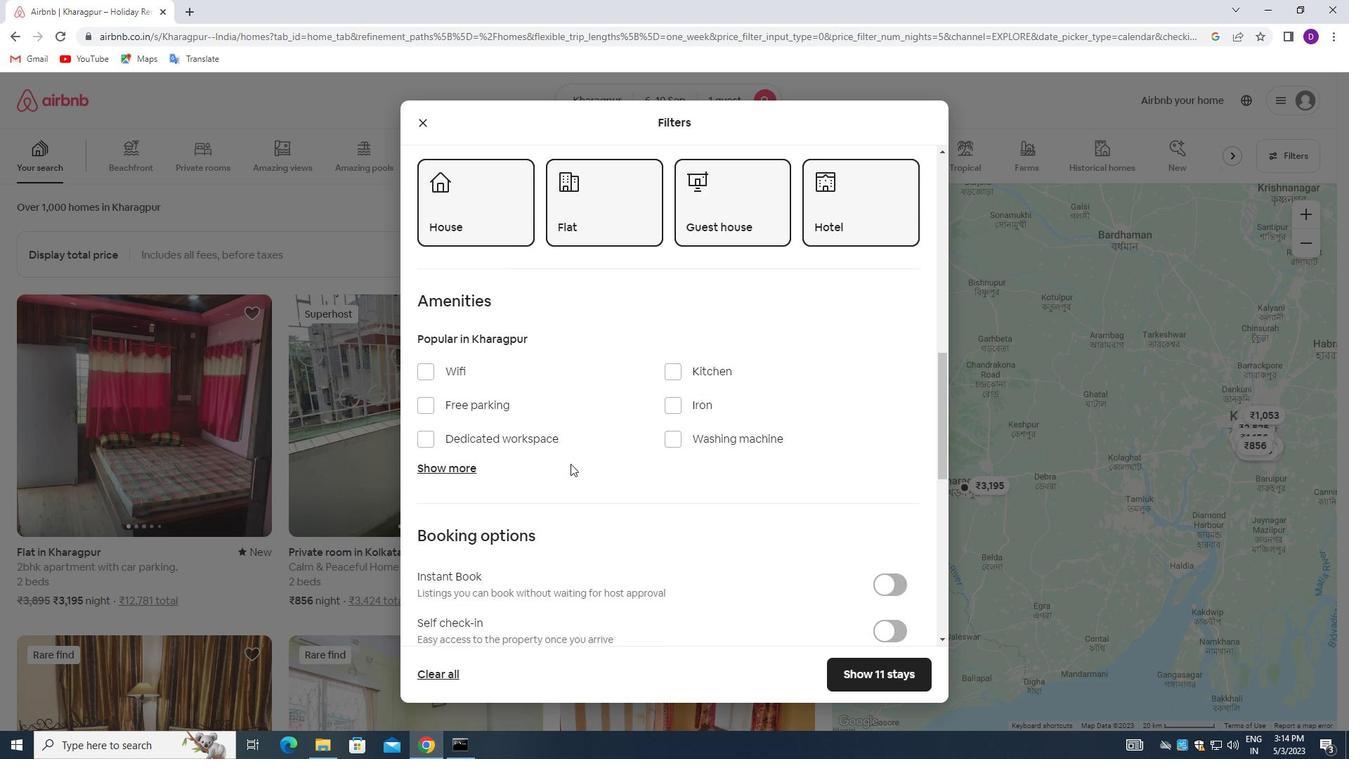 
Action: Mouse scrolled (570, 463) with delta (0, 0)
Screenshot: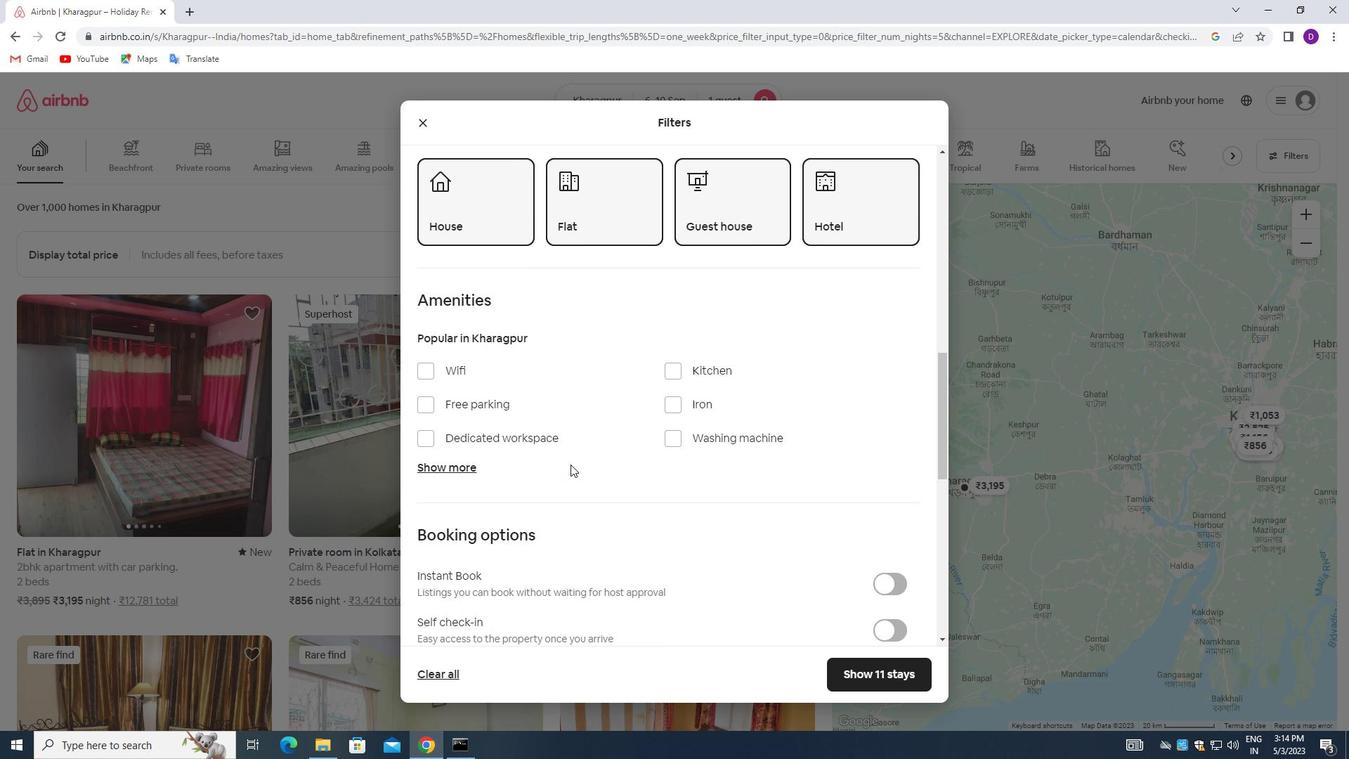 
Action: Mouse scrolled (570, 463) with delta (0, 0)
Screenshot: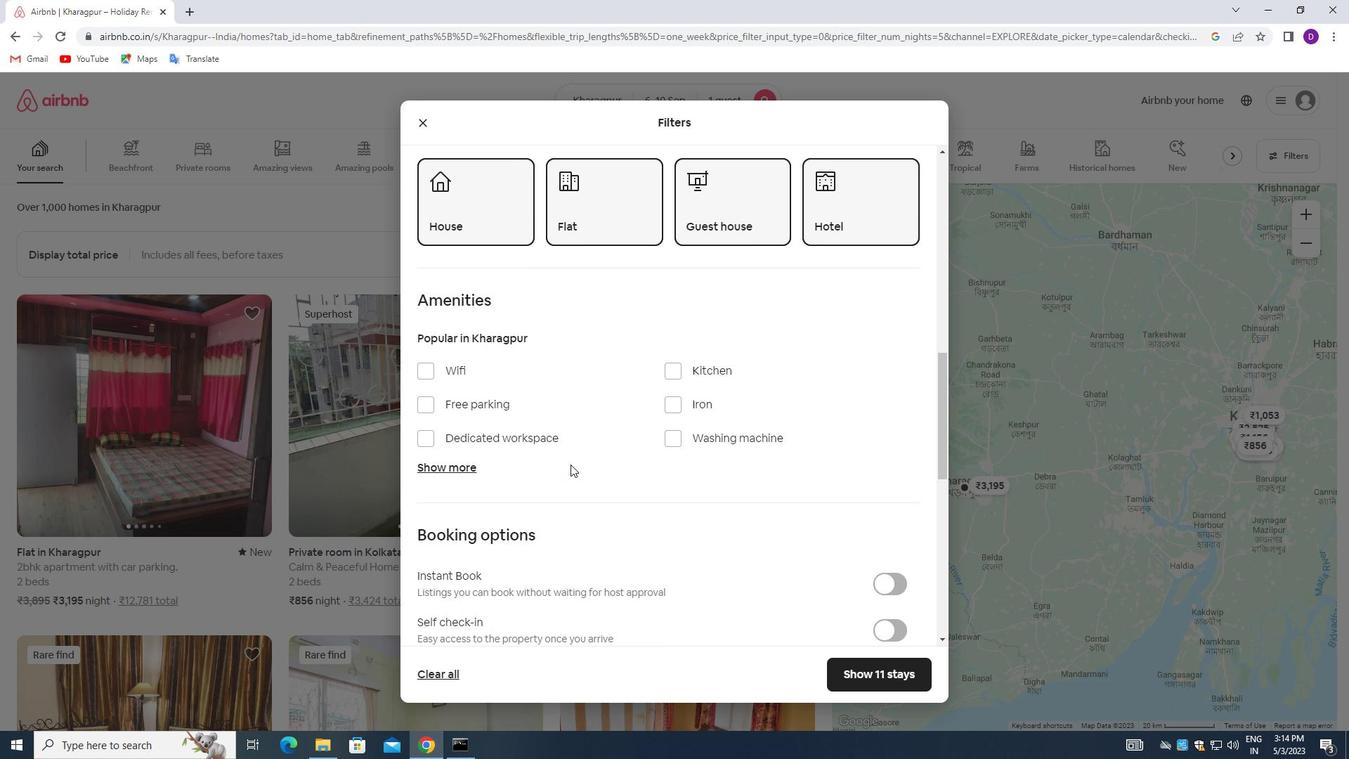
Action: Mouse moved to (885, 489)
Screenshot: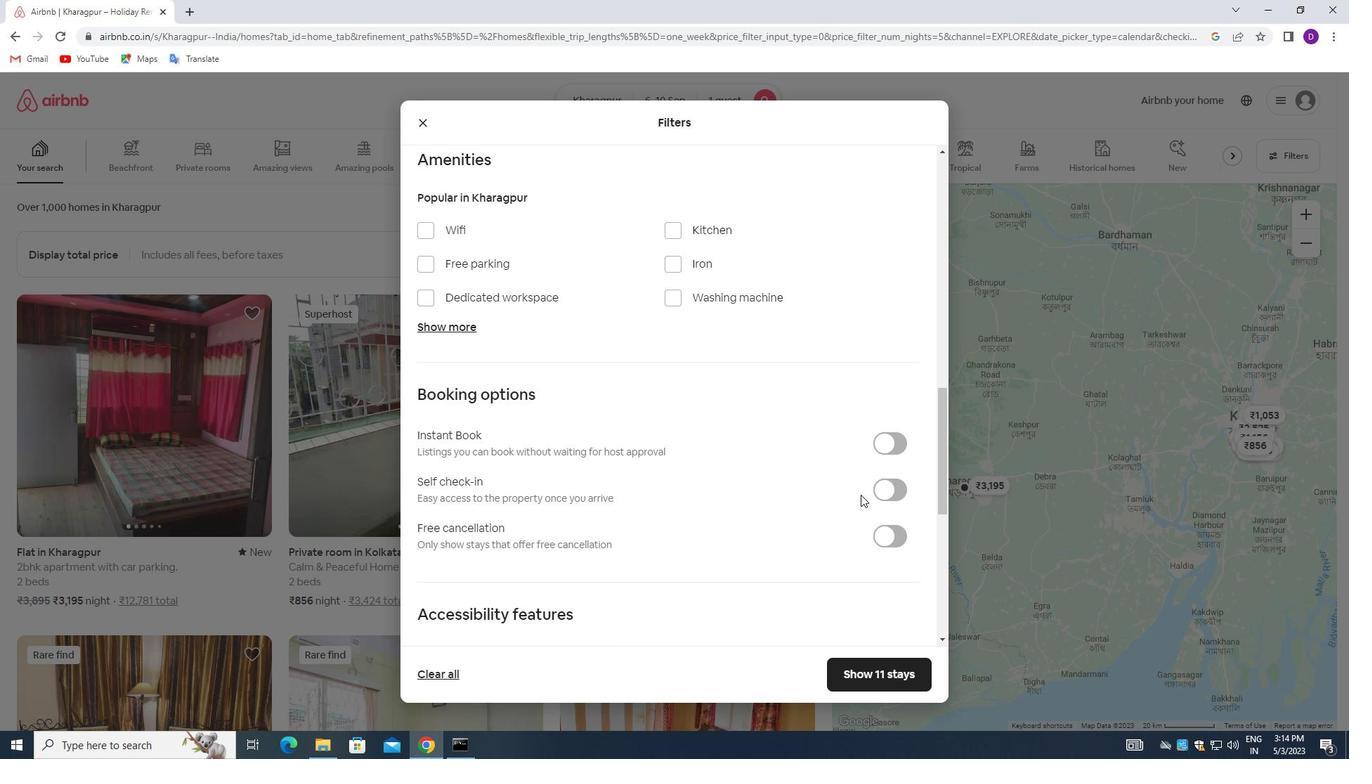 
Action: Mouse pressed left at (885, 489)
Screenshot: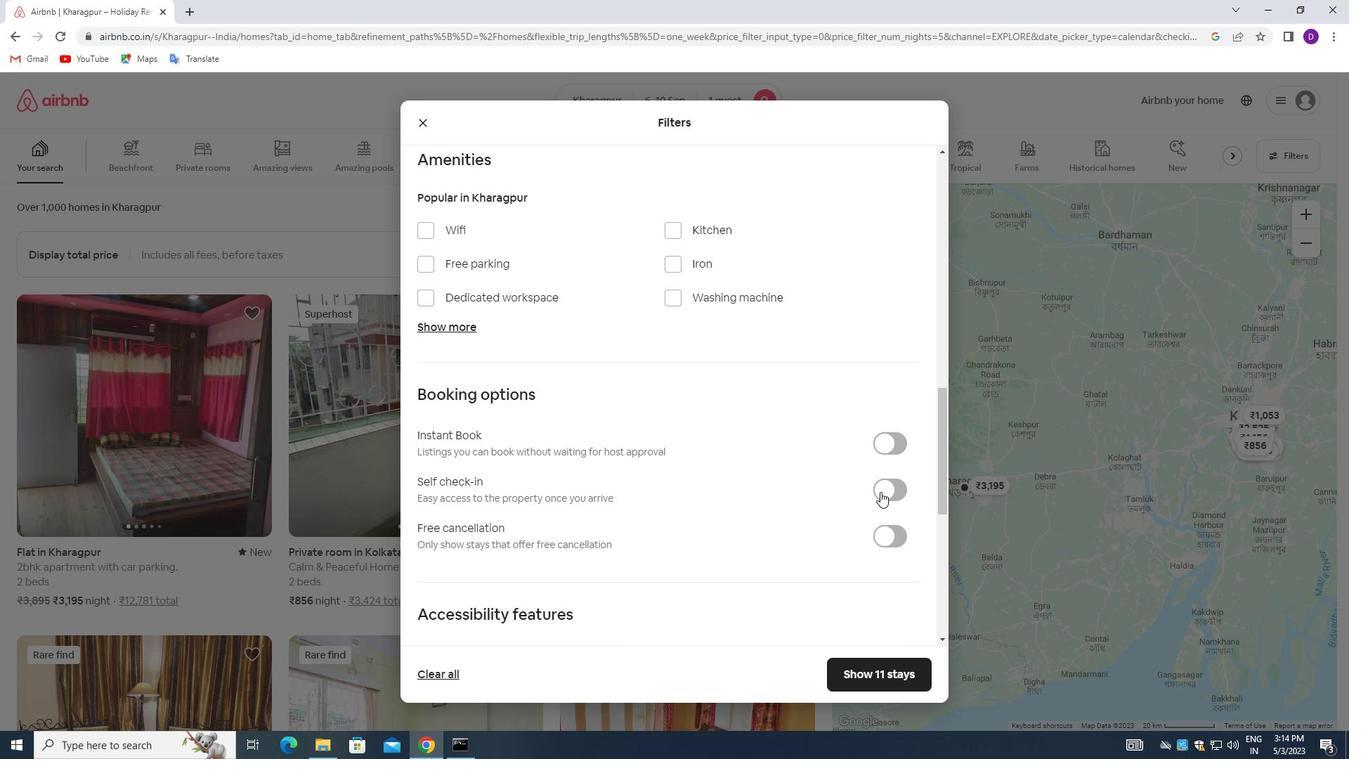 
Action: Mouse moved to (616, 468)
Screenshot: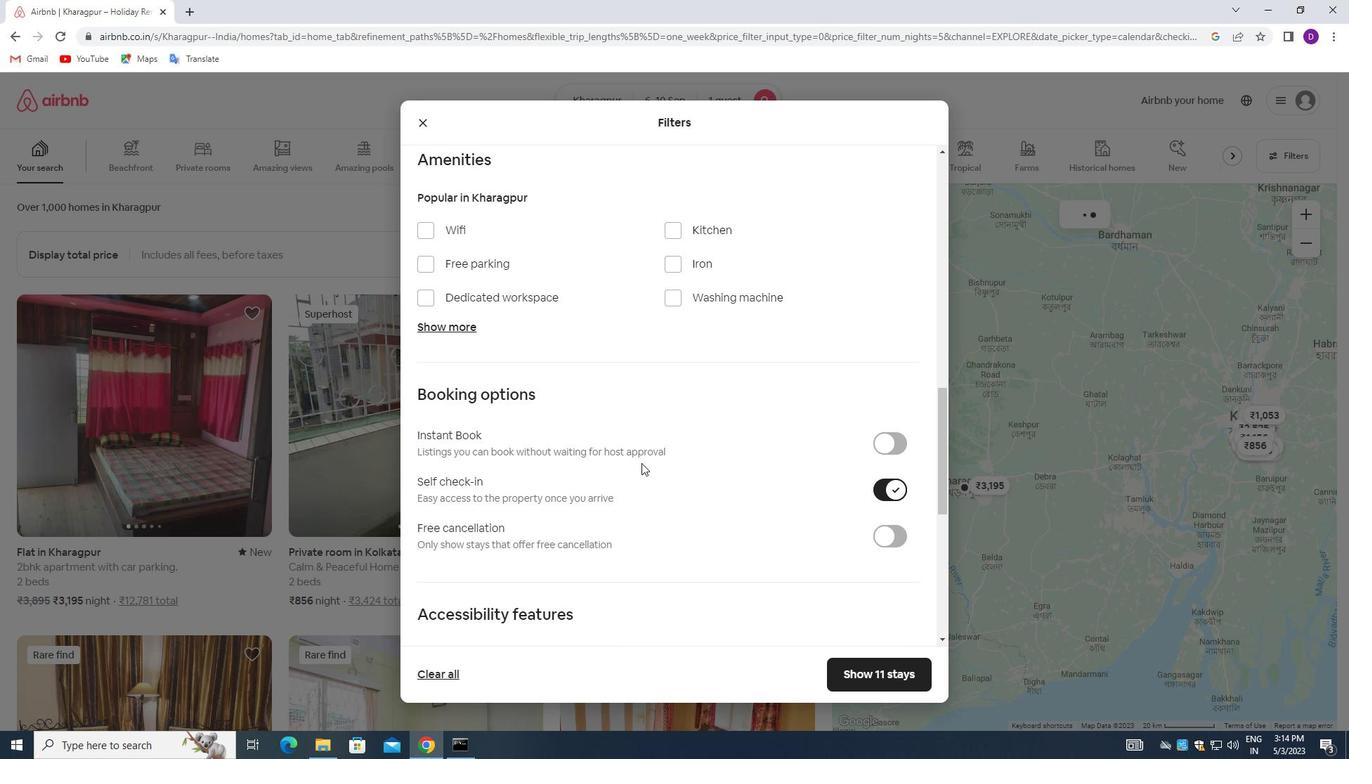 
Action: Mouse scrolled (616, 468) with delta (0, 0)
Screenshot: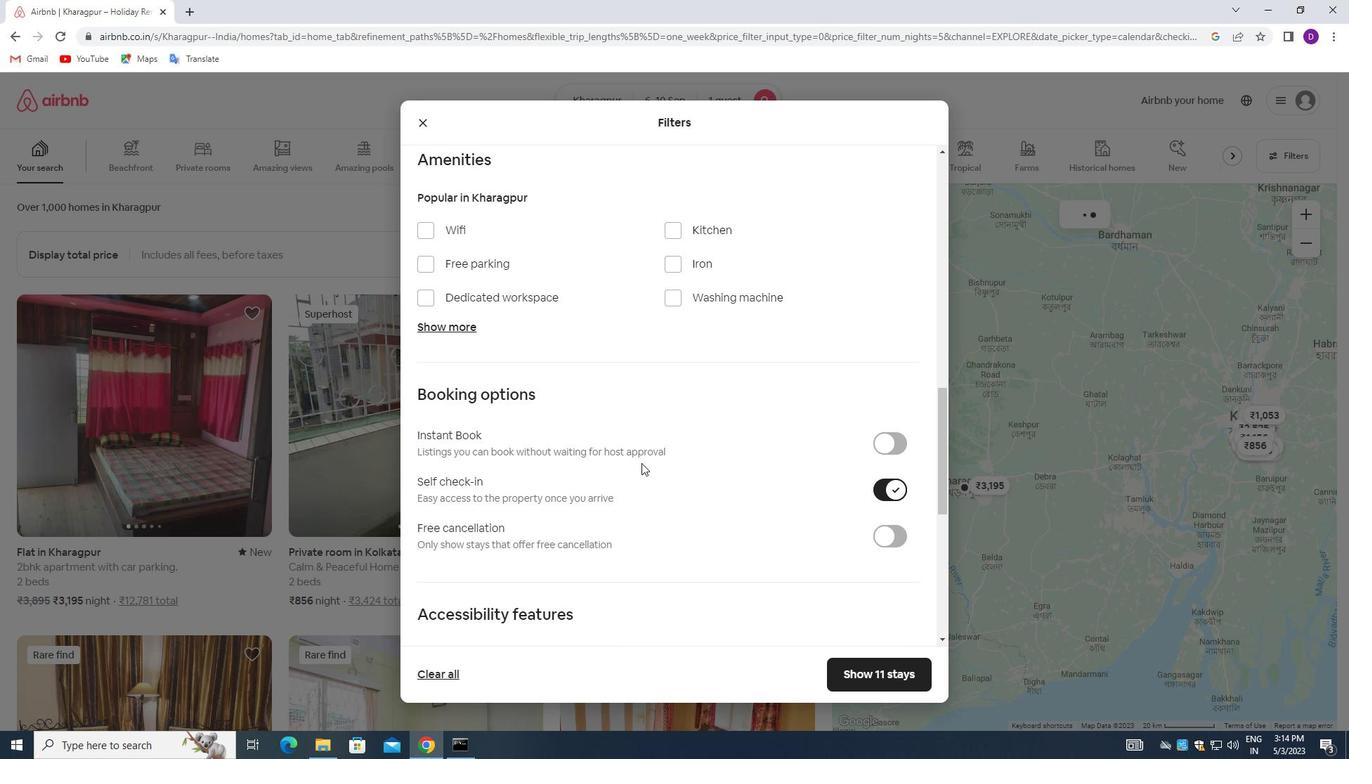 
Action: Mouse moved to (613, 469)
Screenshot: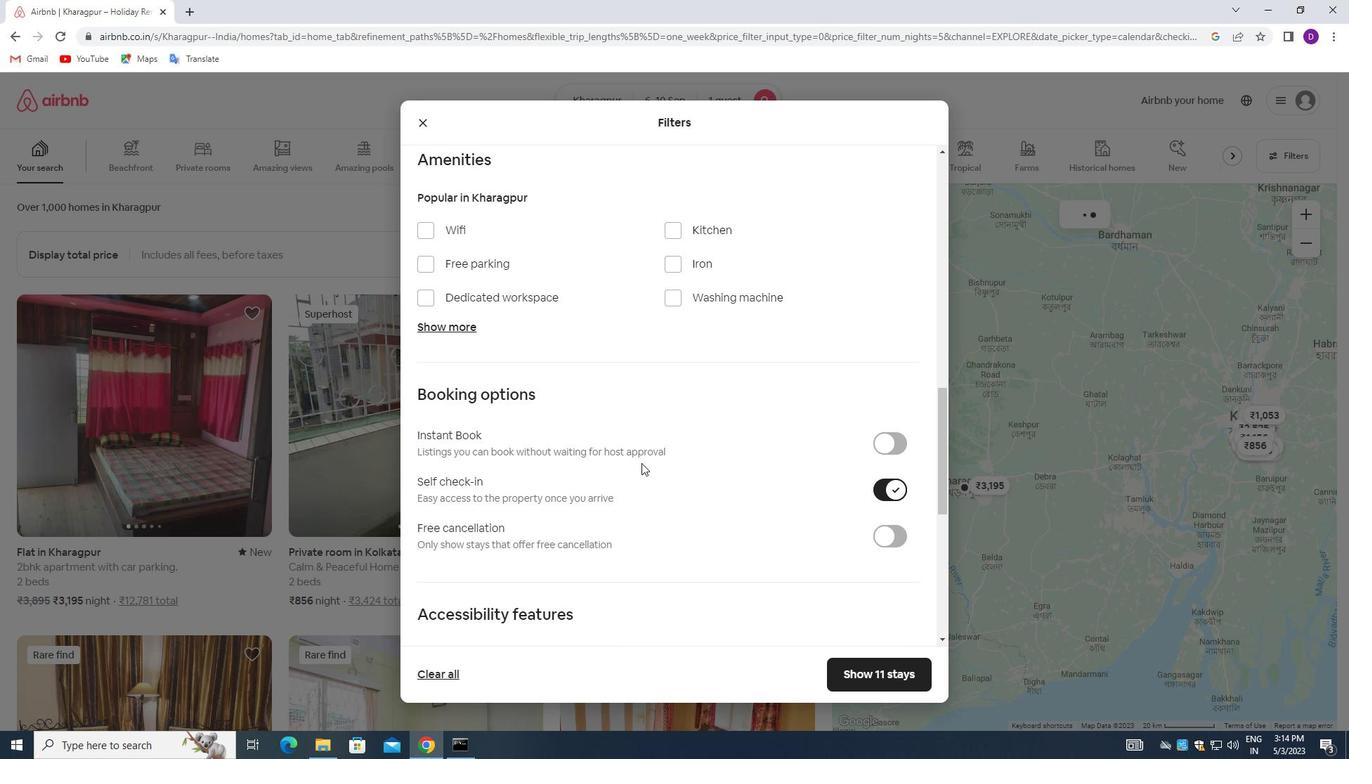 
Action: Mouse scrolled (613, 468) with delta (0, 0)
Screenshot: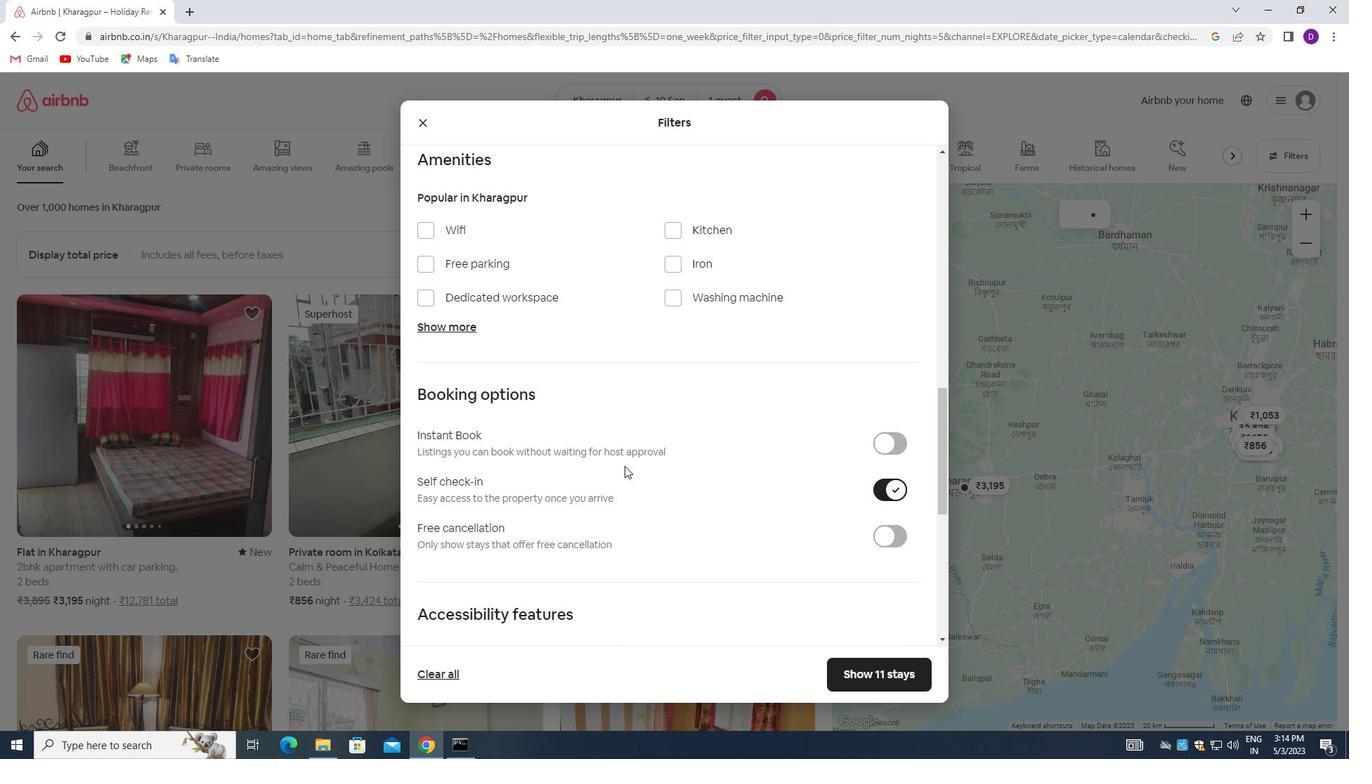 
Action: Mouse moved to (612, 469)
Screenshot: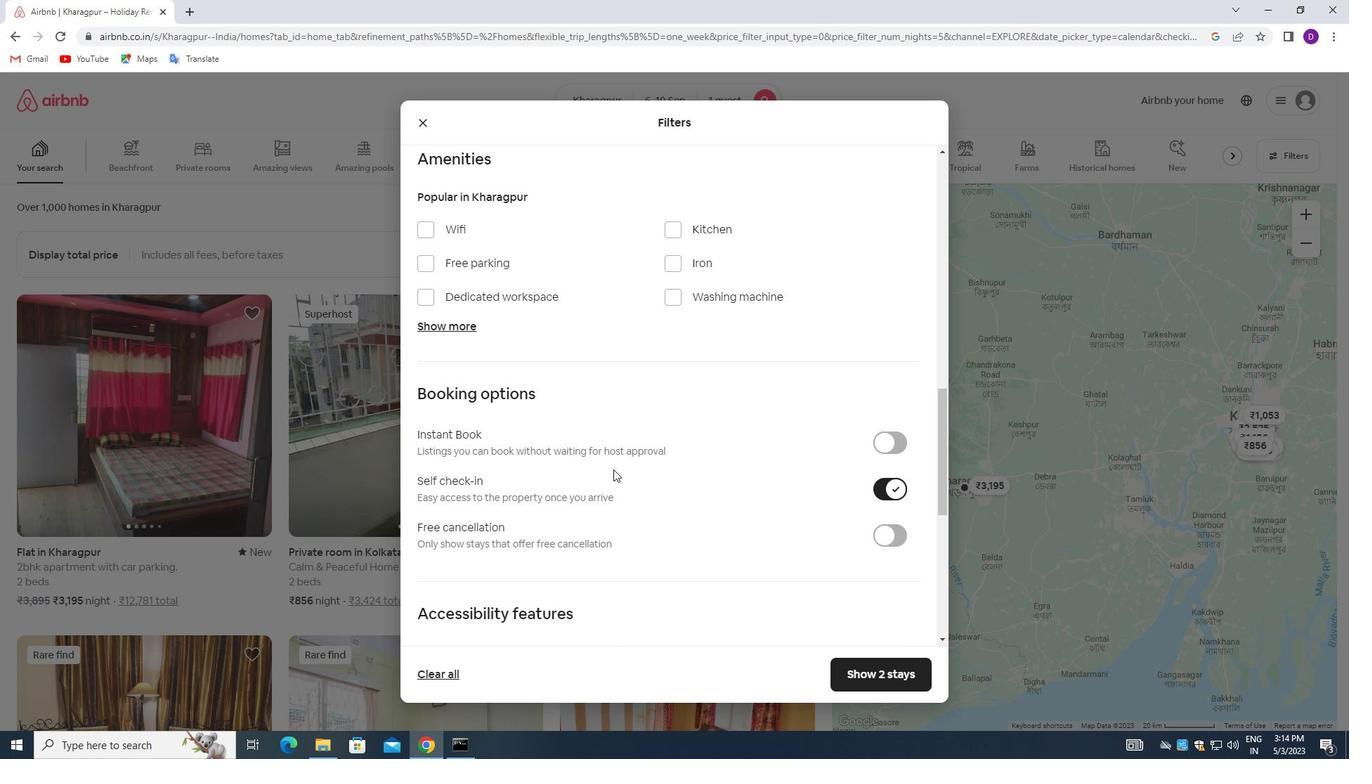 
Action: Mouse scrolled (612, 468) with delta (0, 0)
Screenshot: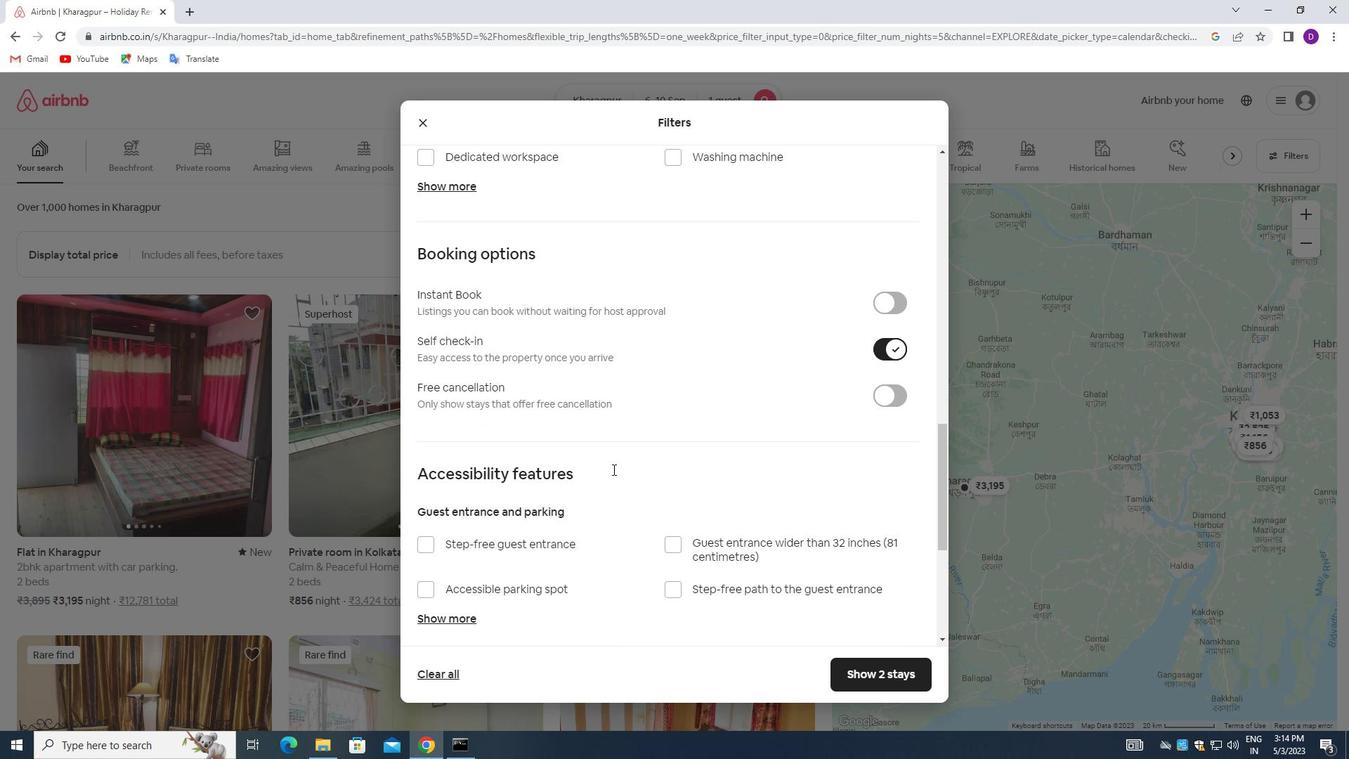 
Action: Mouse scrolled (612, 468) with delta (0, 0)
Screenshot: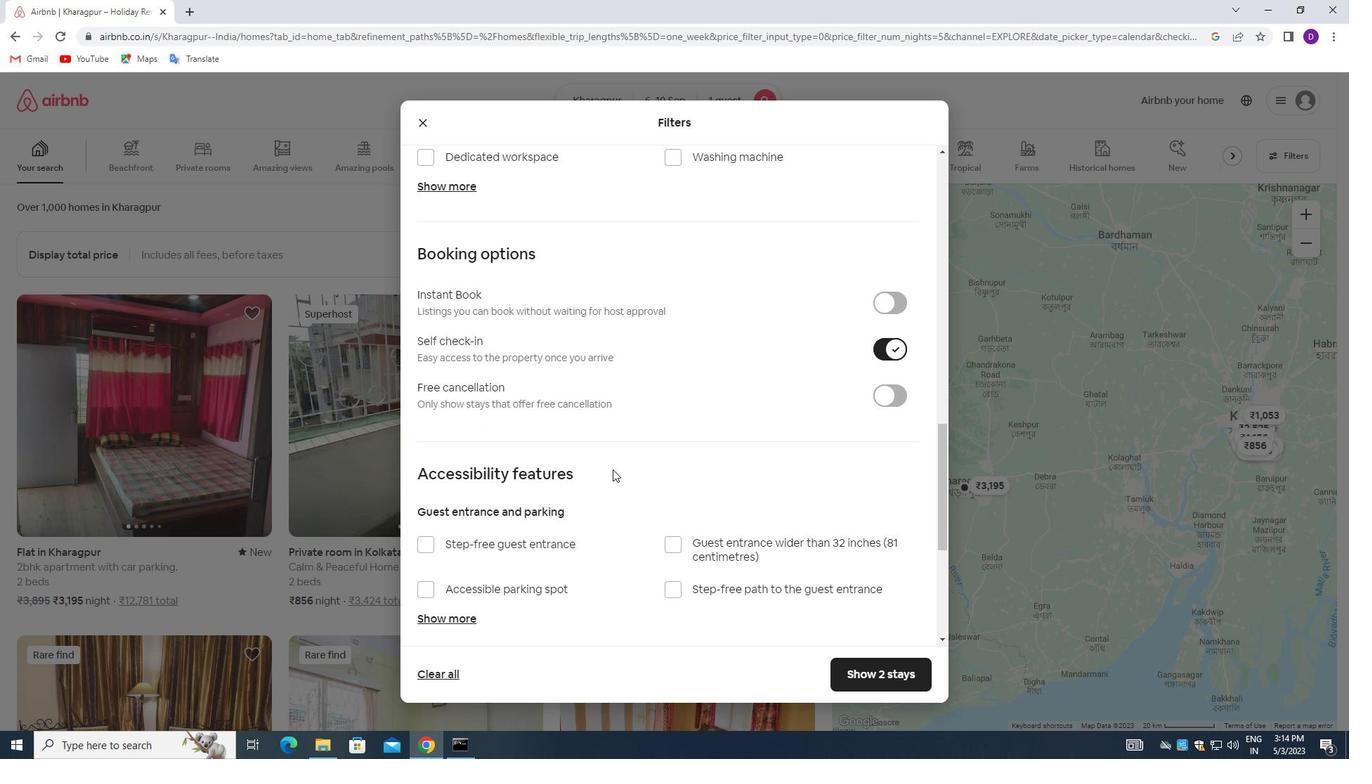 
Action: Mouse moved to (612, 470)
Screenshot: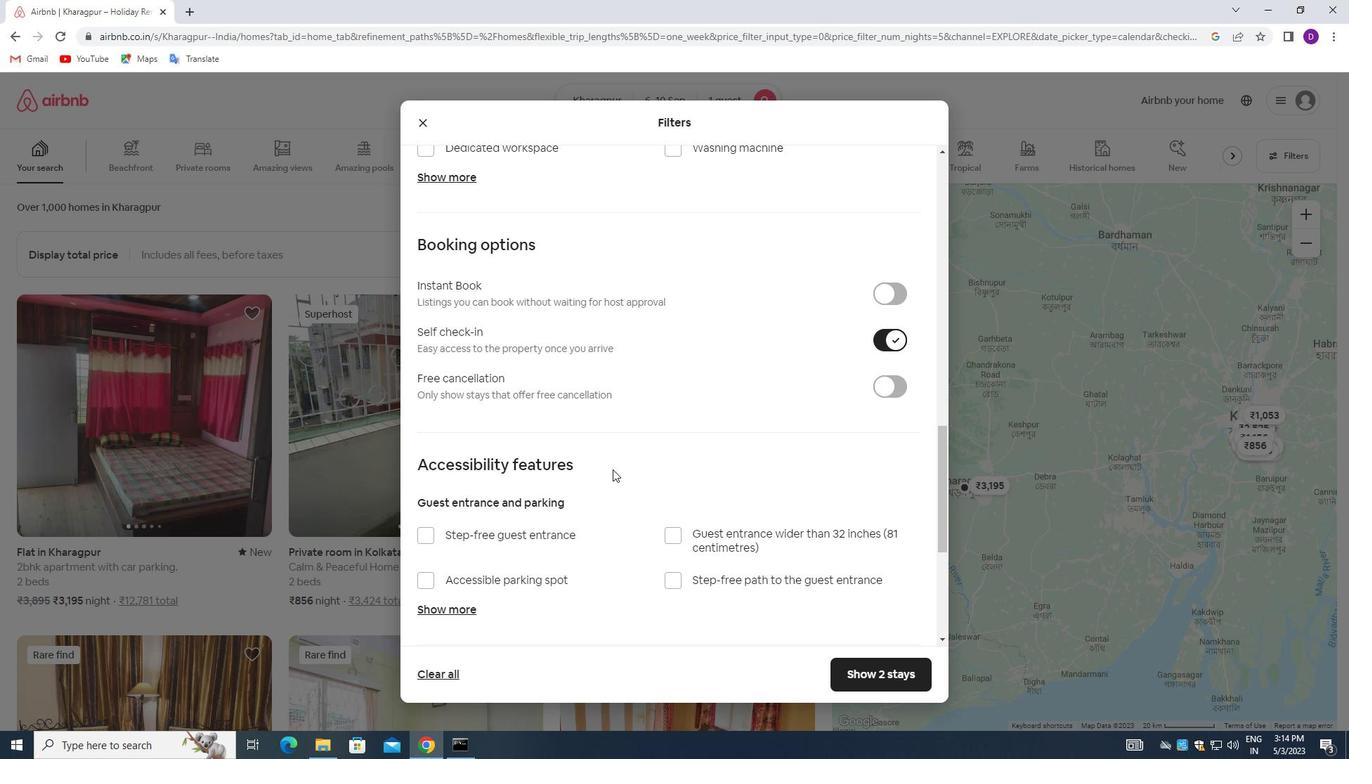 
Action: Mouse scrolled (612, 469) with delta (0, 0)
Screenshot: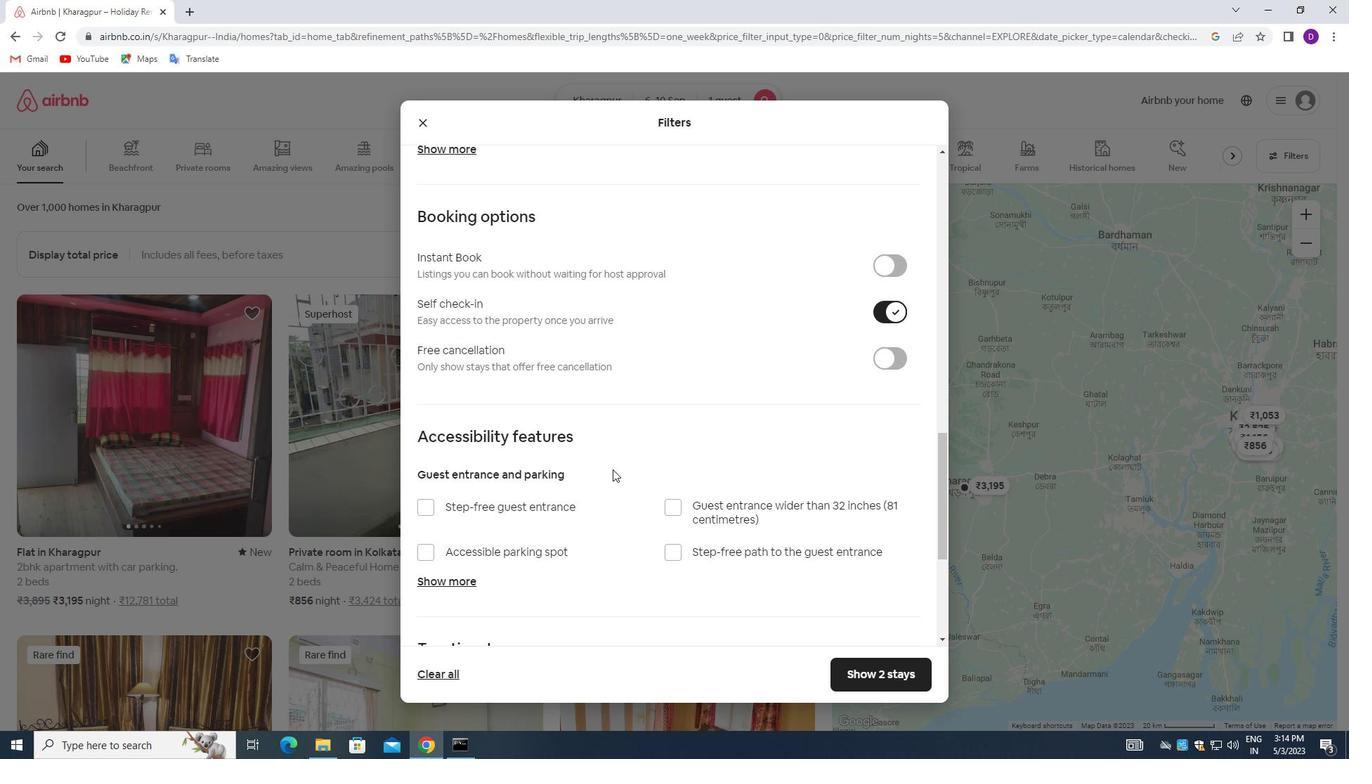 
Action: Mouse moved to (607, 490)
Screenshot: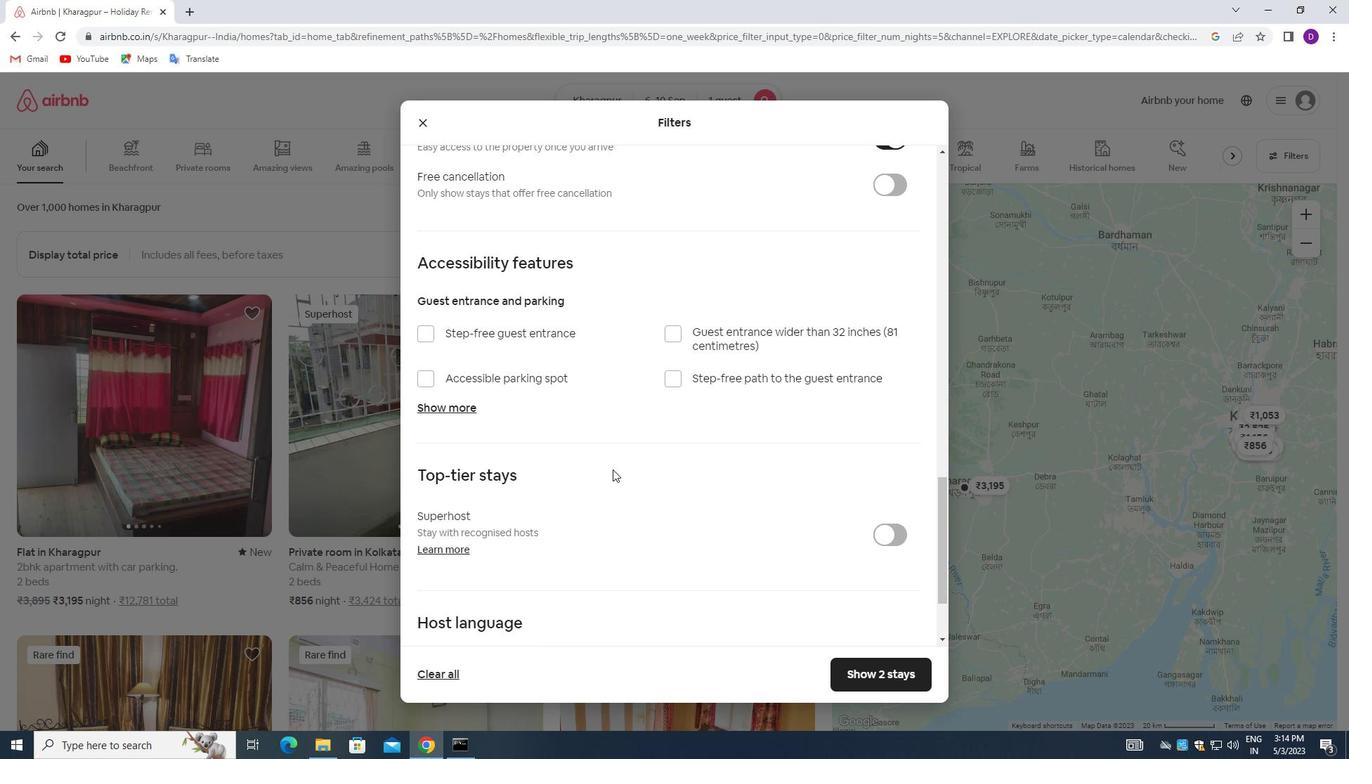 
Action: Mouse scrolled (607, 489) with delta (0, 0)
Screenshot: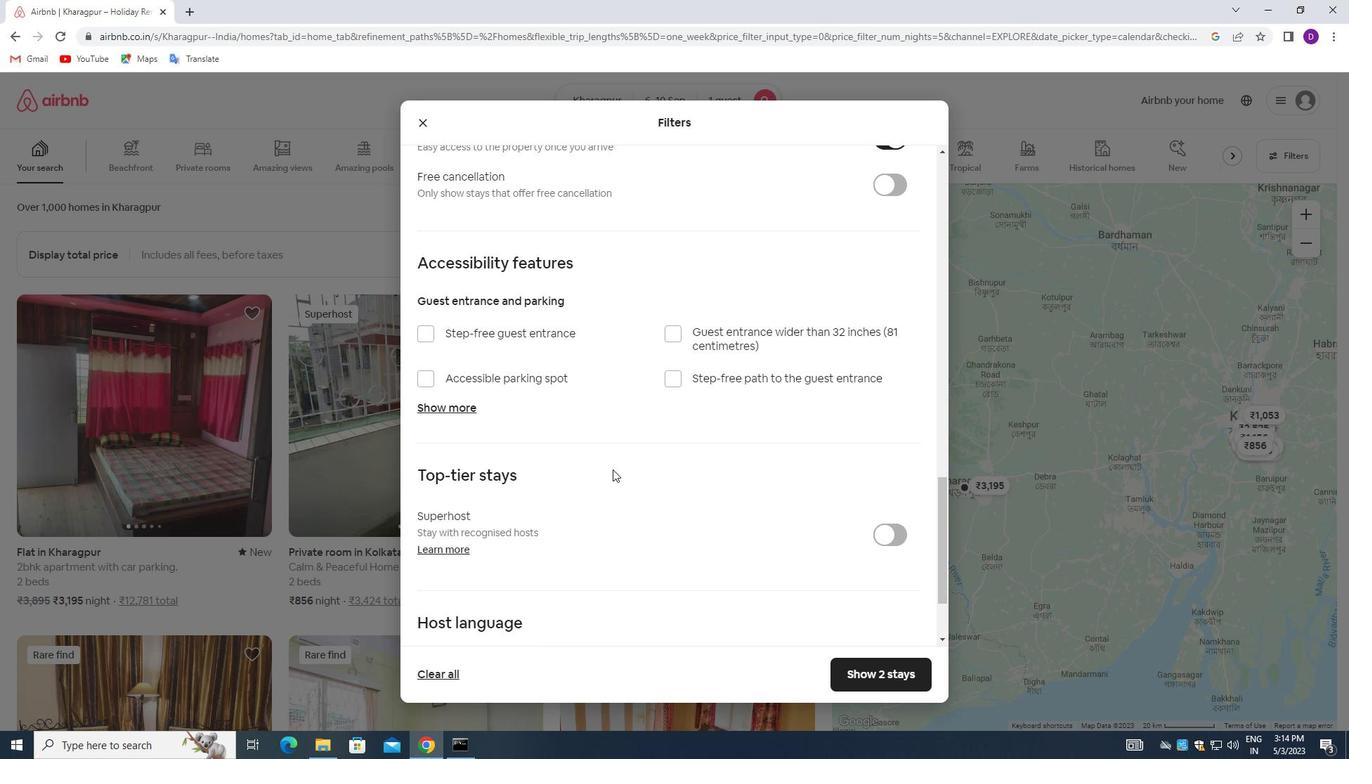 
Action: Mouse moved to (604, 495)
Screenshot: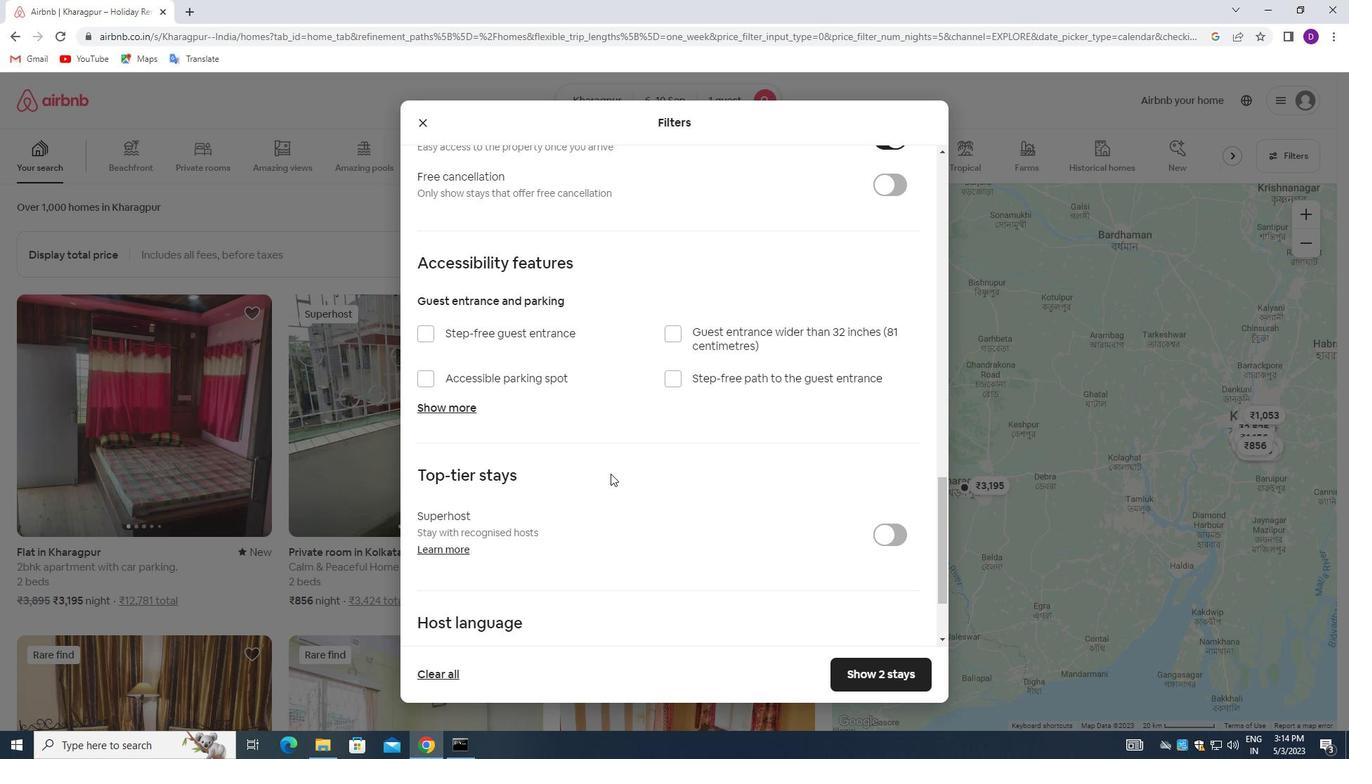 
Action: Mouse scrolled (604, 494) with delta (0, 0)
Screenshot: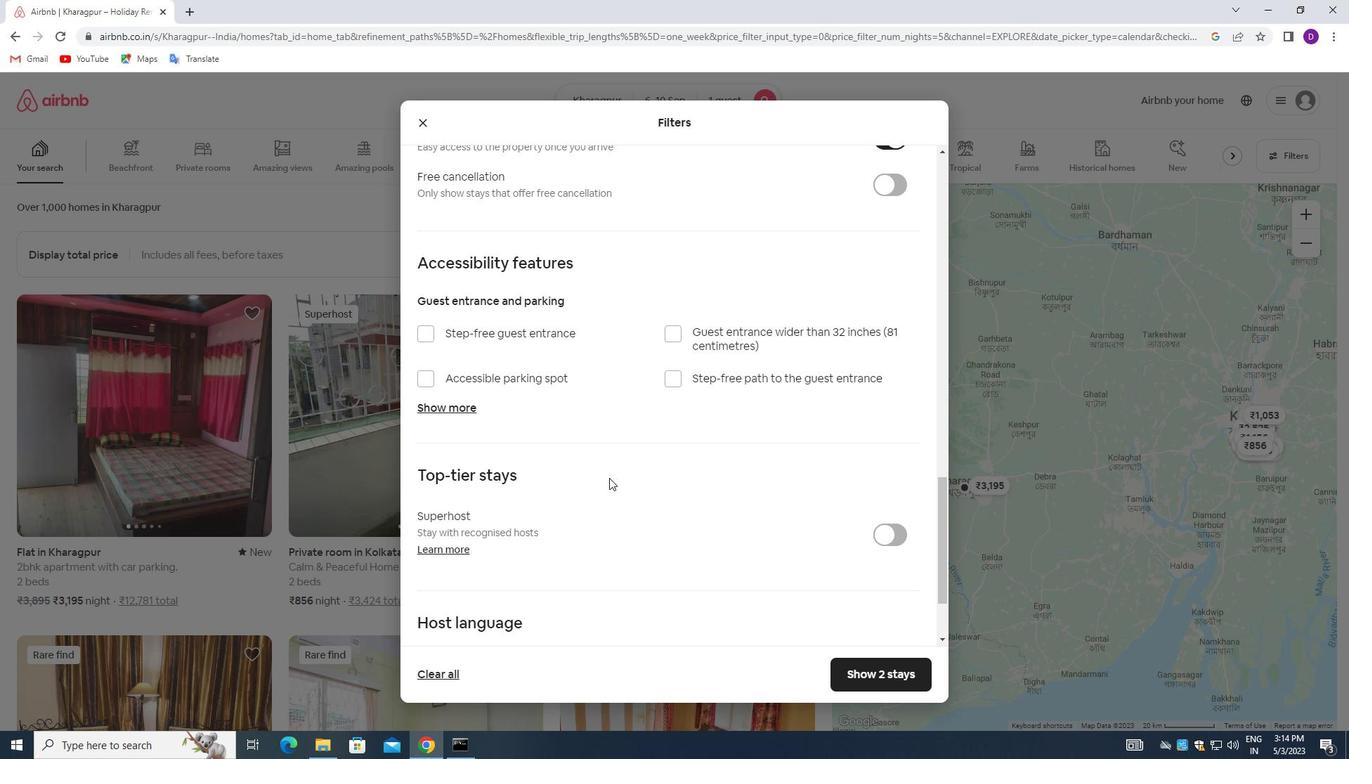 
Action: Mouse moved to (602, 499)
Screenshot: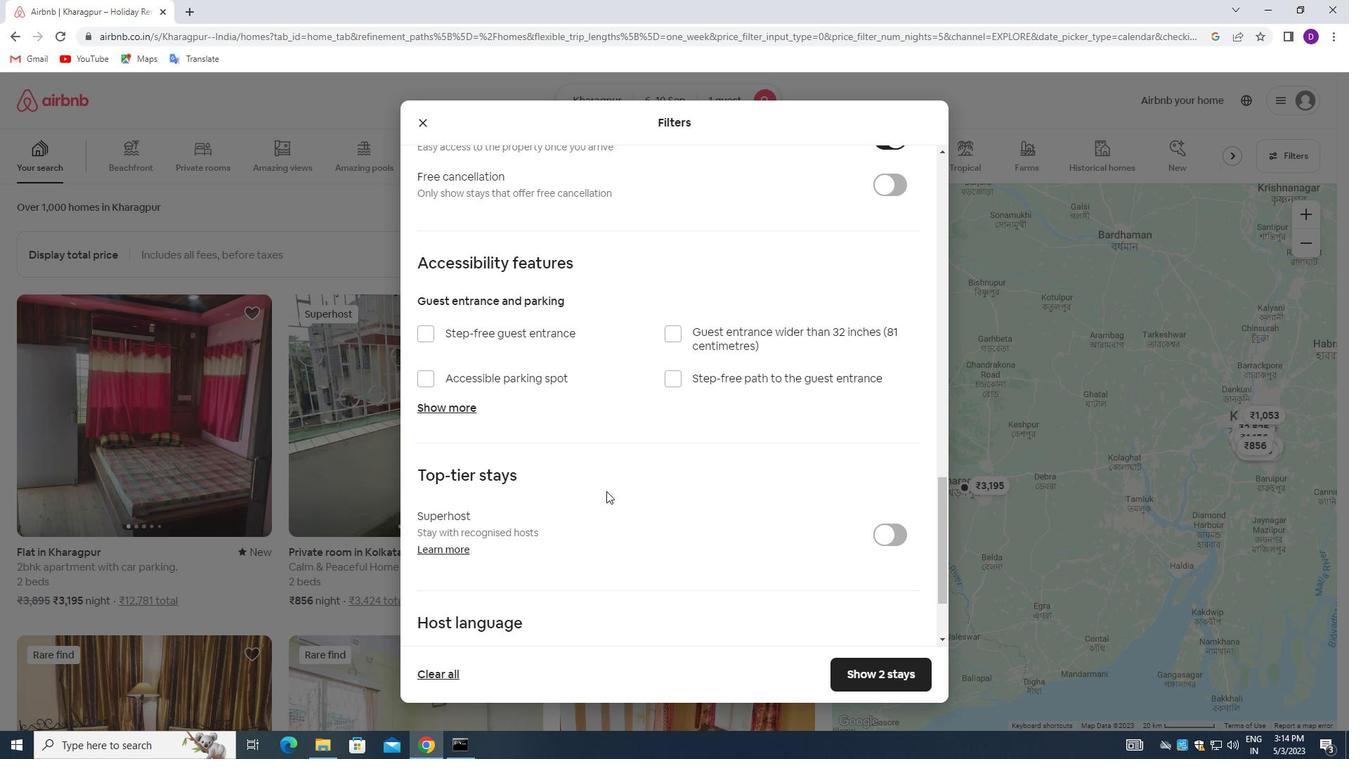 
Action: Mouse scrolled (602, 499) with delta (0, 0)
Screenshot: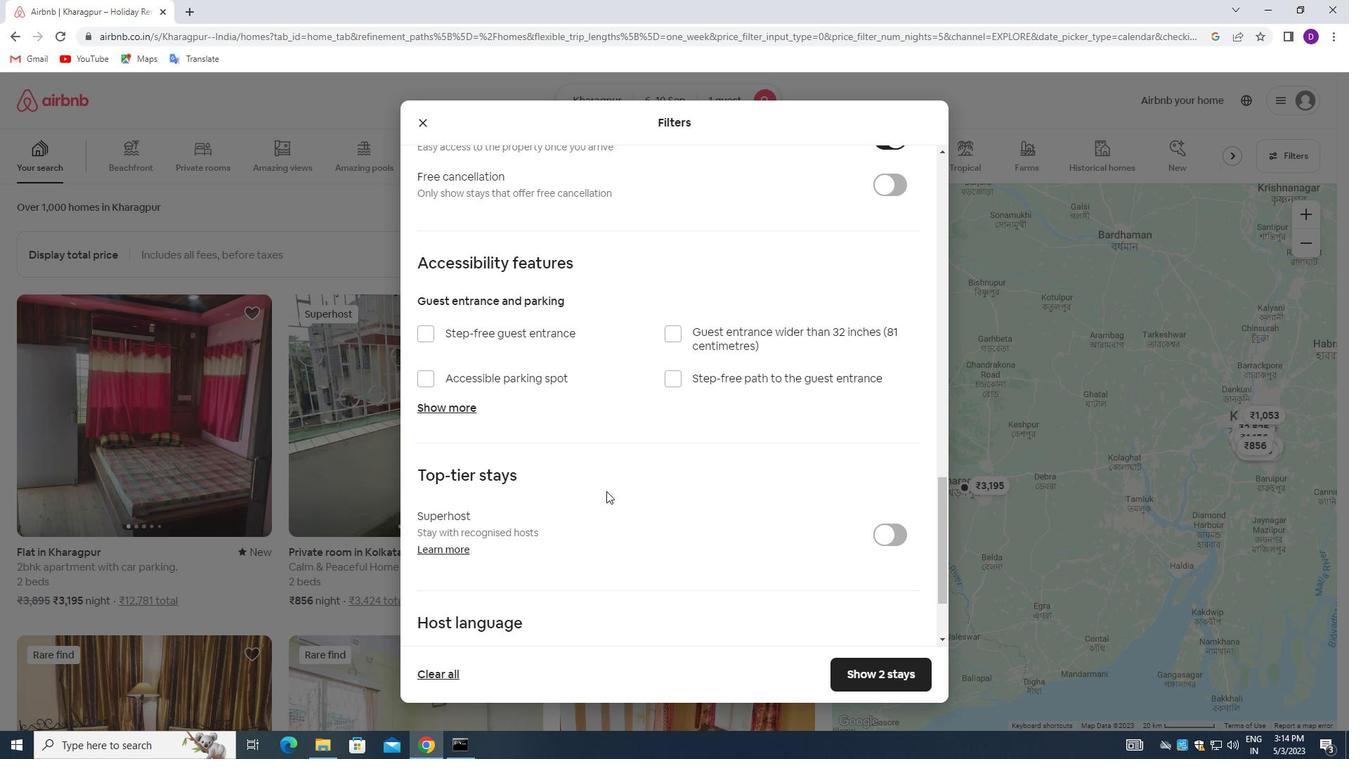 
Action: Mouse moved to (600, 500)
Screenshot: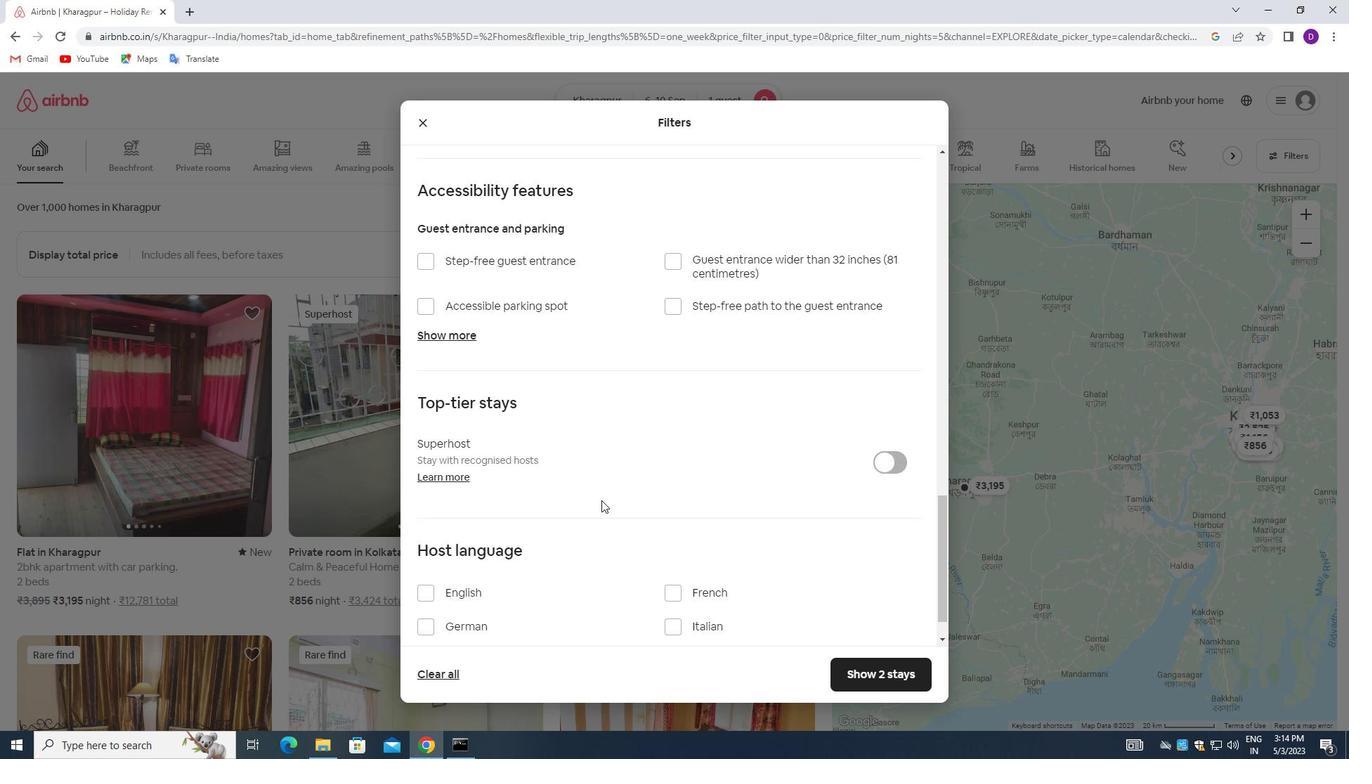 
Action: Mouse scrolled (600, 499) with delta (0, 0)
Screenshot: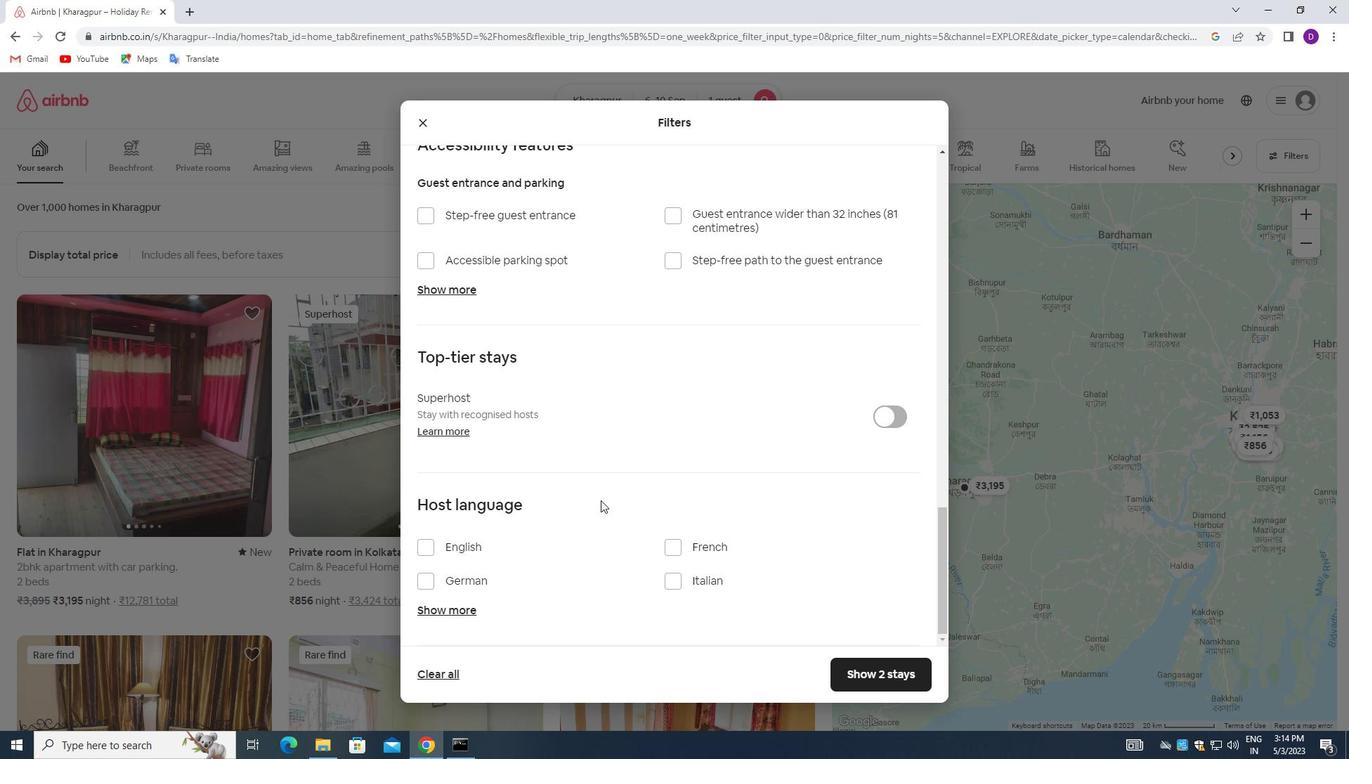 
Action: Mouse moved to (427, 548)
Screenshot: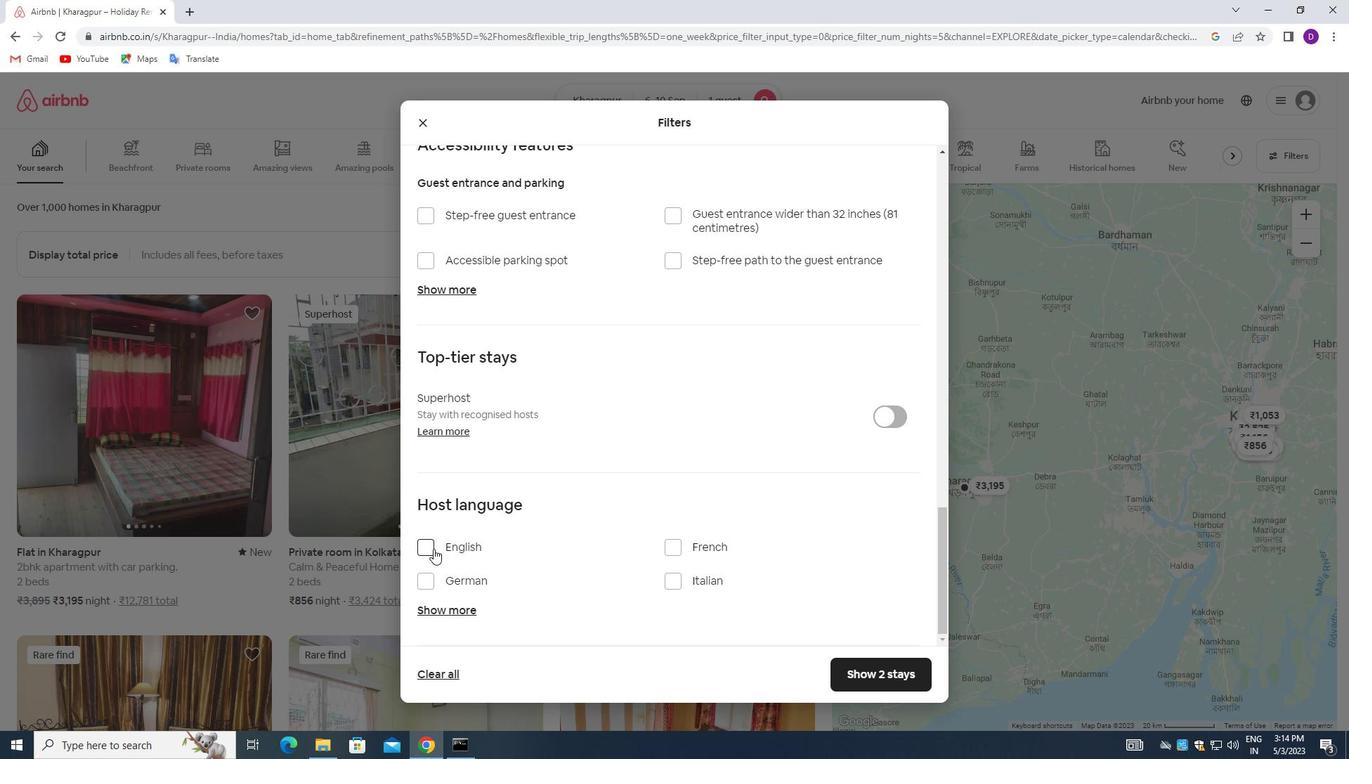 
Action: Mouse pressed left at (427, 548)
Screenshot: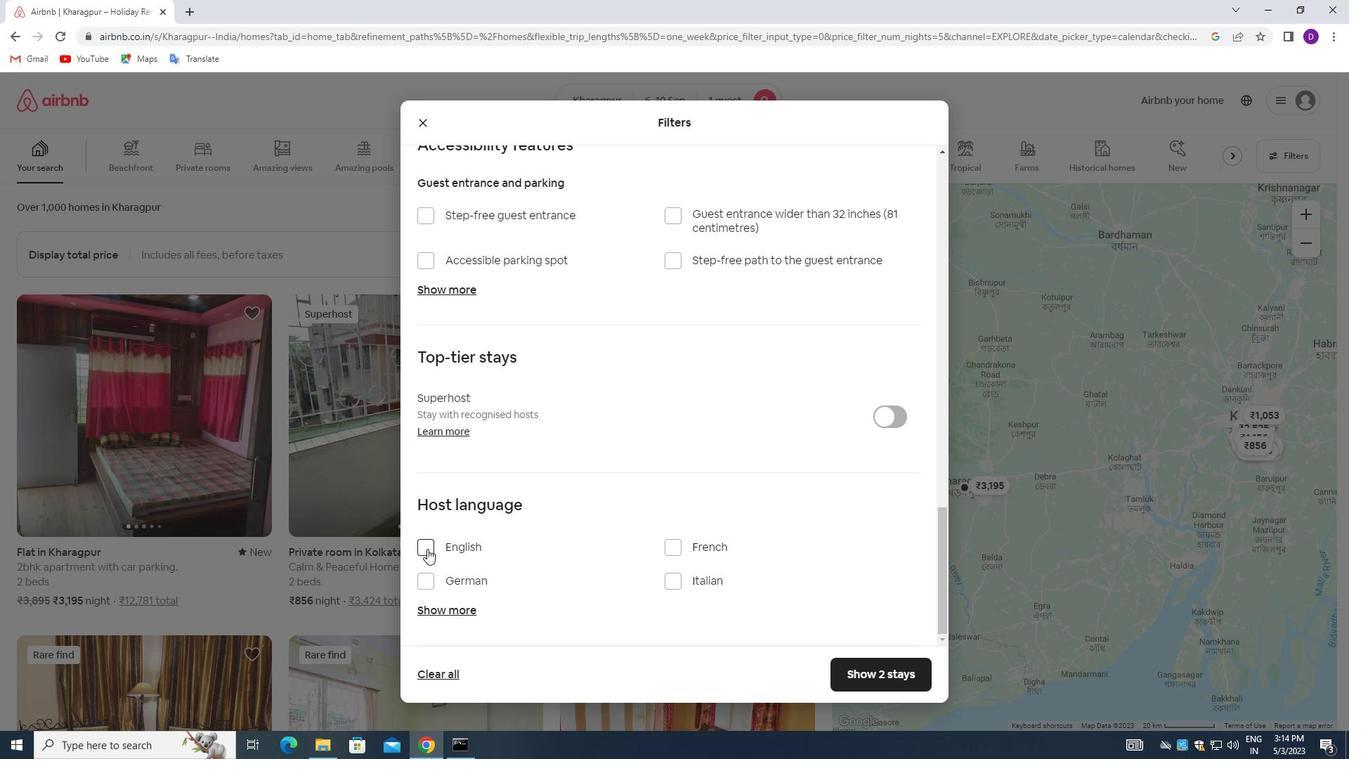 
Action: Mouse moved to (867, 675)
Screenshot: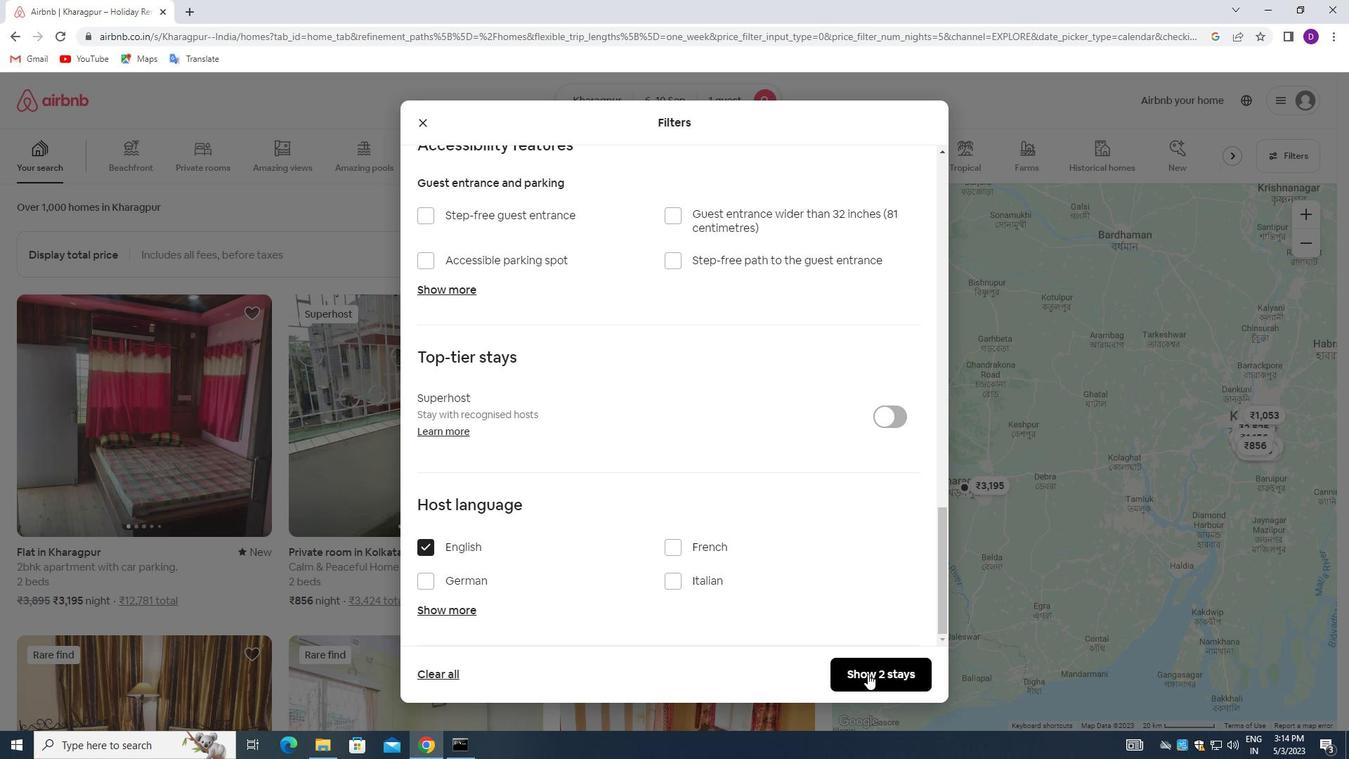 
Action: Mouse pressed left at (867, 675)
Screenshot: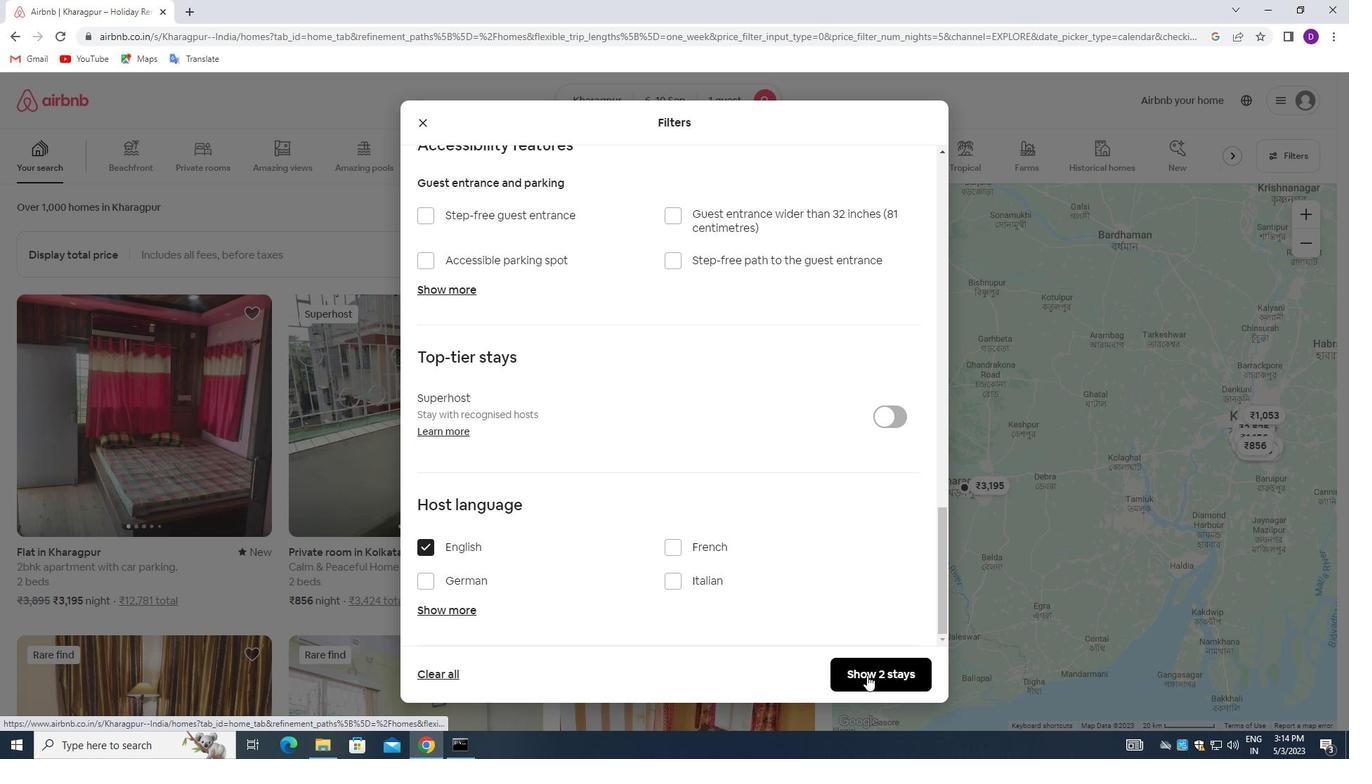 
Action: Mouse moved to (844, 534)
Screenshot: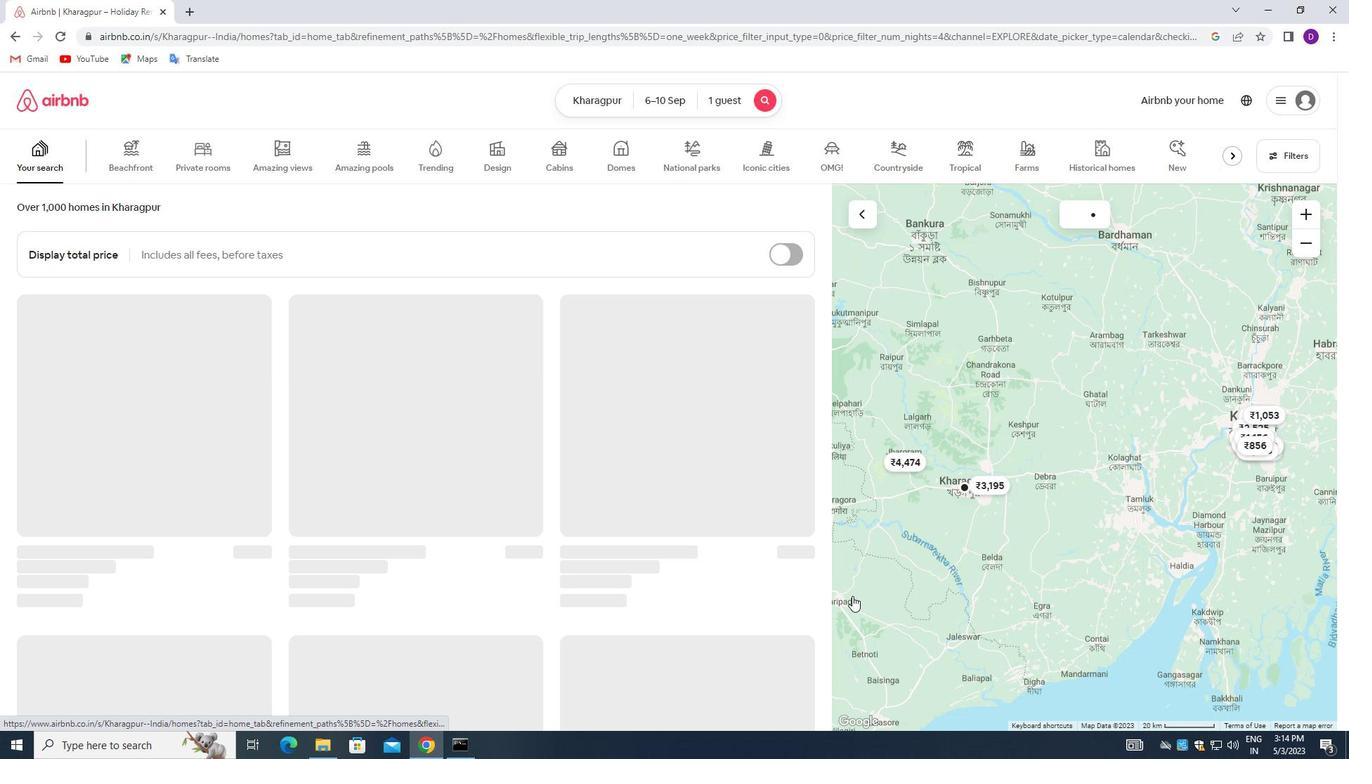 
